Task: Search one way flight ticket for 1 adult, 6 children, 1 infant in seat and 1 infant on lap in business from Gulfport/biloxi: Gulfport-biloxi International Airport to Riverton: Central Wyoming Regional Airport (was Riverton Regional) on 5-4-2023. Choice of flights is Delta. Number of bags: 8 checked bags. Price is upto 95000. Outbound departure time preference is 23:00.
Action: Mouse moved to (325, 127)
Screenshot: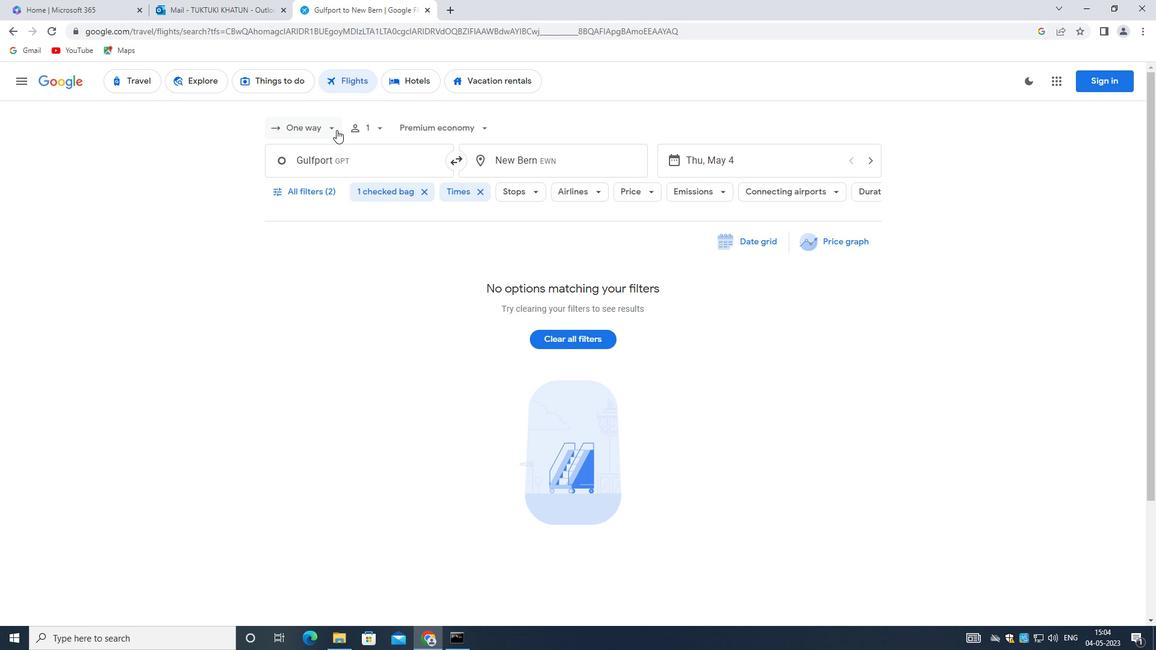 
Action: Mouse pressed left at (325, 127)
Screenshot: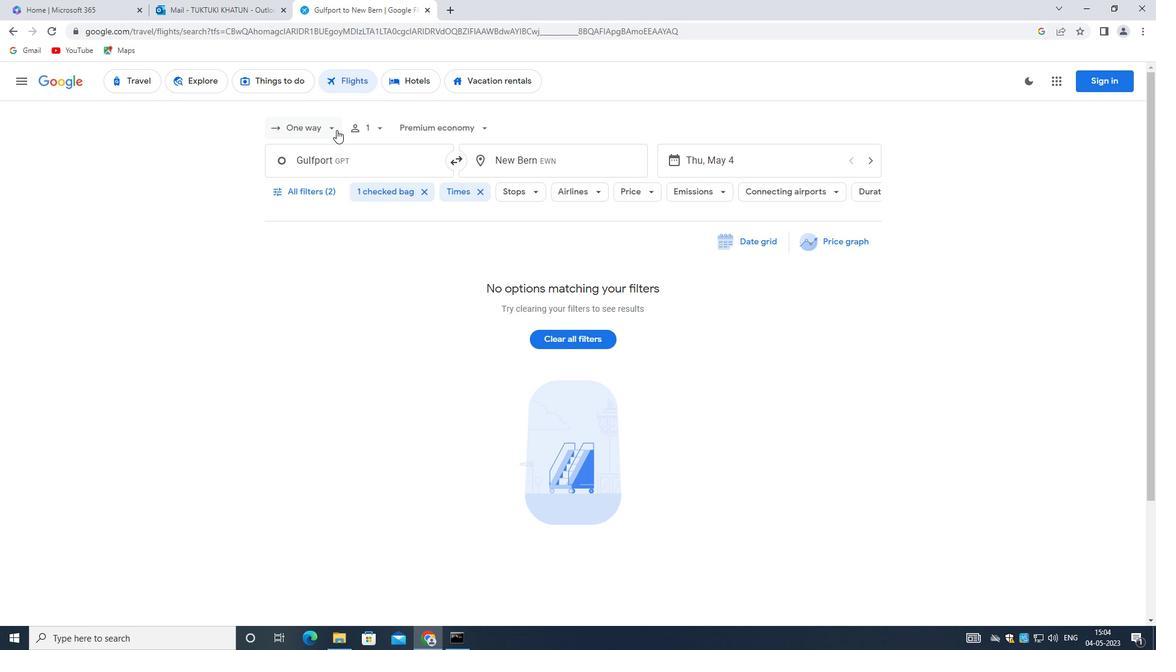 
Action: Mouse moved to (321, 184)
Screenshot: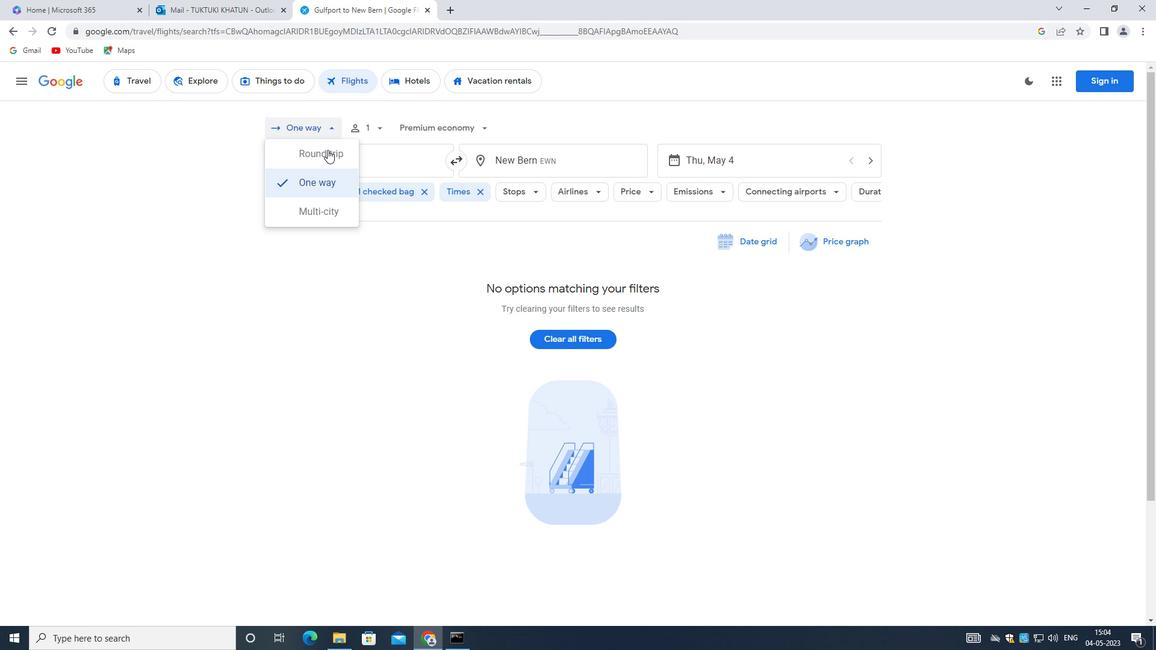 
Action: Mouse pressed left at (321, 184)
Screenshot: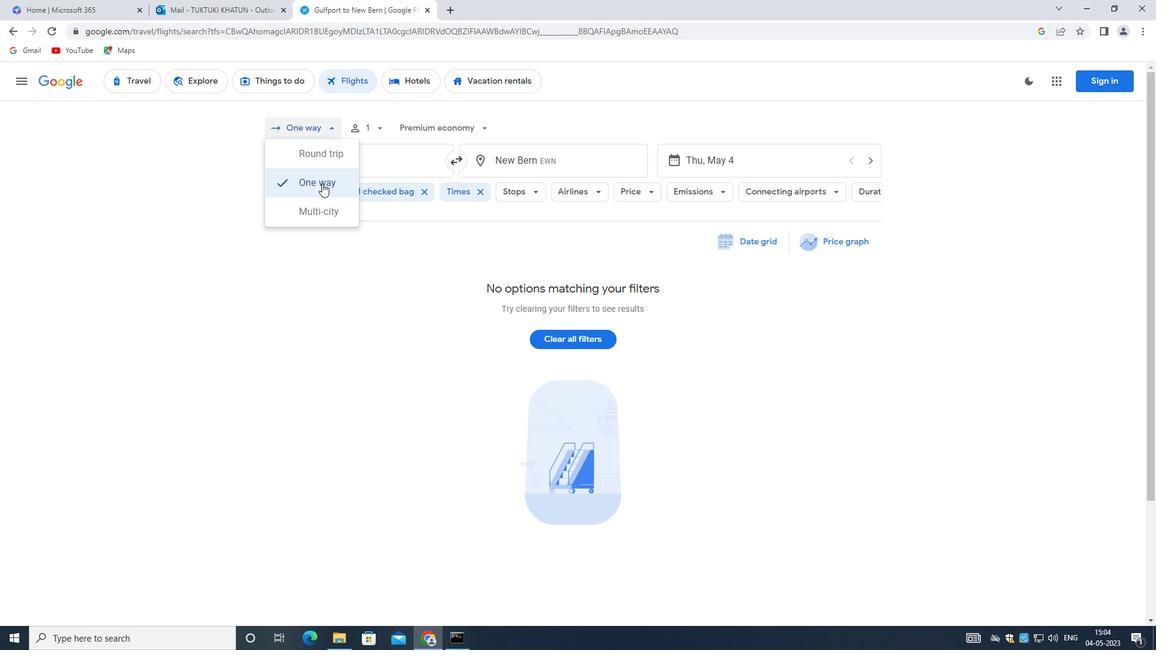 
Action: Mouse moved to (369, 127)
Screenshot: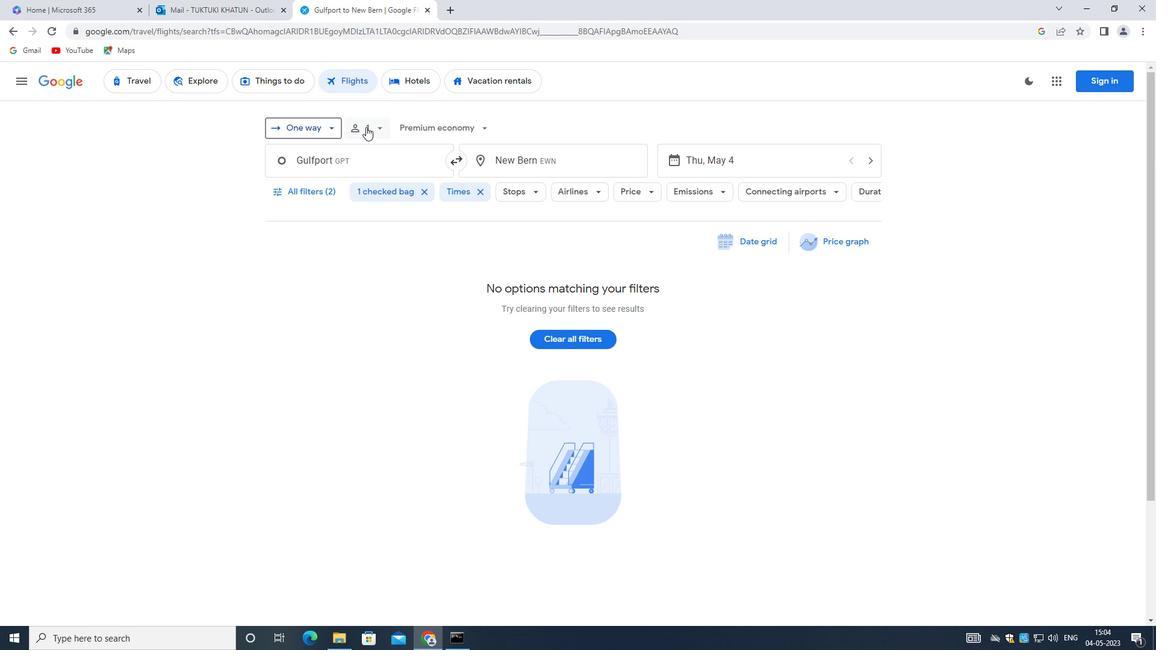 
Action: Mouse pressed left at (369, 127)
Screenshot: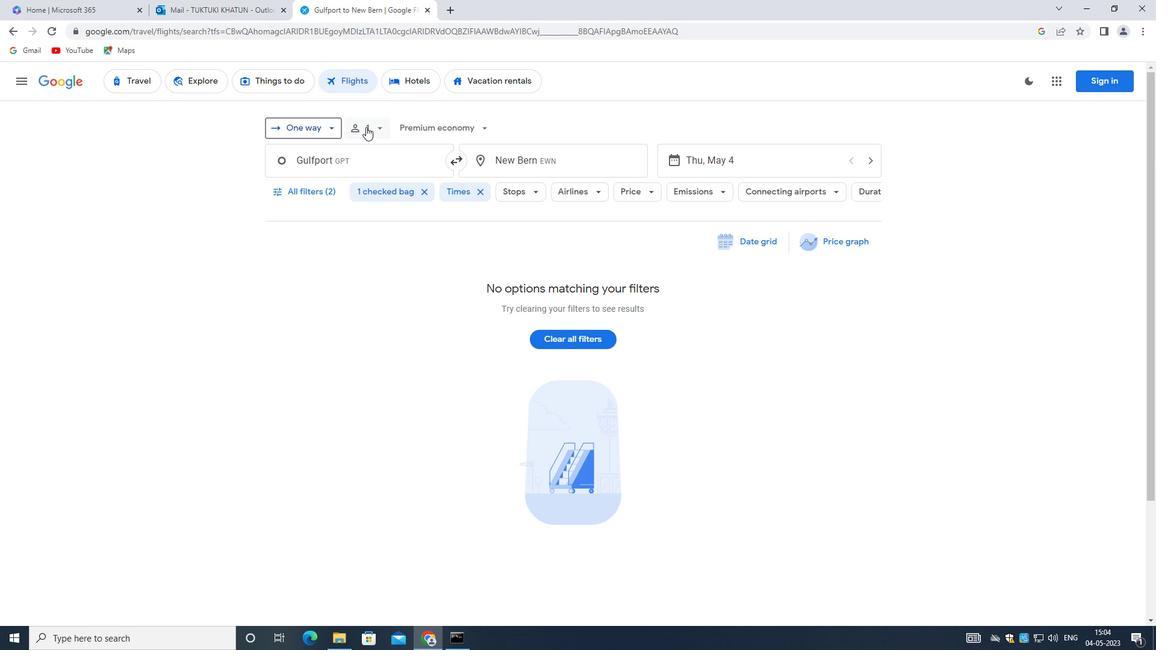 
Action: Mouse moved to (472, 187)
Screenshot: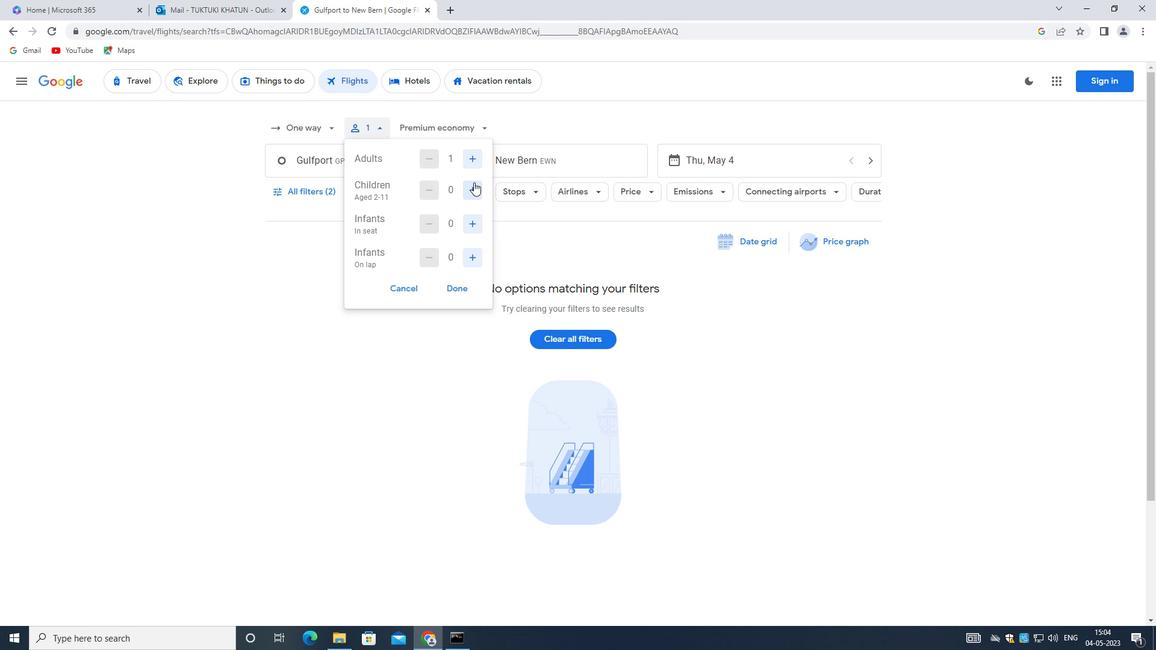 
Action: Mouse pressed left at (472, 187)
Screenshot: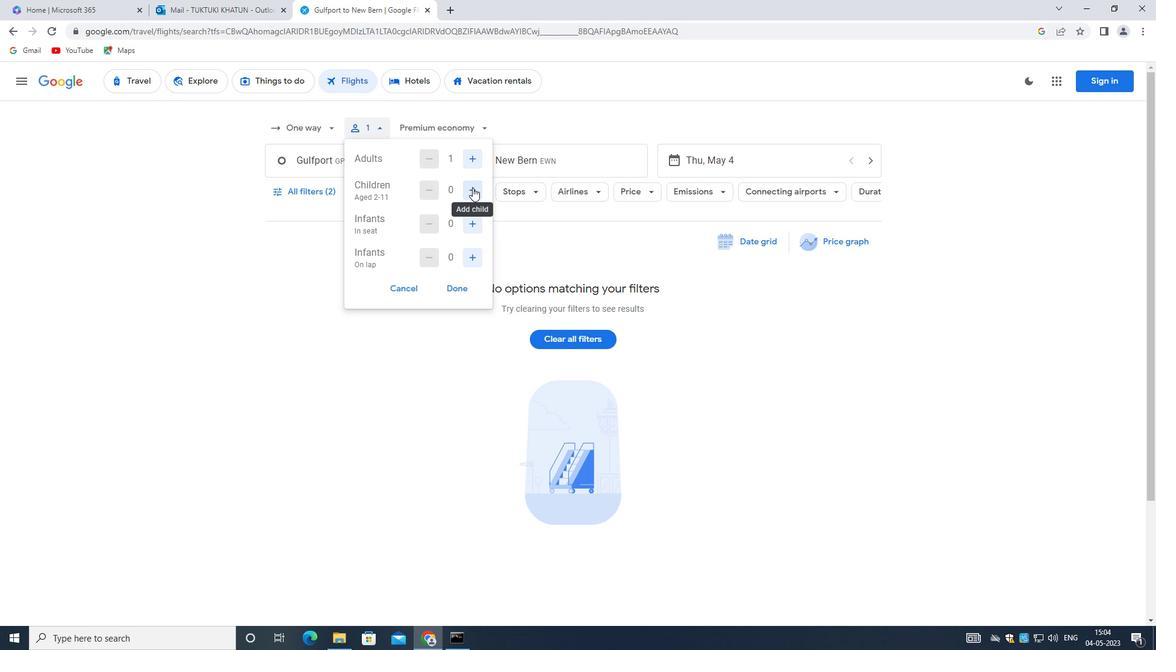 
Action: Mouse pressed left at (472, 187)
Screenshot: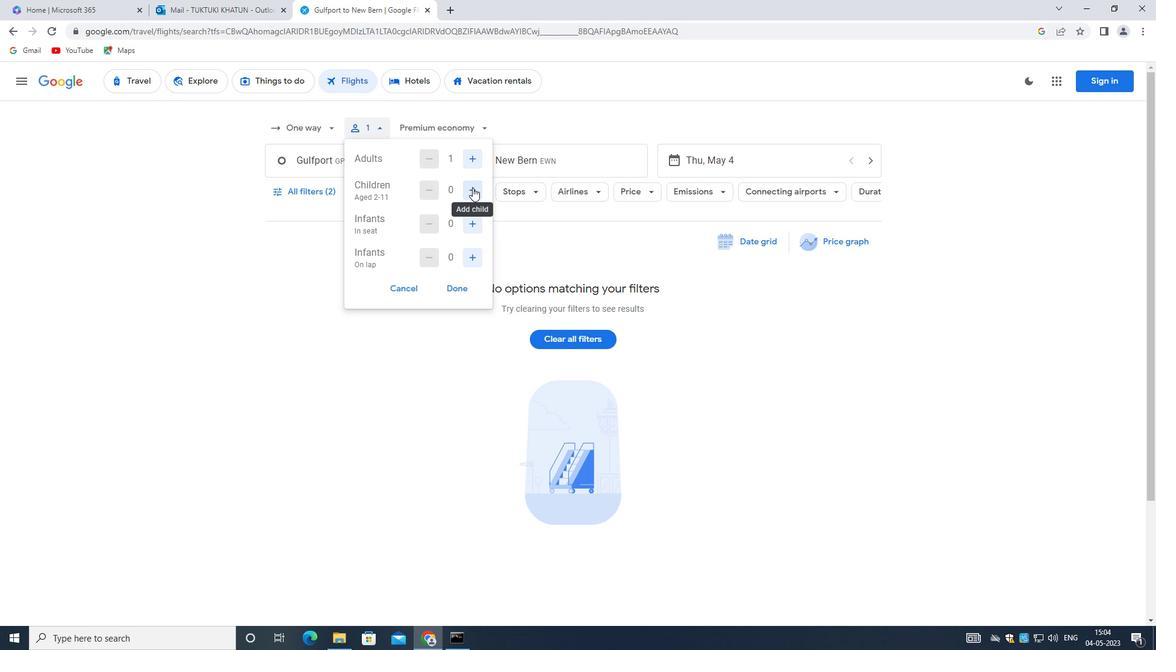 
Action: Mouse pressed left at (472, 187)
Screenshot: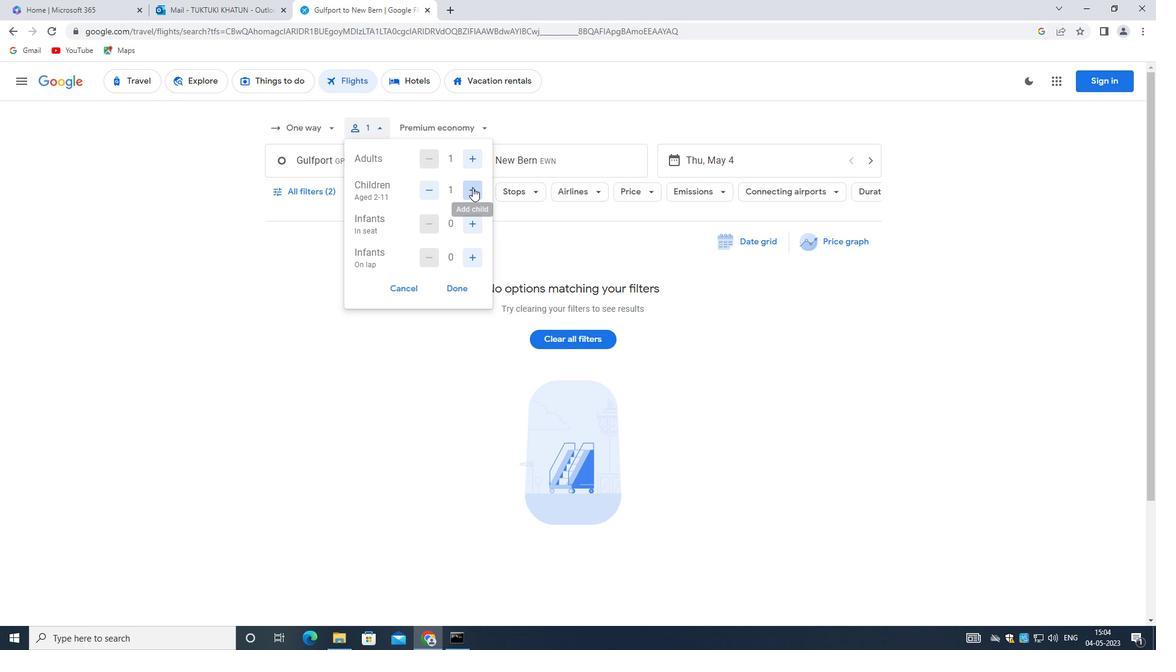 
Action: Mouse moved to (472, 188)
Screenshot: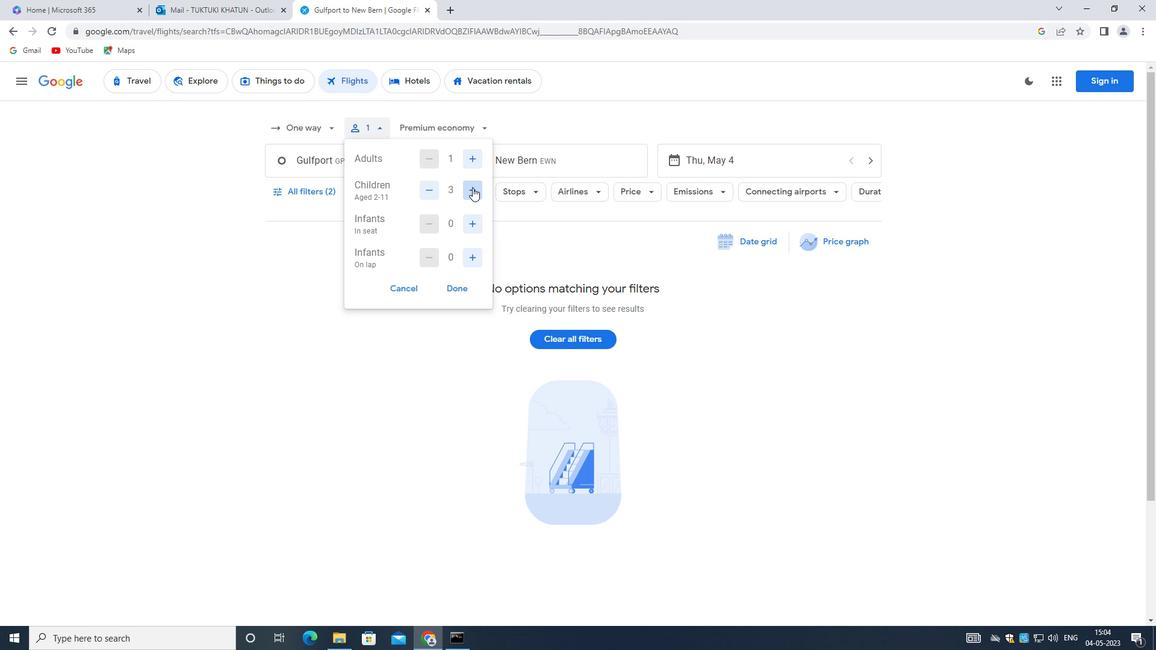 
Action: Mouse pressed left at (472, 188)
Screenshot: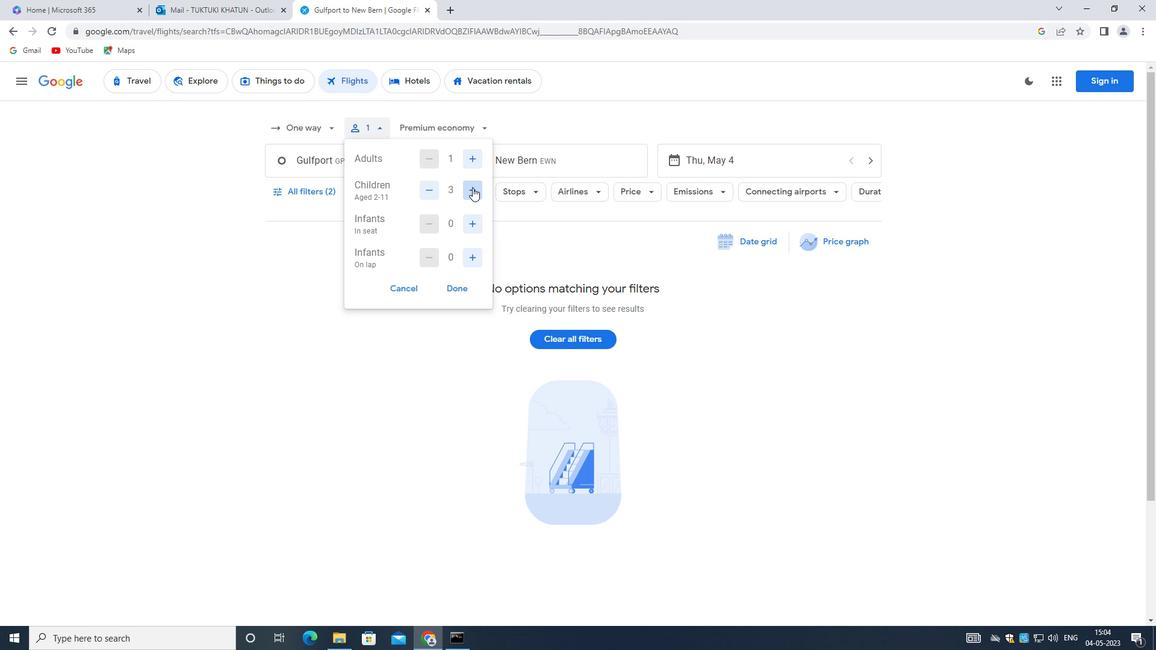 
Action: Mouse moved to (472, 189)
Screenshot: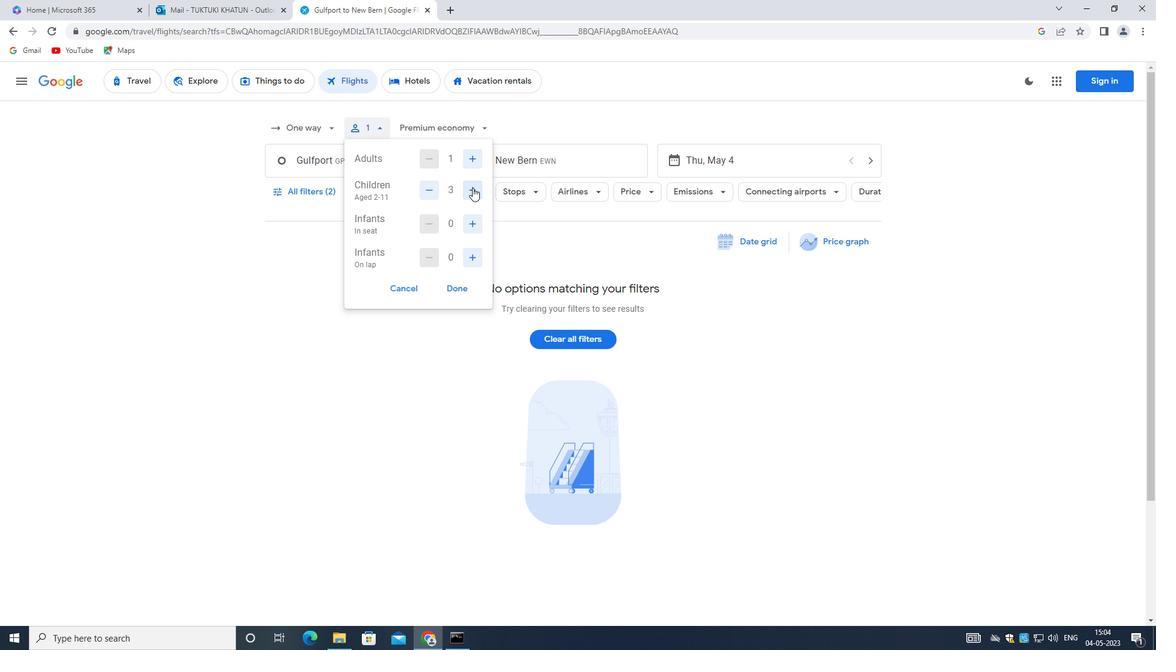 
Action: Mouse pressed left at (472, 189)
Screenshot: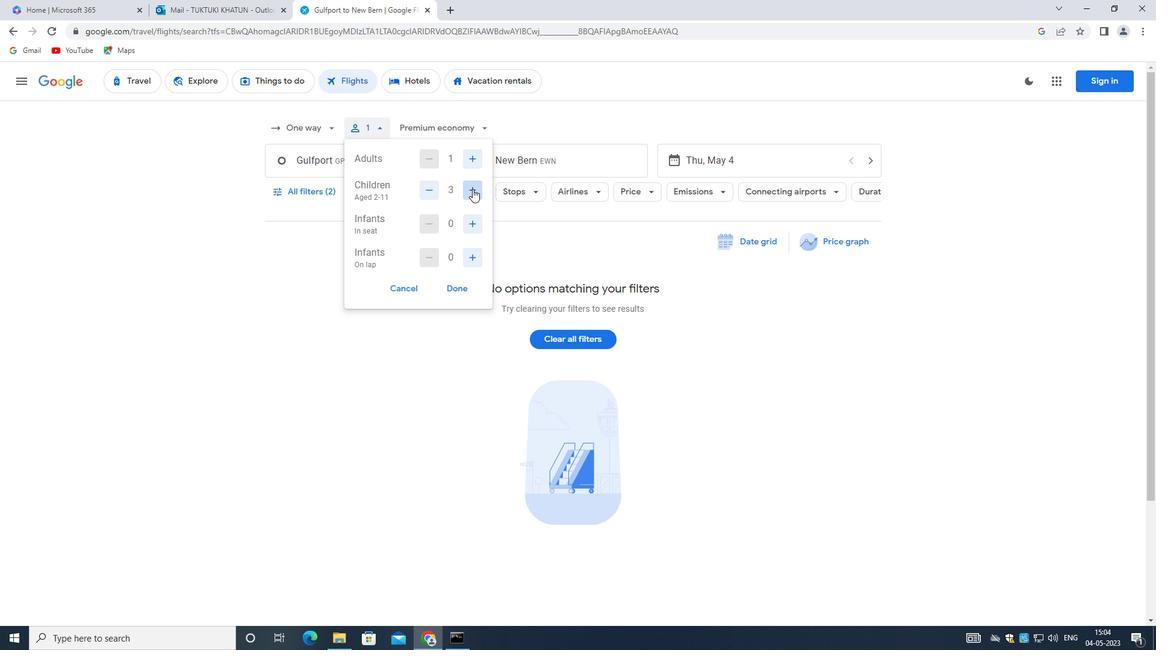 
Action: Mouse pressed left at (472, 189)
Screenshot: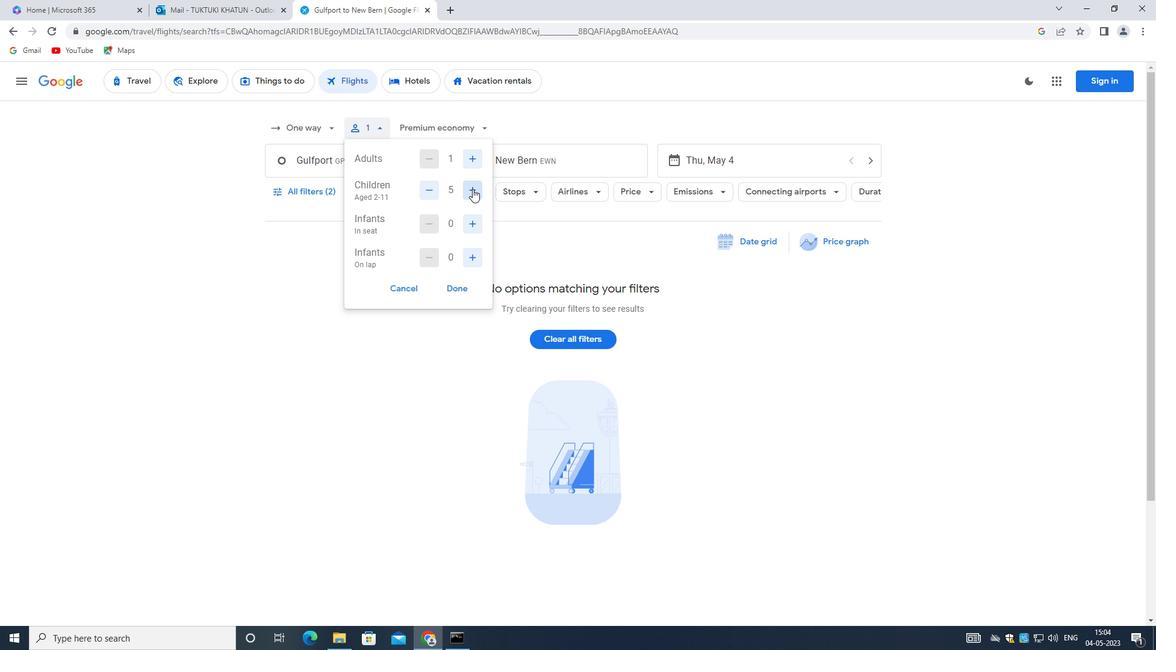 
Action: Mouse moved to (469, 225)
Screenshot: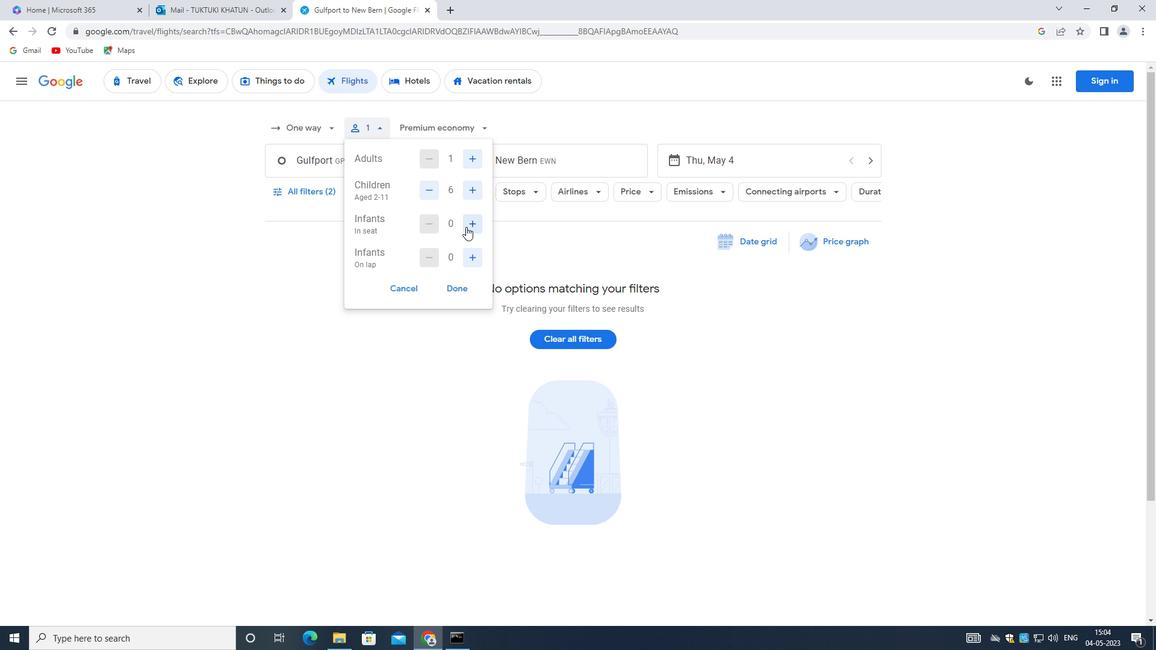 
Action: Mouse pressed left at (469, 225)
Screenshot: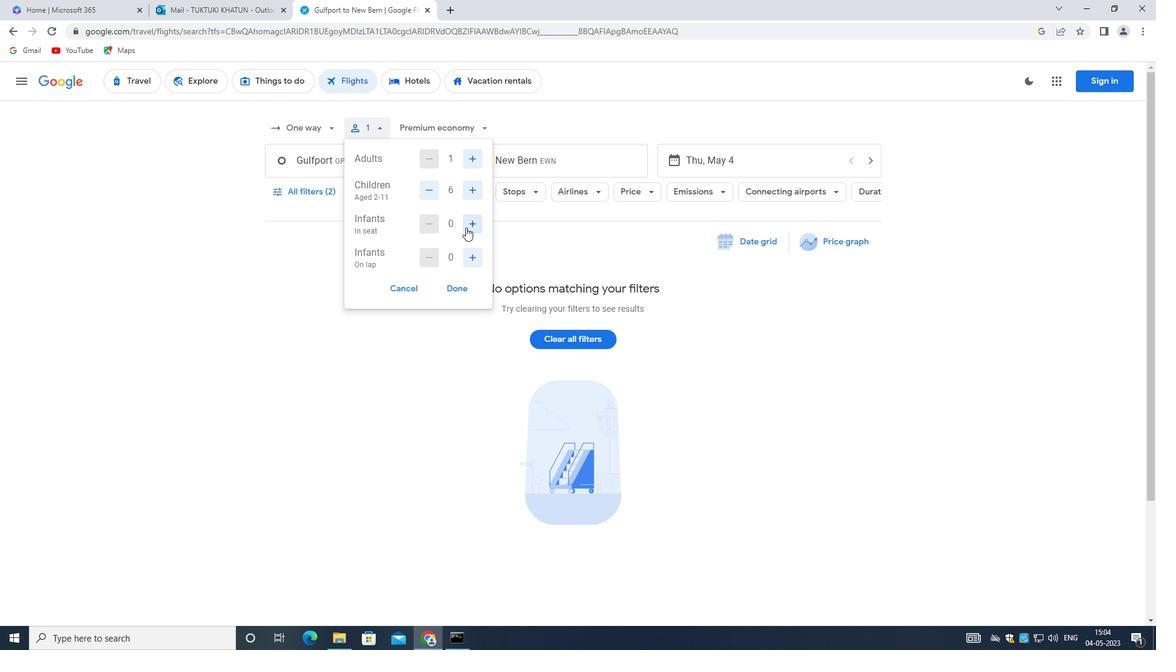 
Action: Mouse moved to (469, 262)
Screenshot: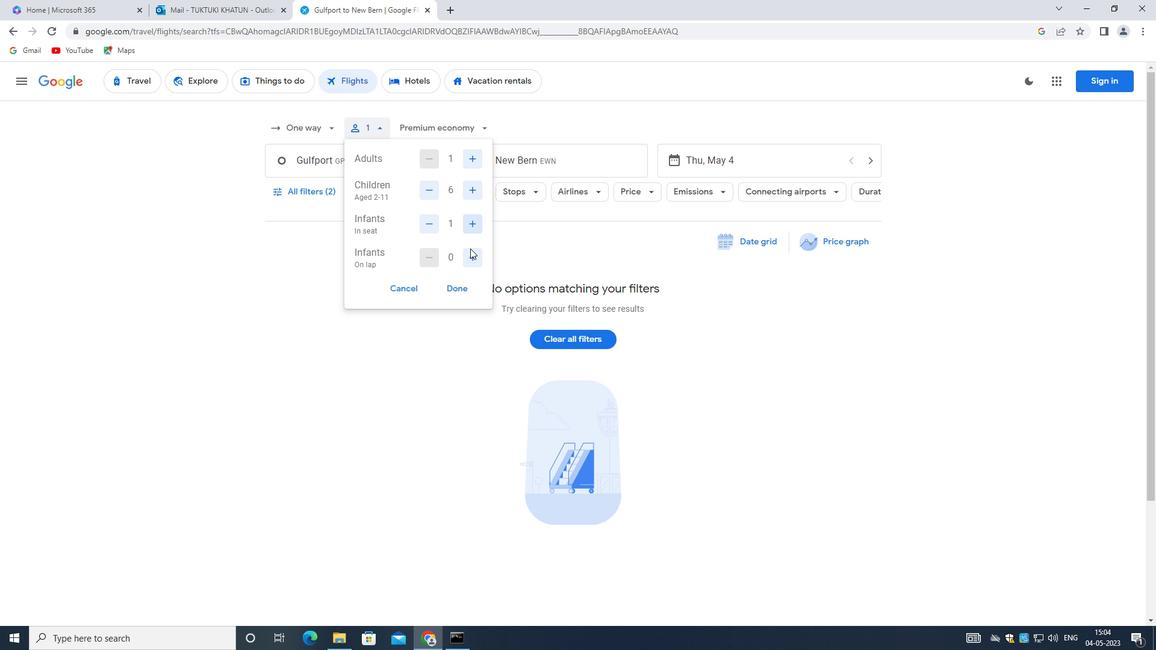 
Action: Mouse pressed left at (469, 262)
Screenshot: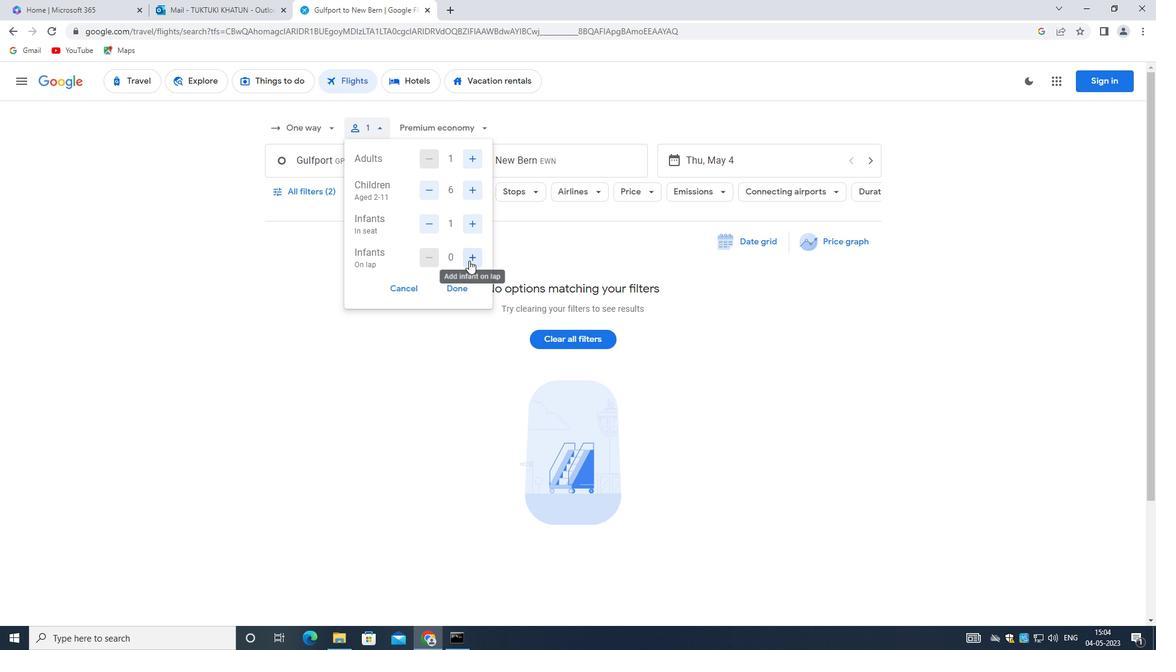
Action: Mouse moved to (460, 289)
Screenshot: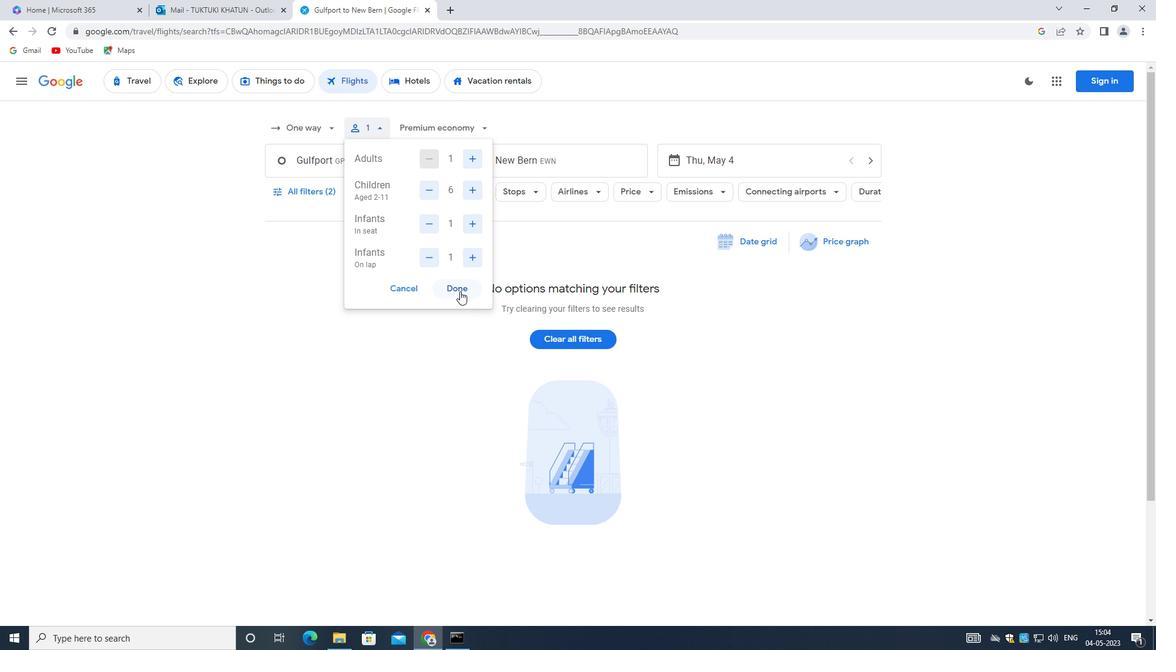 
Action: Mouse pressed left at (460, 289)
Screenshot: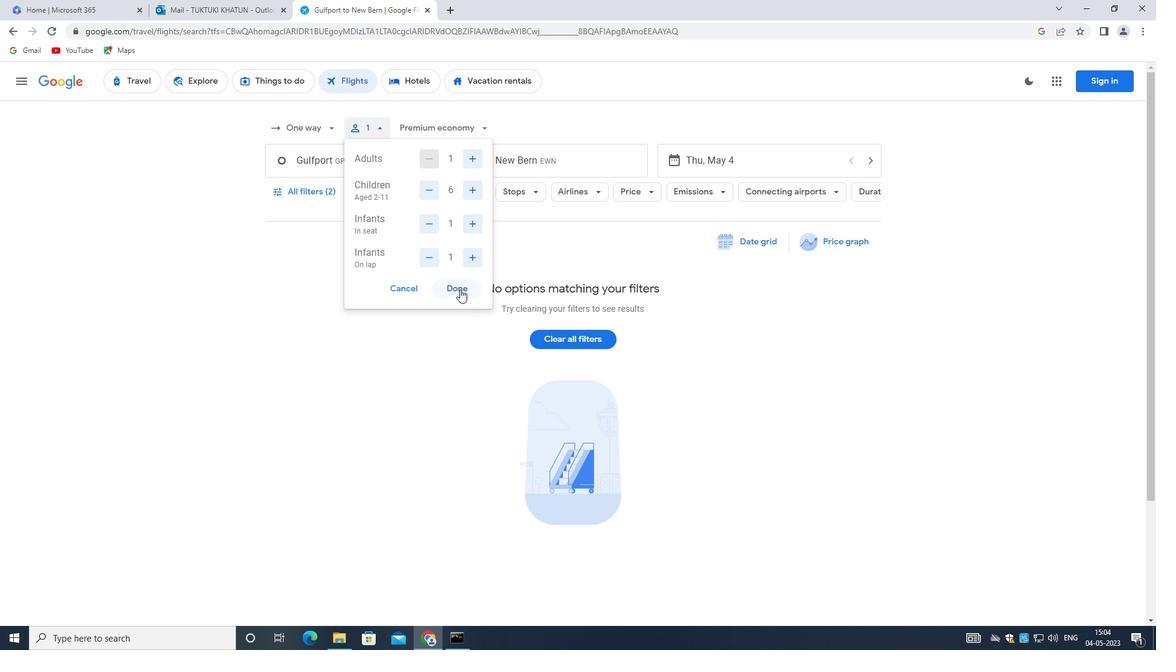 
Action: Mouse moved to (446, 128)
Screenshot: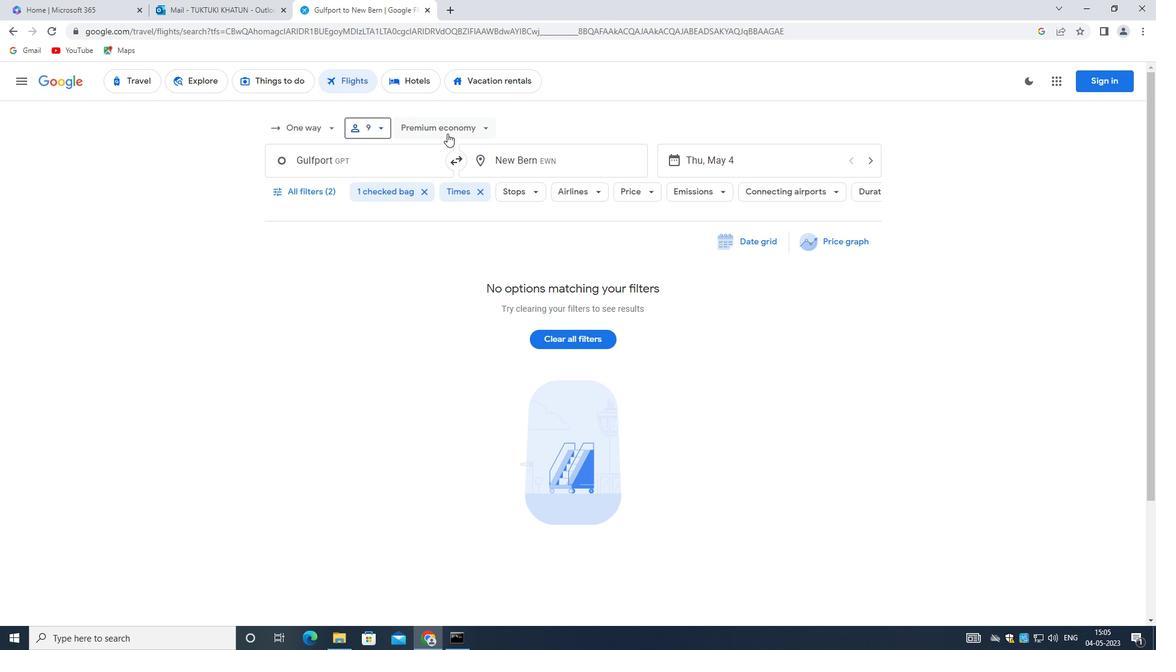
Action: Mouse pressed left at (446, 128)
Screenshot: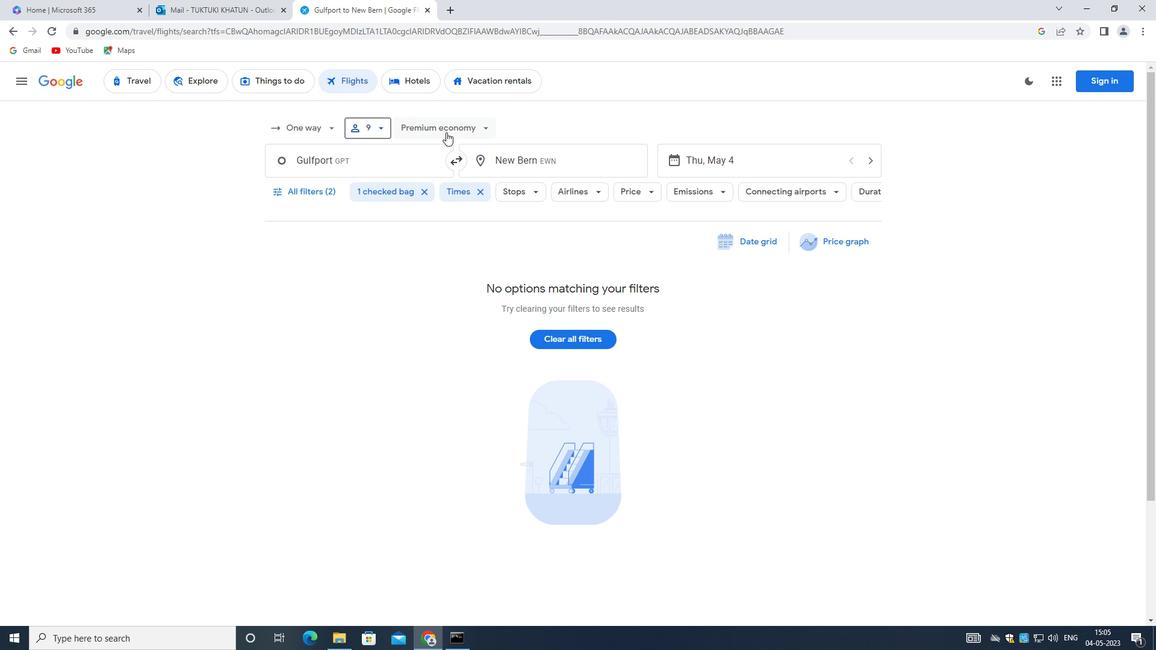 
Action: Mouse moved to (454, 207)
Screenshot: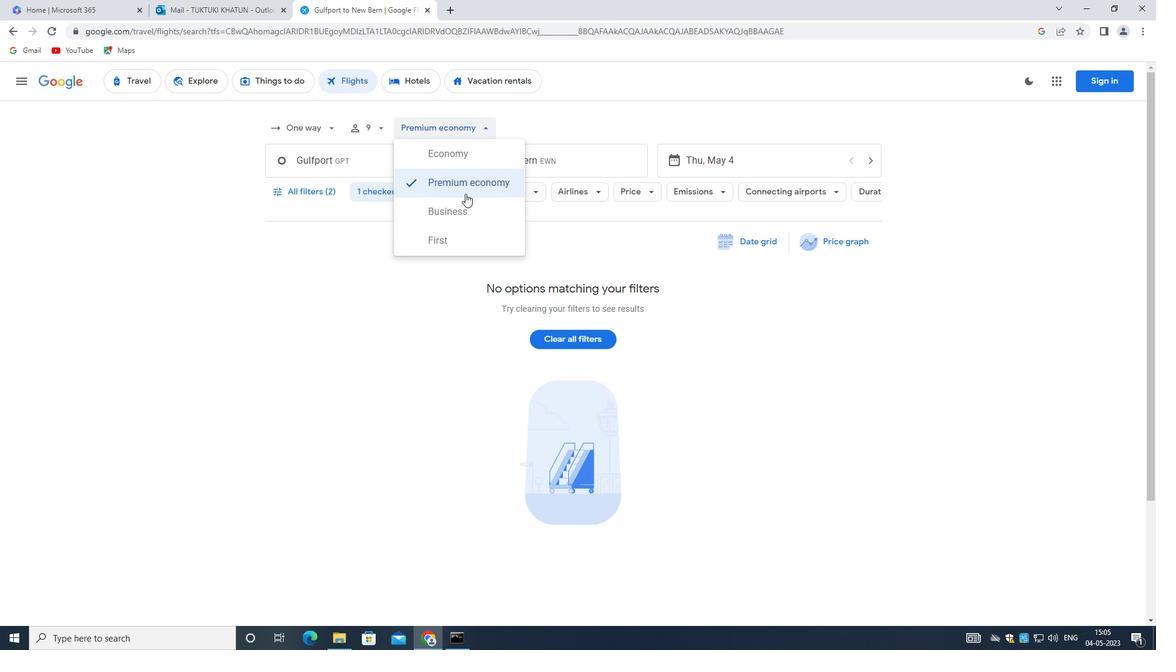 
Action: Mouse pressed left at (454, 207)
Screenshot: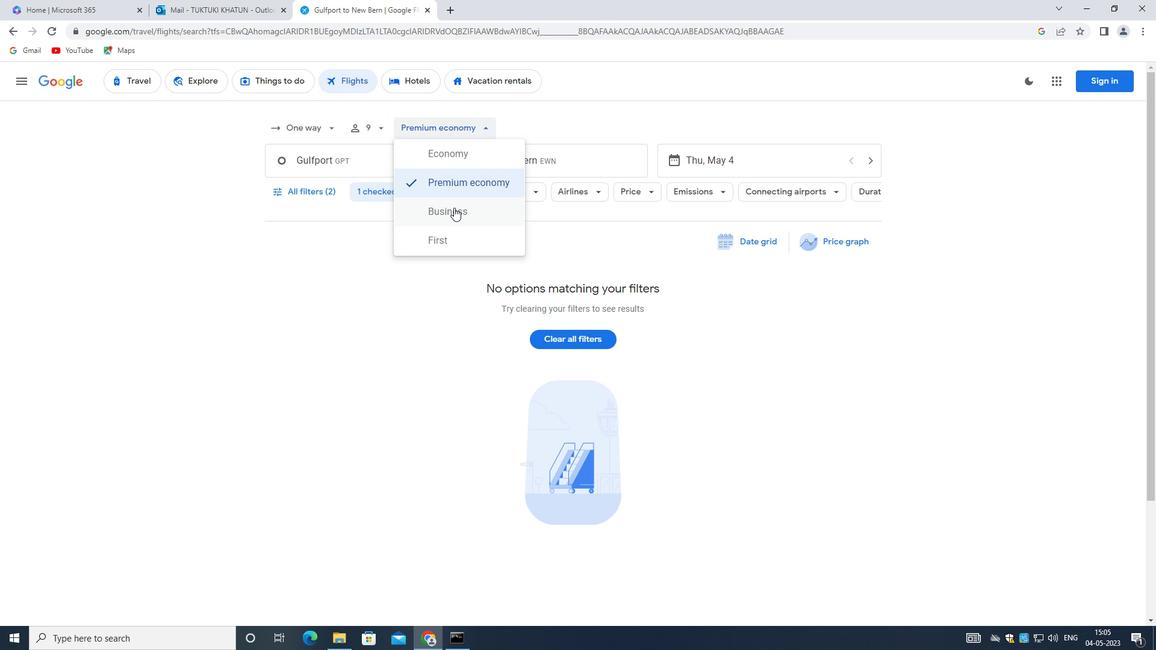 
Action: Mouse moved to (337, 165)
Screenshot: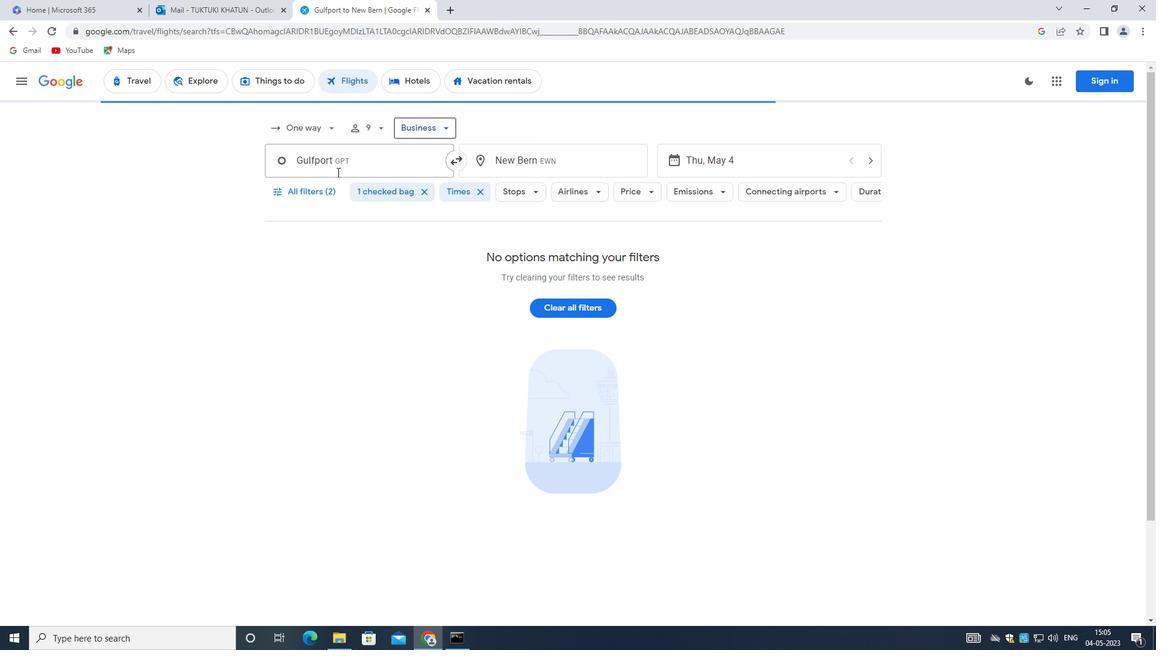 
Action: Mouse pressed left at (337, 165)
Screenshot: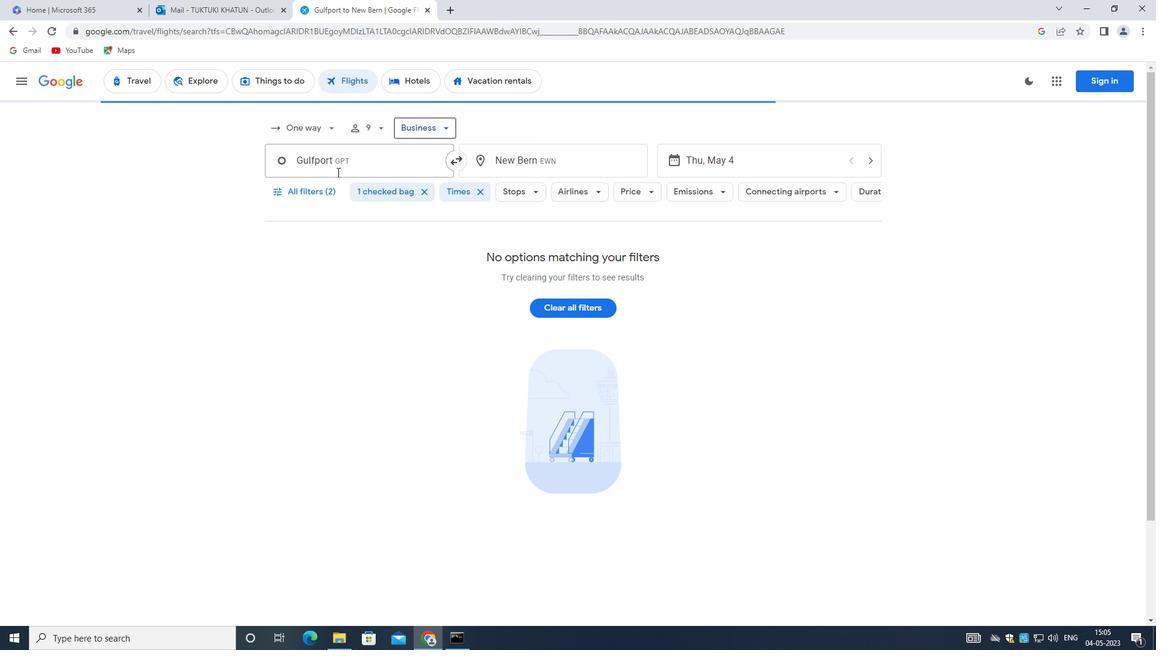 
Action: Key pressed <Key.backspace><Key.shift>
Screenshot: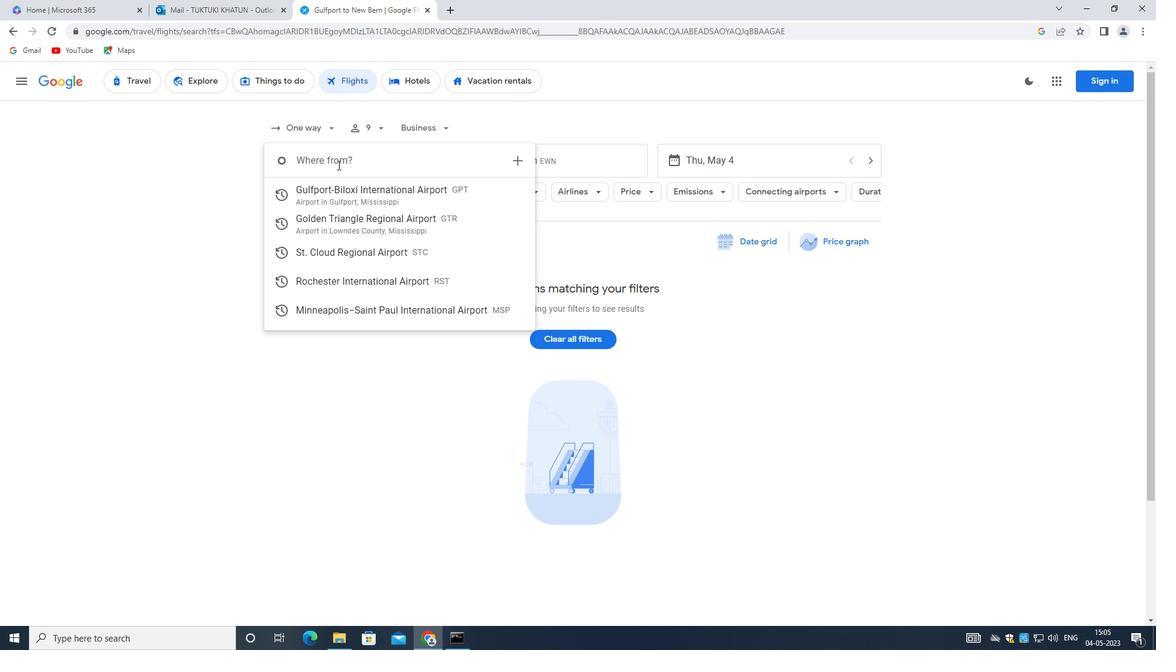 
Action: Mouse moved to (364, 190)
Screenshot: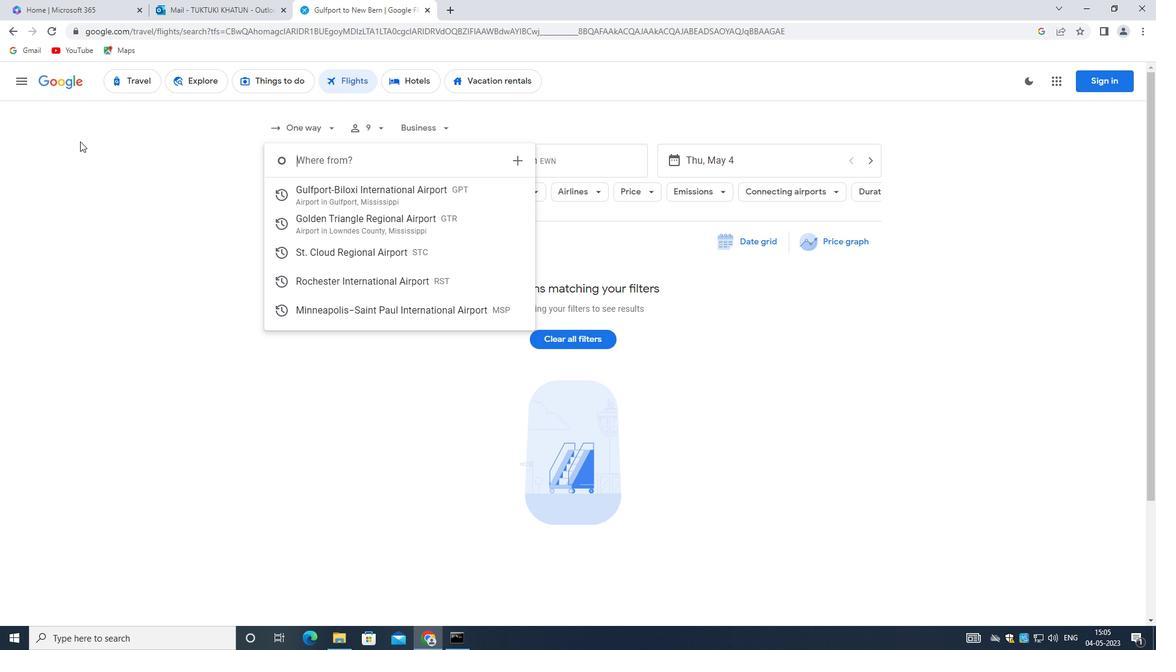 
Action: Mouse pressed left at (364, 190)
Screenshot: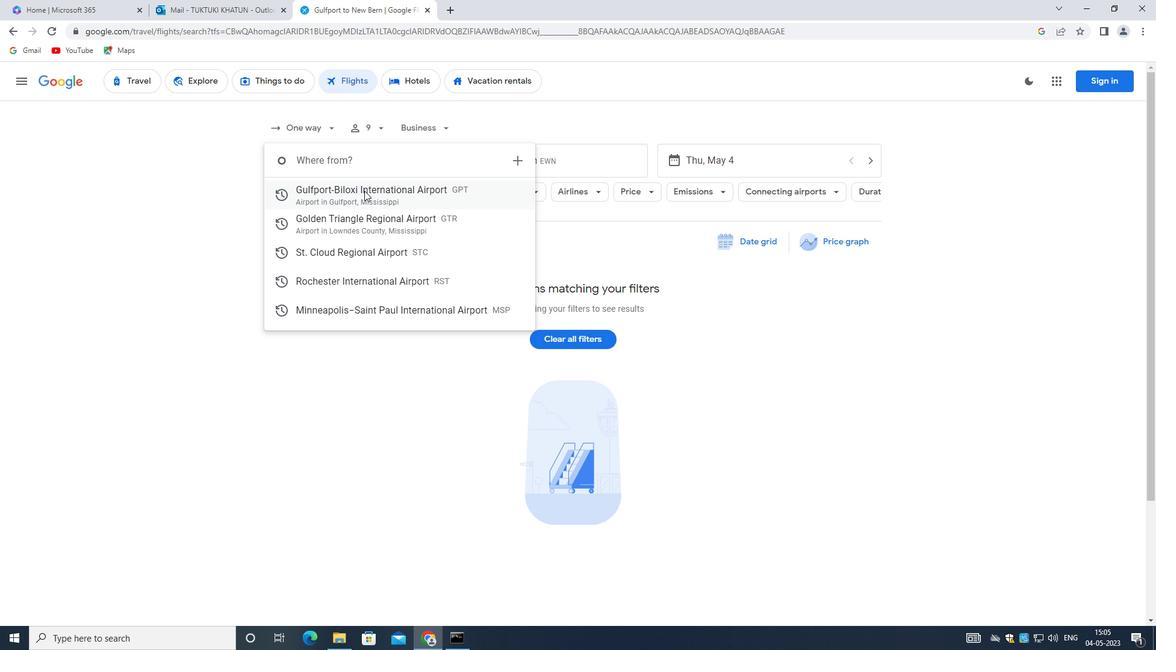 
Action: Mouse moved to (564, 166)
Screenshot: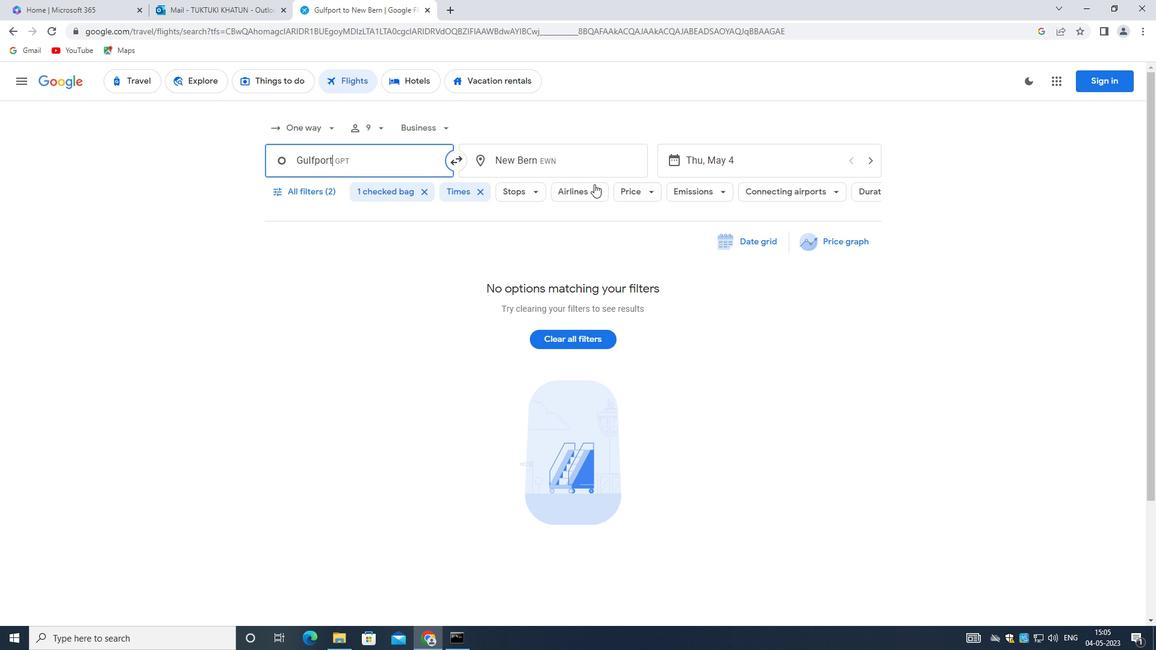 
Action: Mouse pressed left at (564, 166)
Screenshot: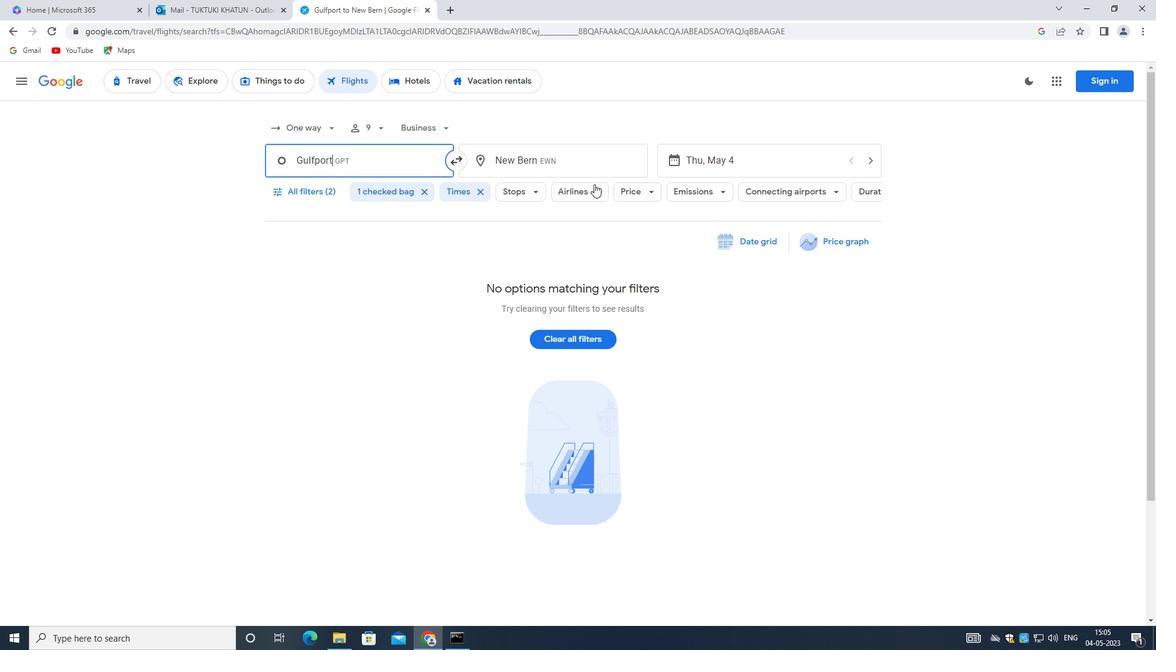 
Action: Key pressed <Key.backspace><Key.shift>CENTRAL<Key.space><Key.shift>WYO
Screenshot: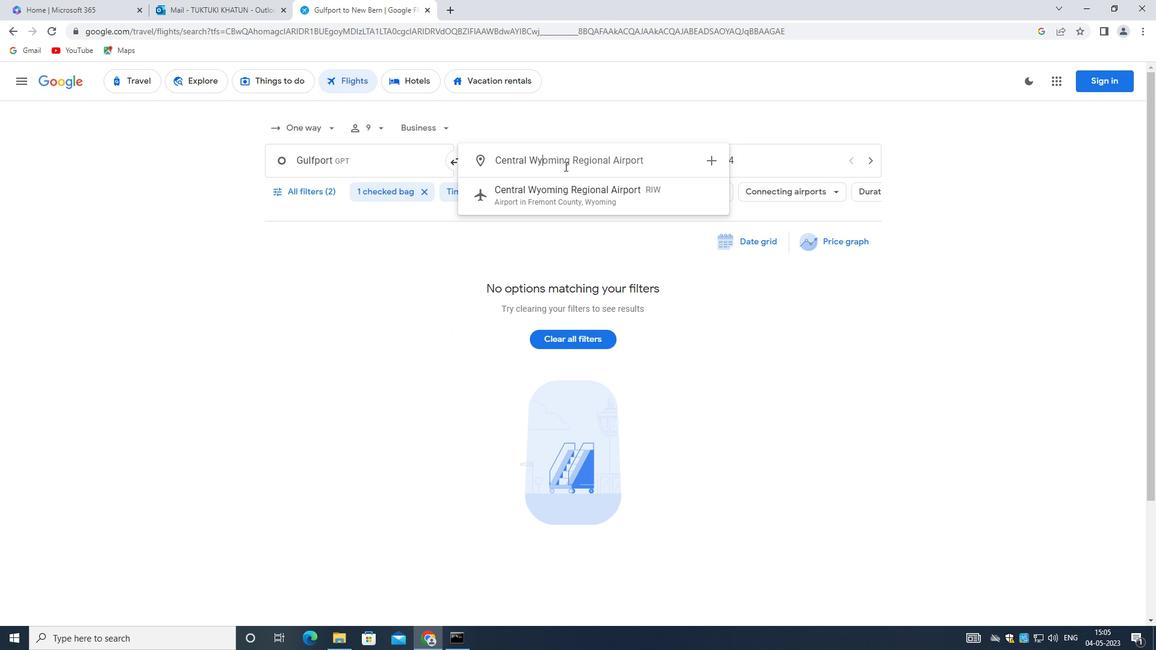 
Action: Mouse moved to (575, 191)
Screenshot: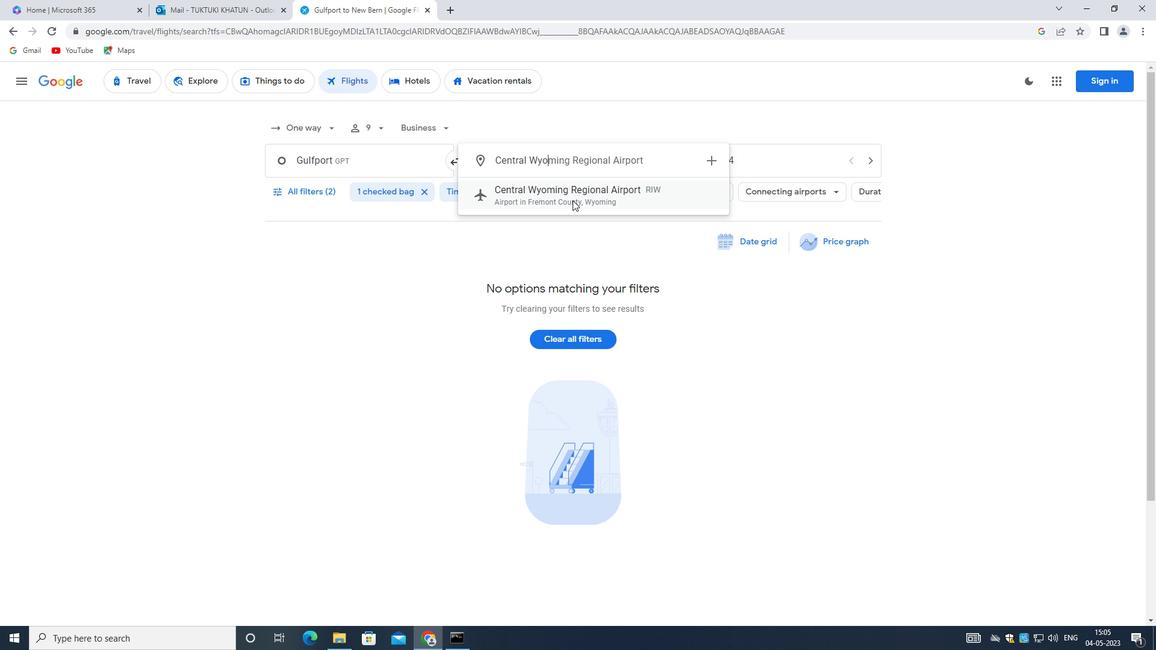 
Action: Mouse pressed left at (575, 191)
Screenshot: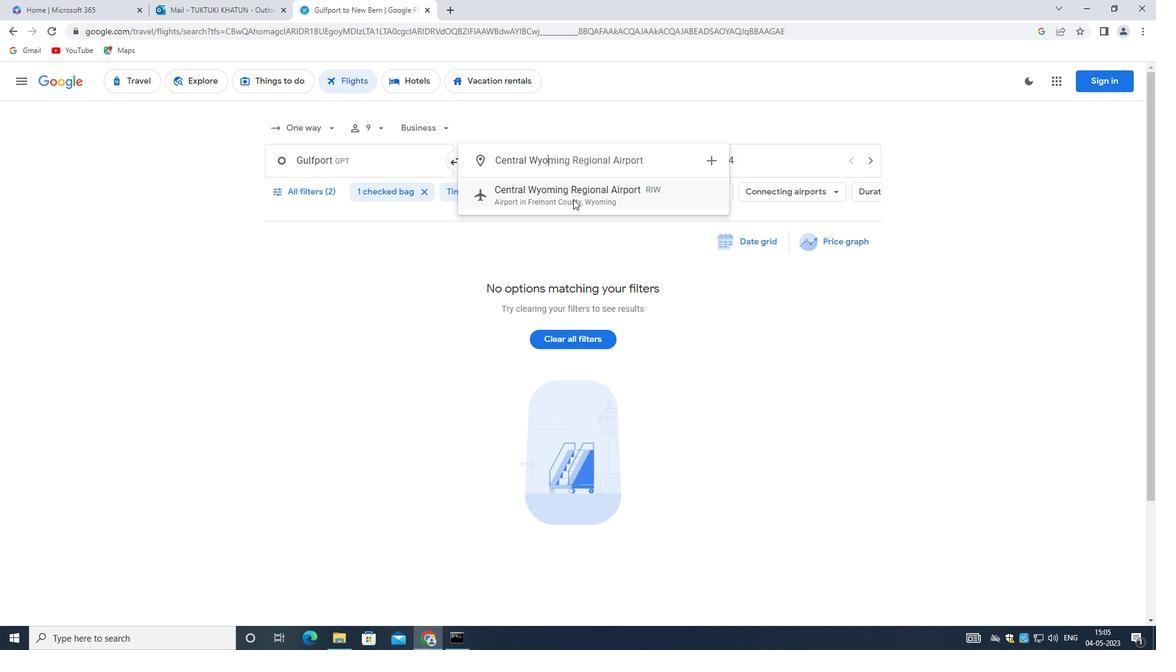 
Action: Mouse moved to (748, 171)
Screenshot: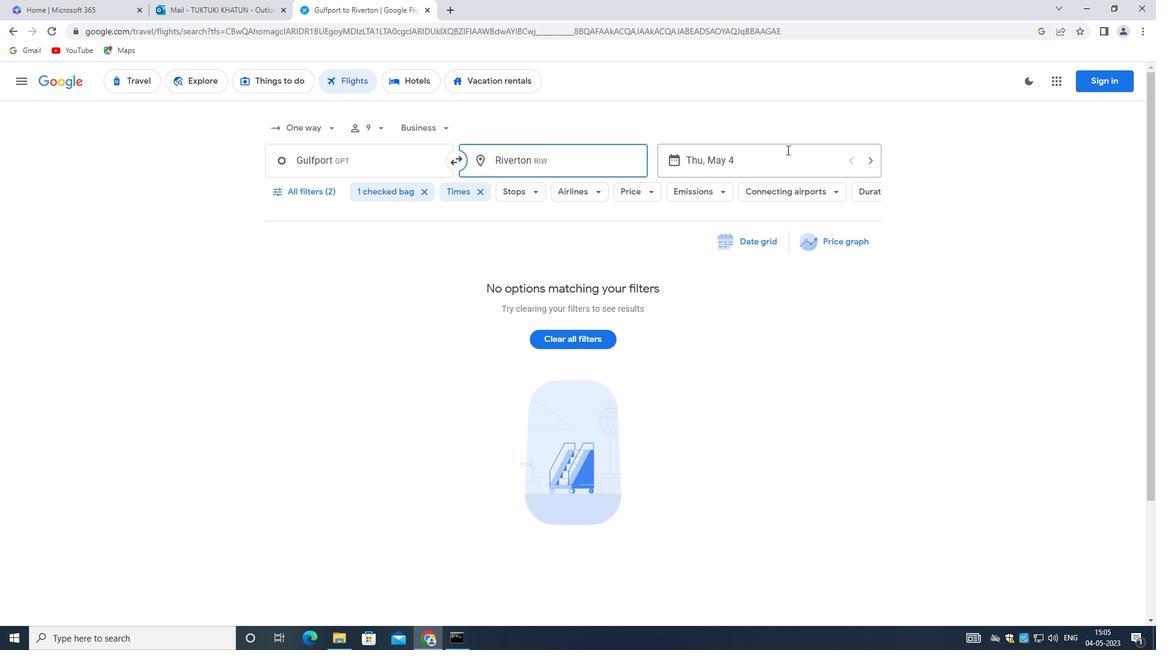 
Action: Mouse pressed left at (748, 171)
Screenshot: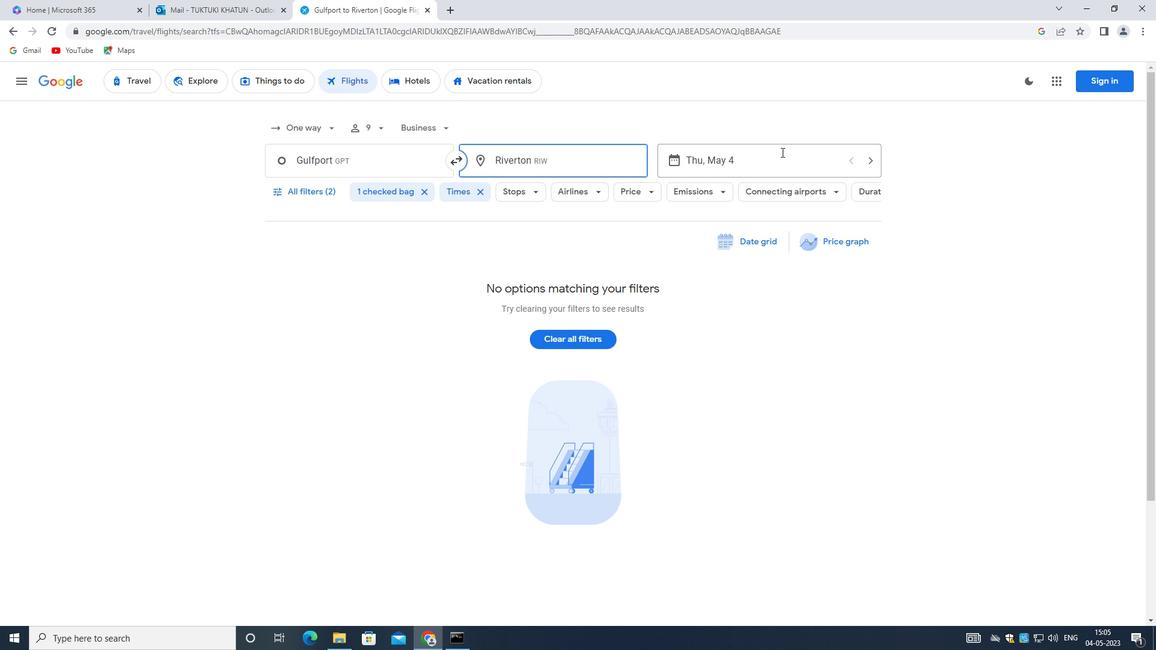 
Action: Mouse moved to (563, 259)
Screenshot: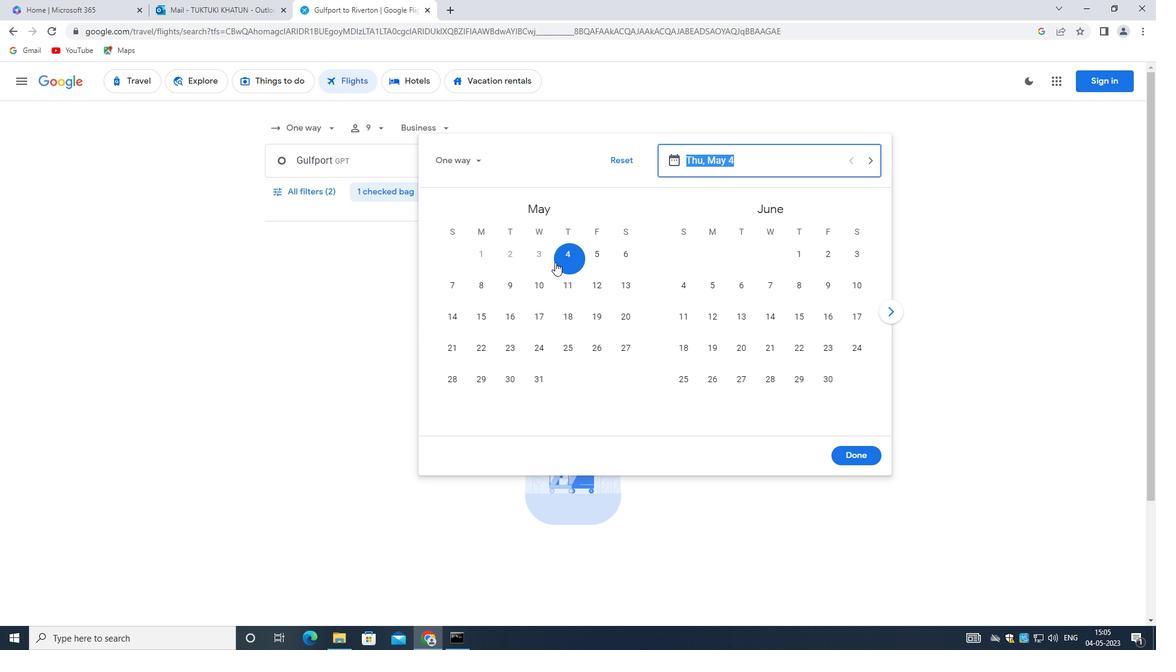
Action: Mouse pressed left at (563, 259)
Screenshot: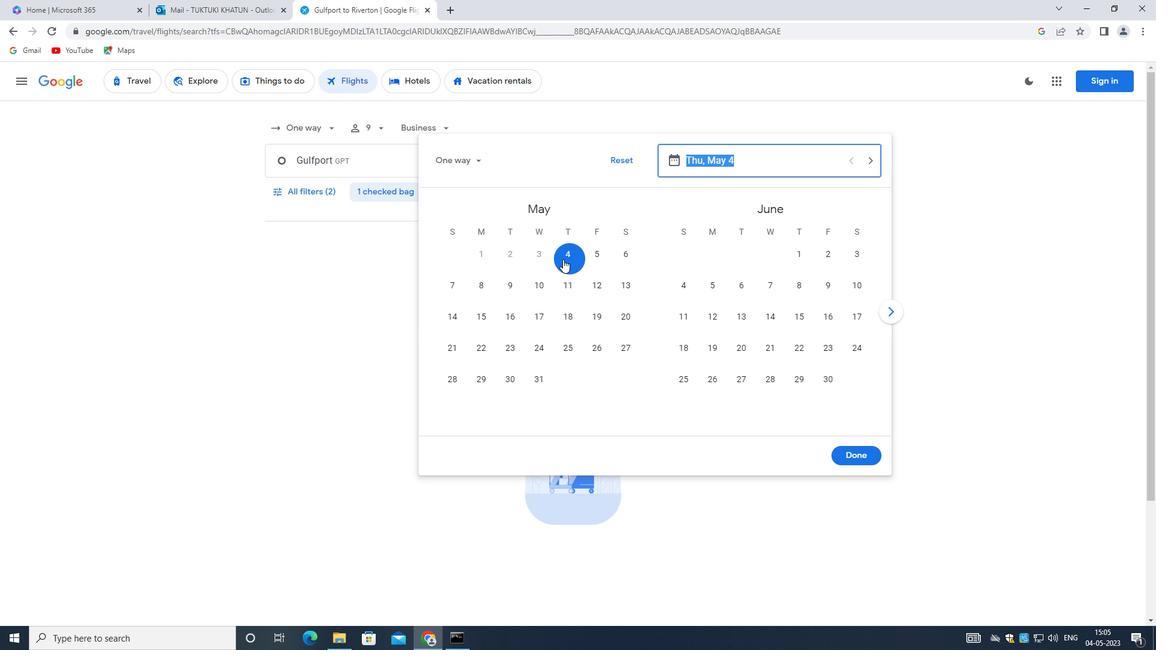 
Action: Mouse moved to (855, 448)
Screenshot: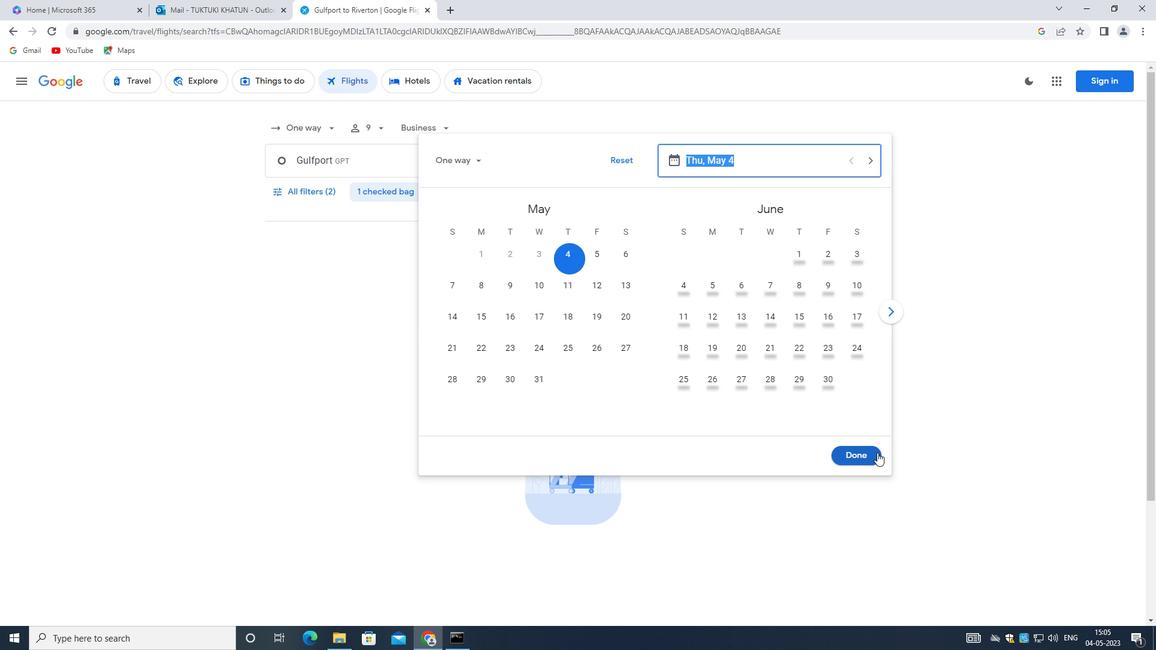 
Action: Mouse pressed left at (855, 448)
Screenshot: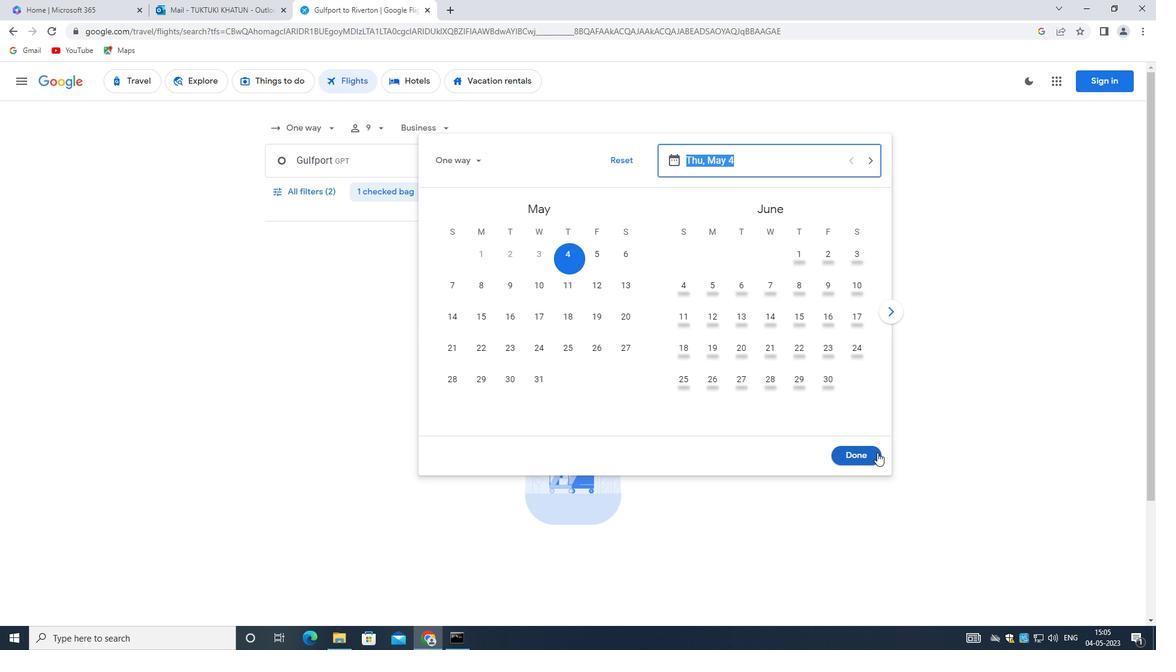 
Action: Mouse moved to (309, 194)
Screenshot: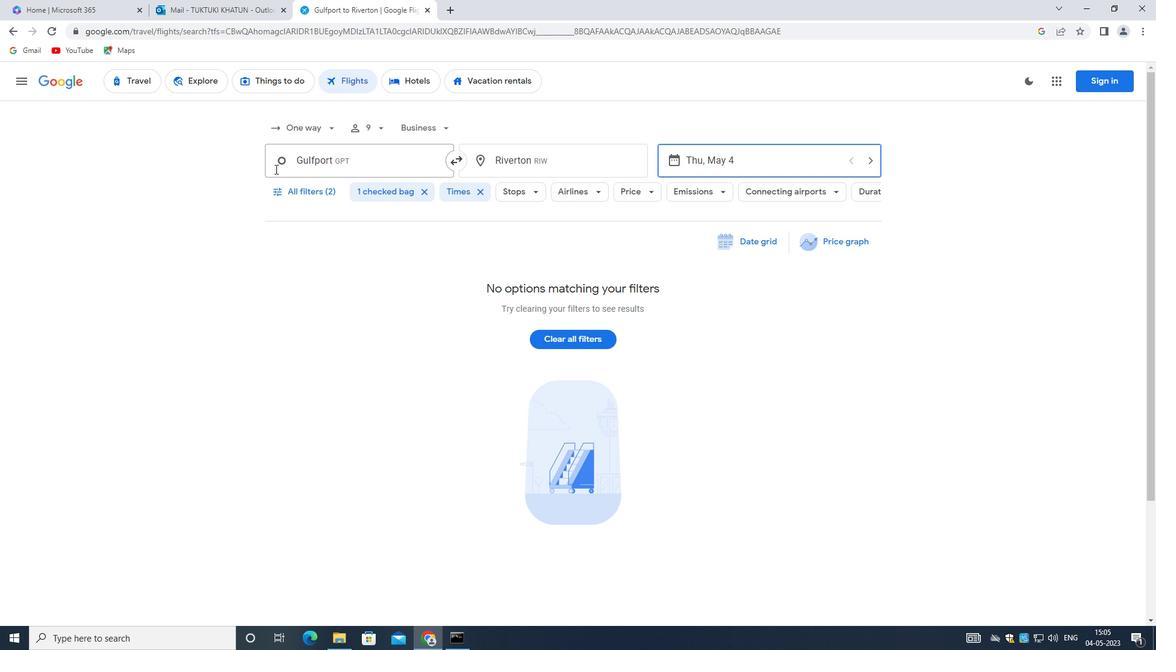 
Action: Mouse pressed left at (309, 194)
Screenshot: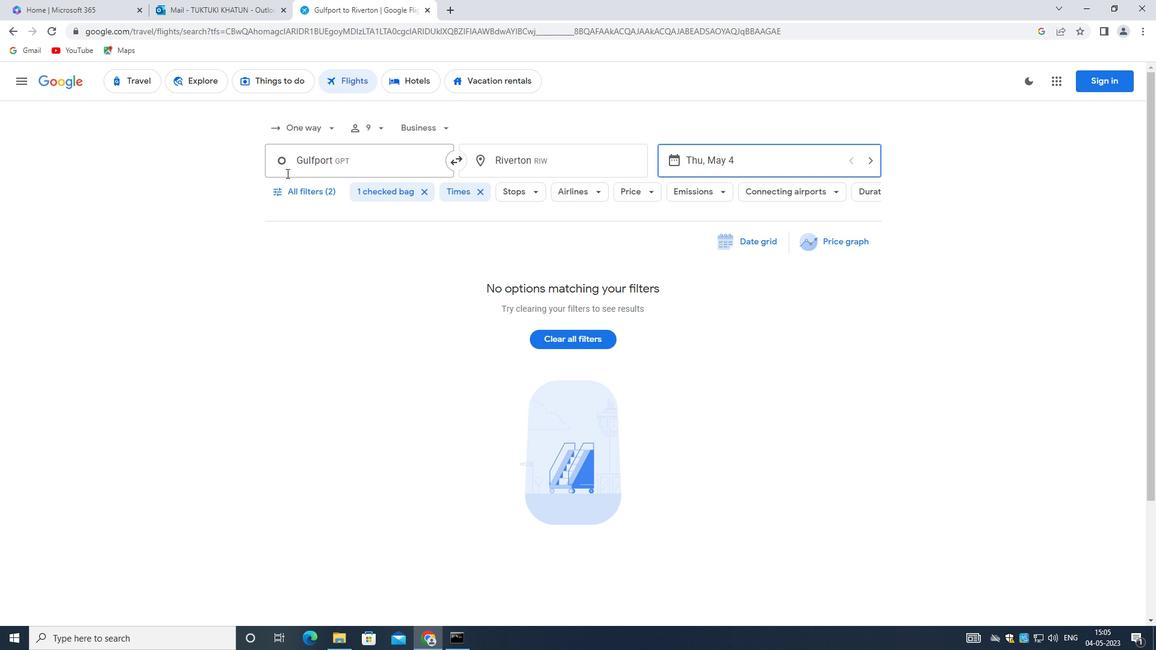 
Action: Mouse moved to (411, 470)
Screenshot: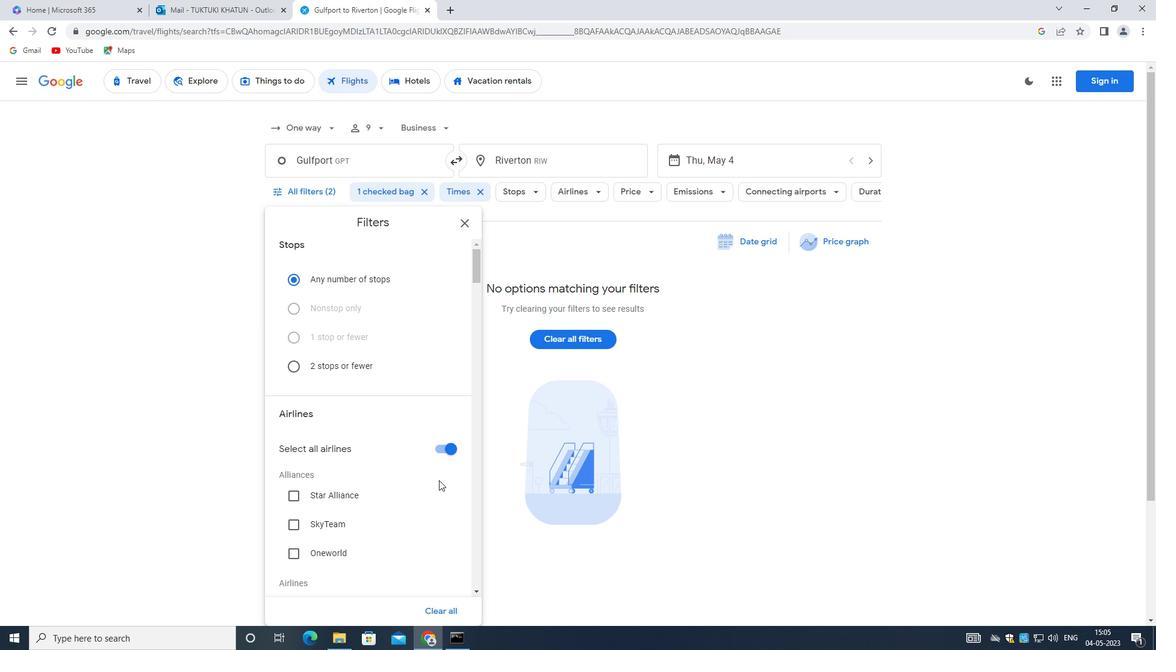 
Action: Mouse scrolled (411, 470) with delta (0, 0)
Screenshot: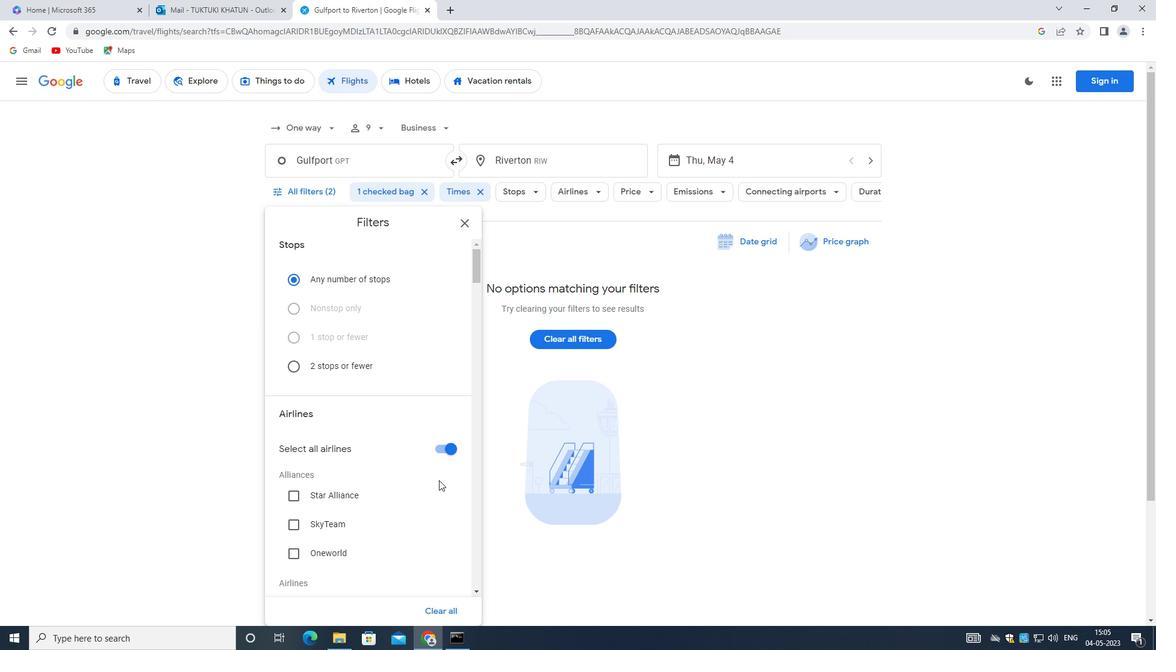 
Action: Mouse moved to (411, 470)
Screenshot: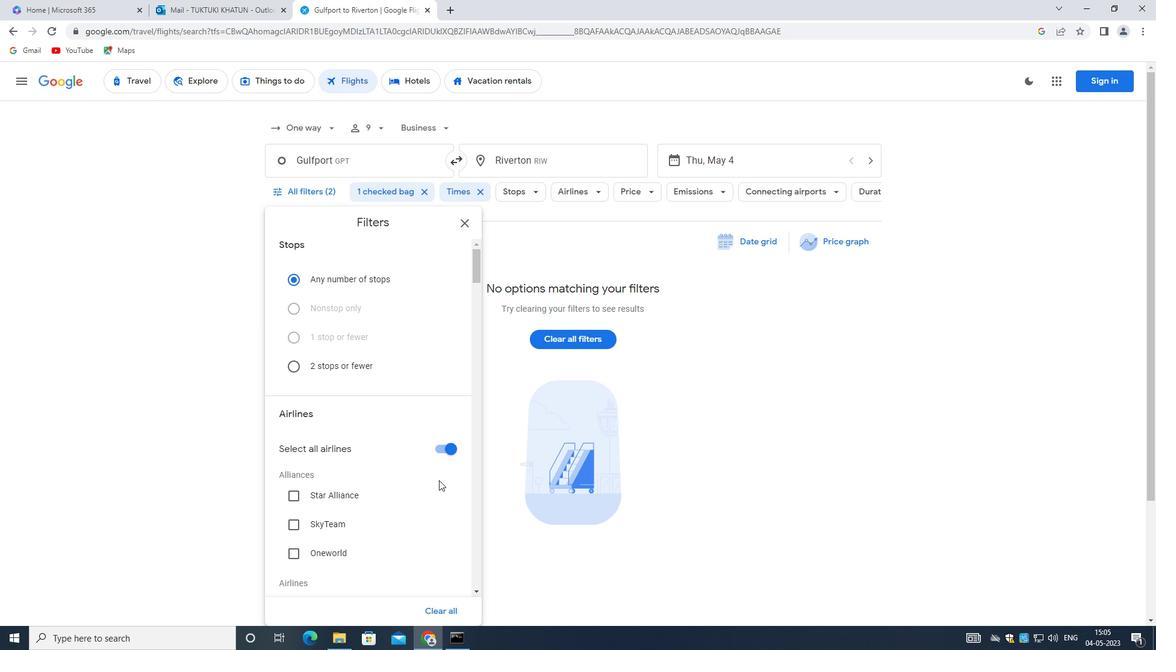 
Action: Mouse scrolled (411, 470) with delta (0, 0)
Screenshot: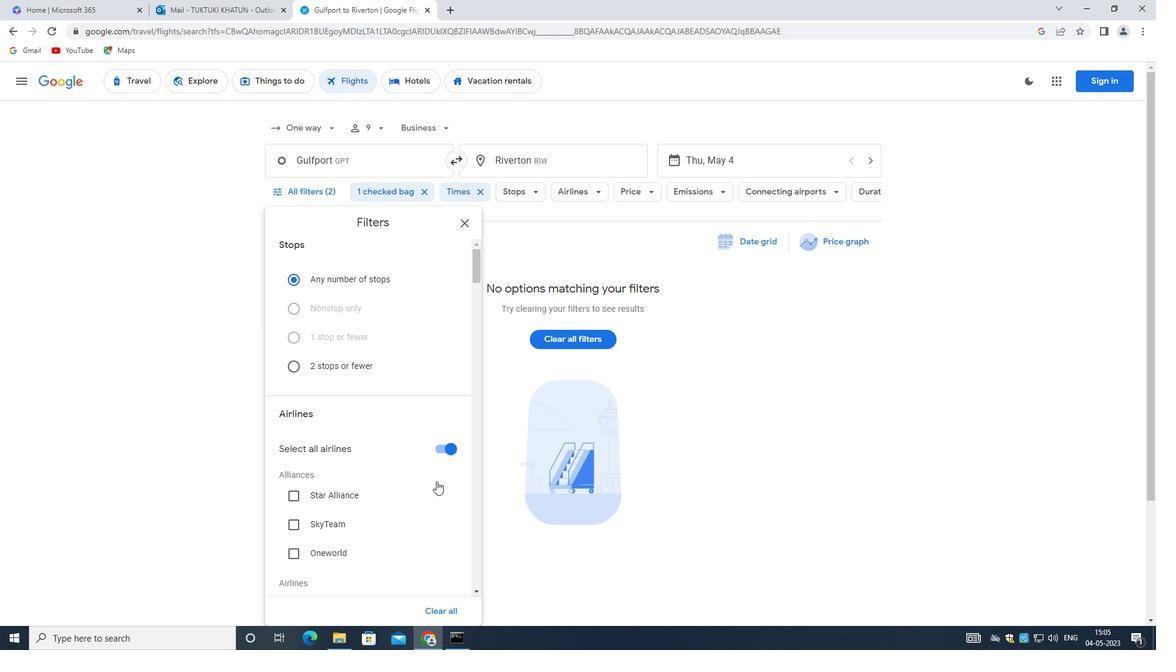 
Action: Mouse moved to (429, 539)
Screenshot: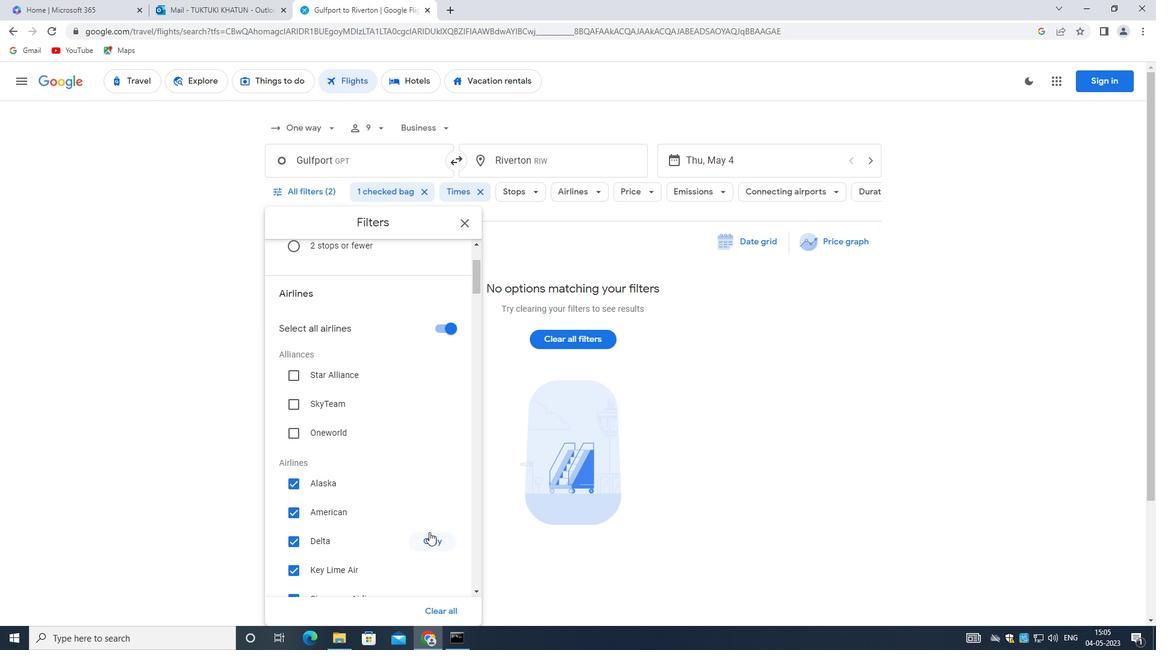 
Action: Mouse pressed left at (429, 539)
Screenshot: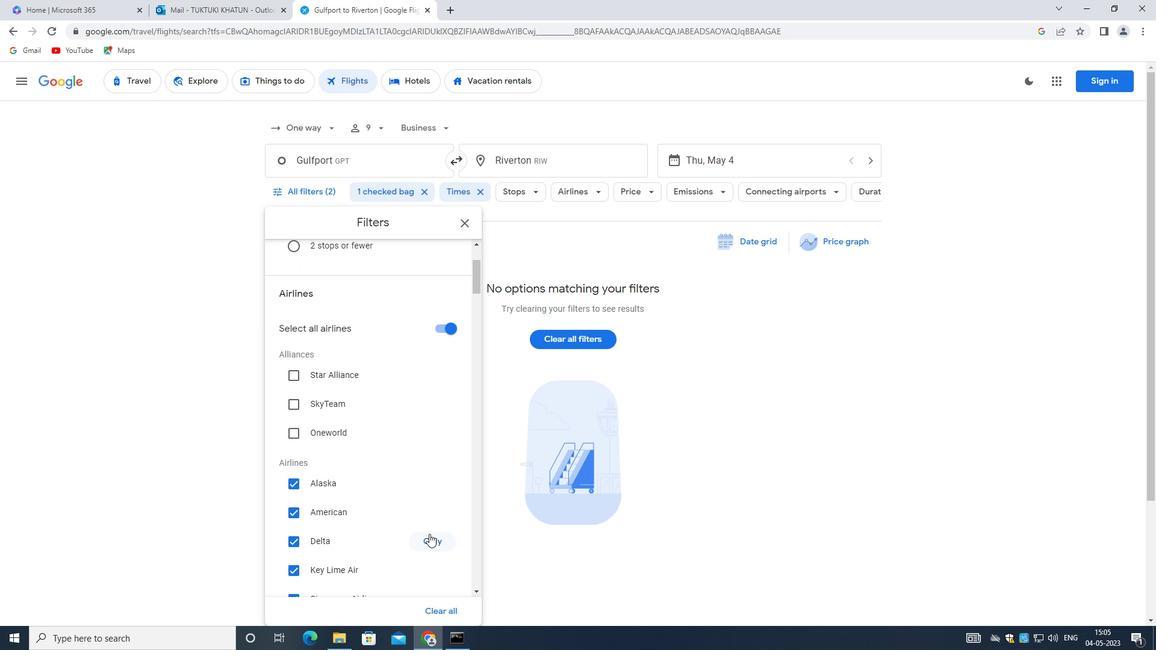 
Action: Mouse moved to (345, 451)
Screenshot: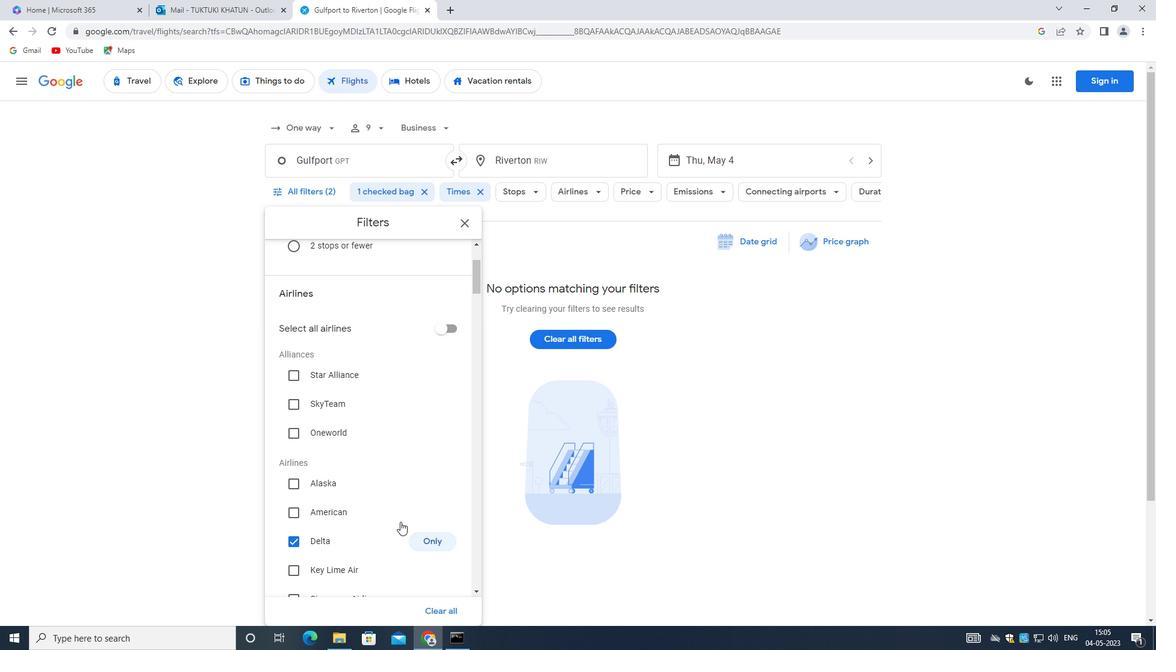 
Action: Mouse scrolled (345, 450) with delta (0, 0)
Screenshot: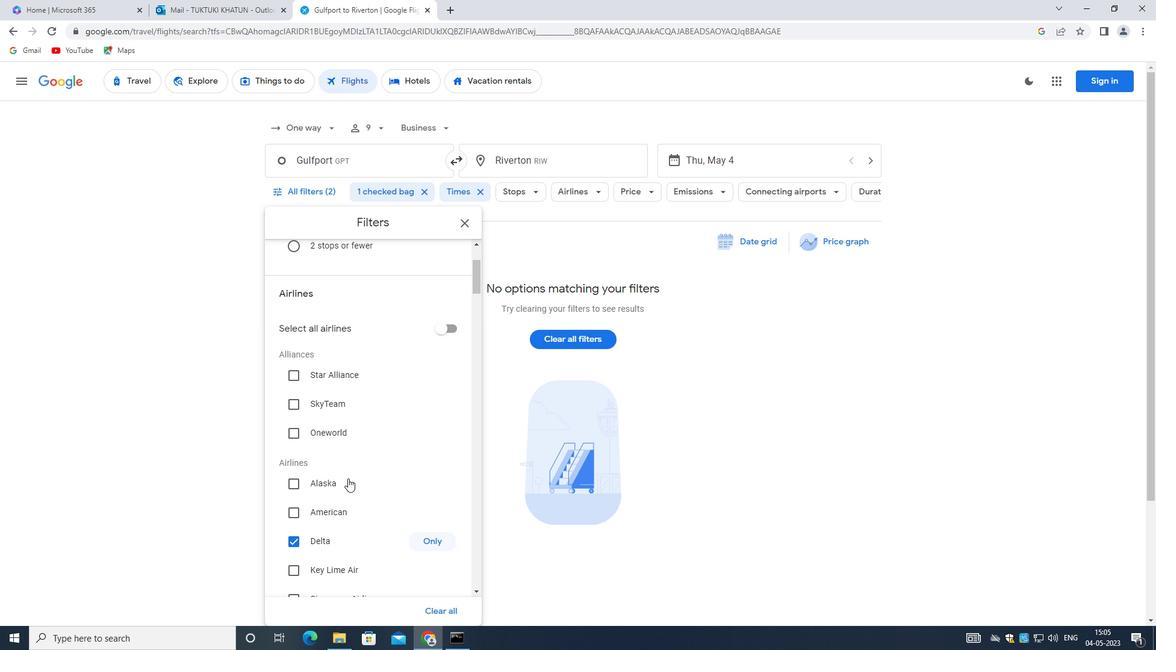 
Action: Mouse moved to (345, 451)
Screenshot: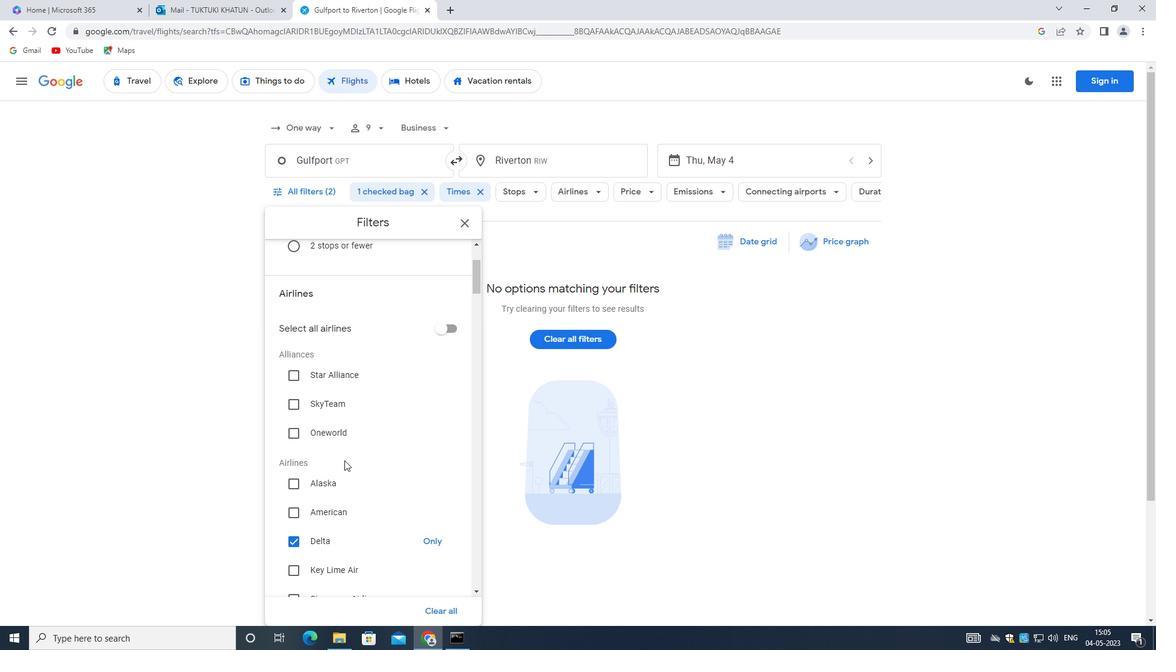 
Action: Mouse scrolled (345, 450) with delta (0, 0)
Screenshot: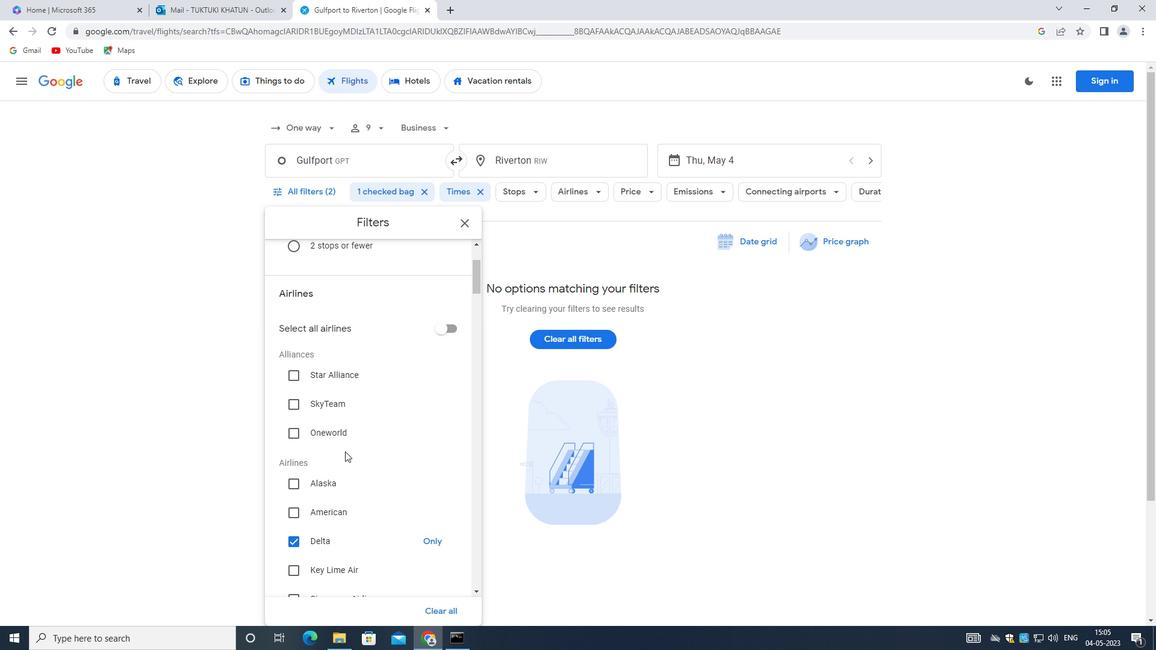 
Action: Mouse moved to (345, 451)
Screenshot: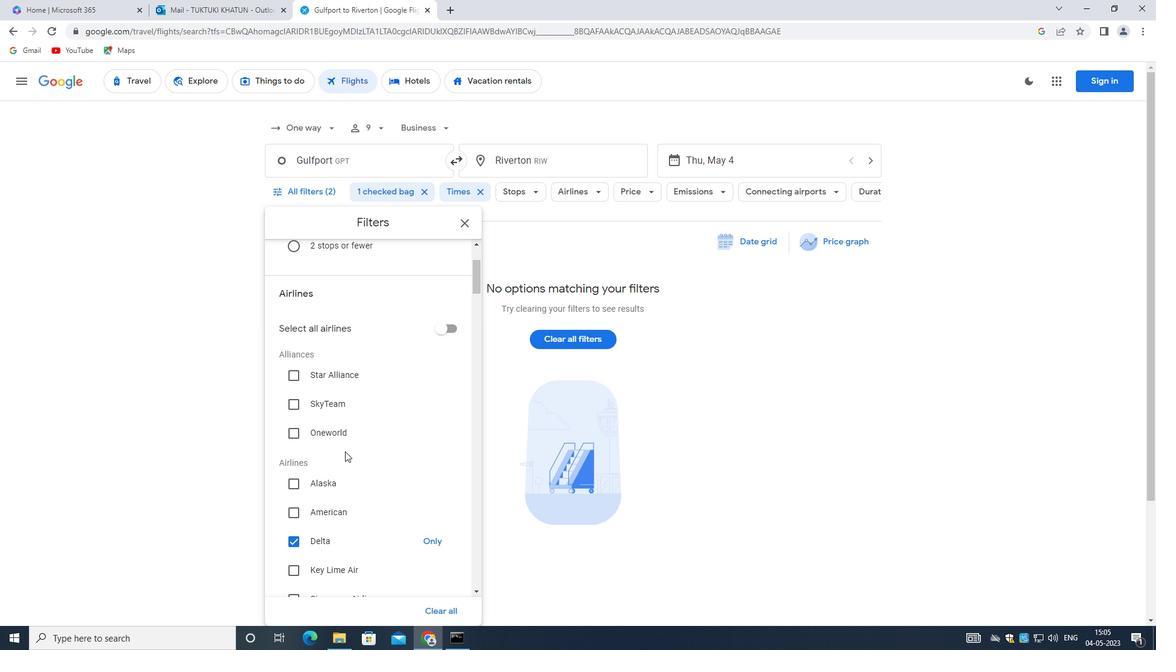 
Action: Mouse scrolled (345, 451) with delta (0, 0)
Screenshot: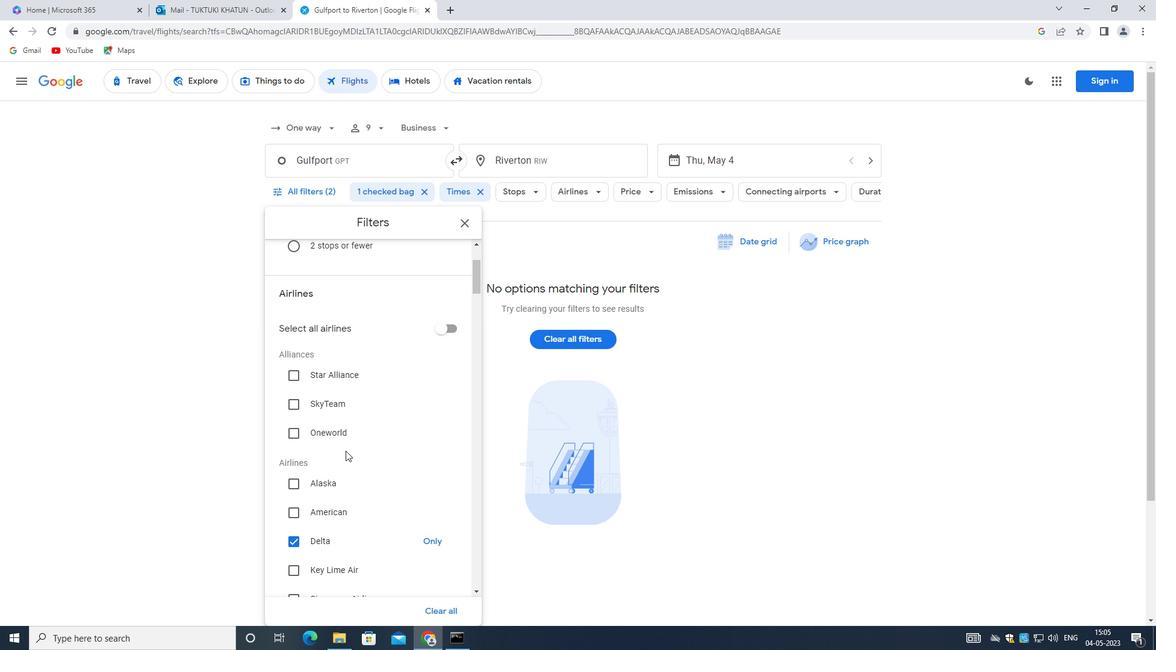 
Action: Mouse scrolled (345, 451) with delta (0, 0)
Screenshot: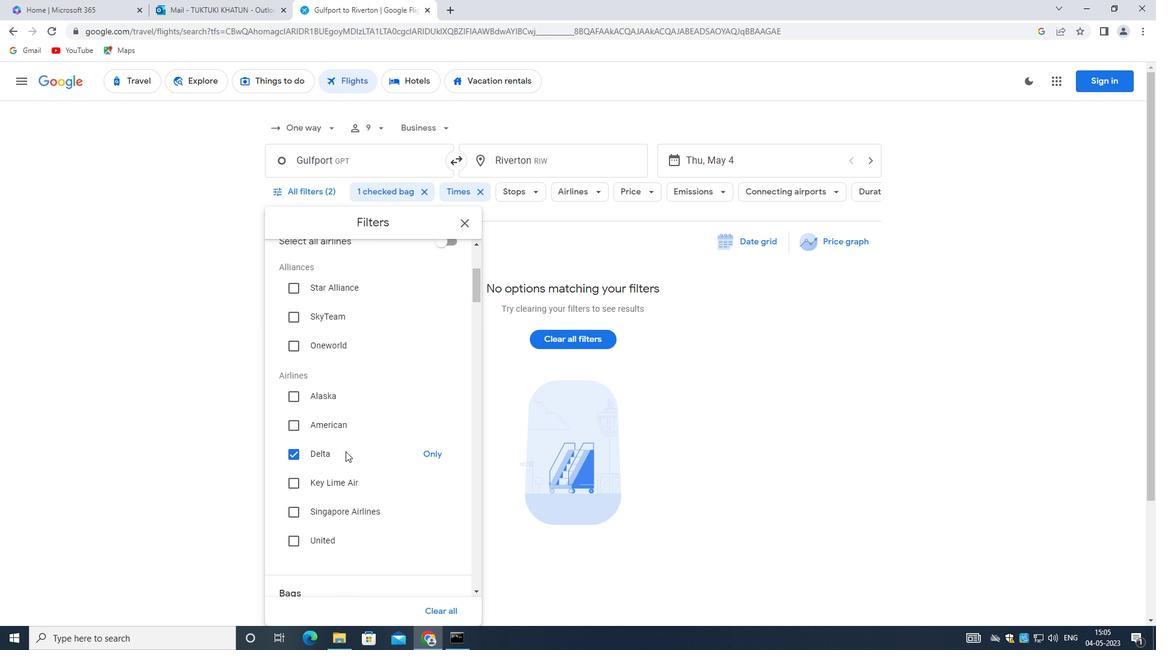 
Action: Mouse moved to (443, 498)
Screenshot: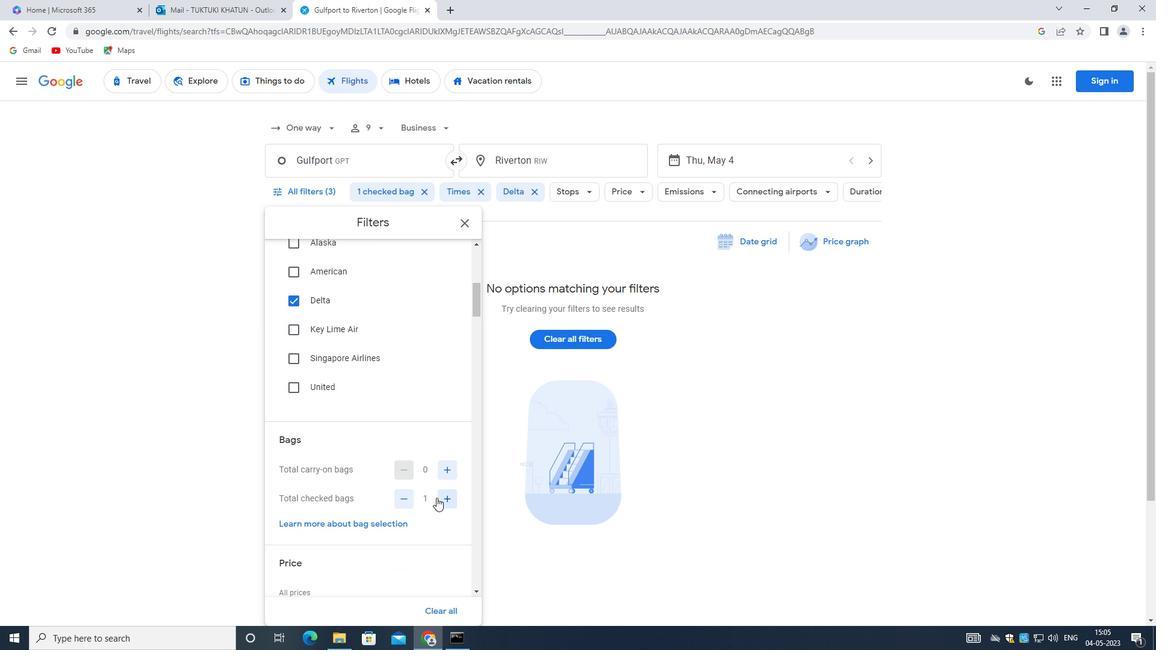 
Action: Mouse pressed left at (443, 498)
Screenshot: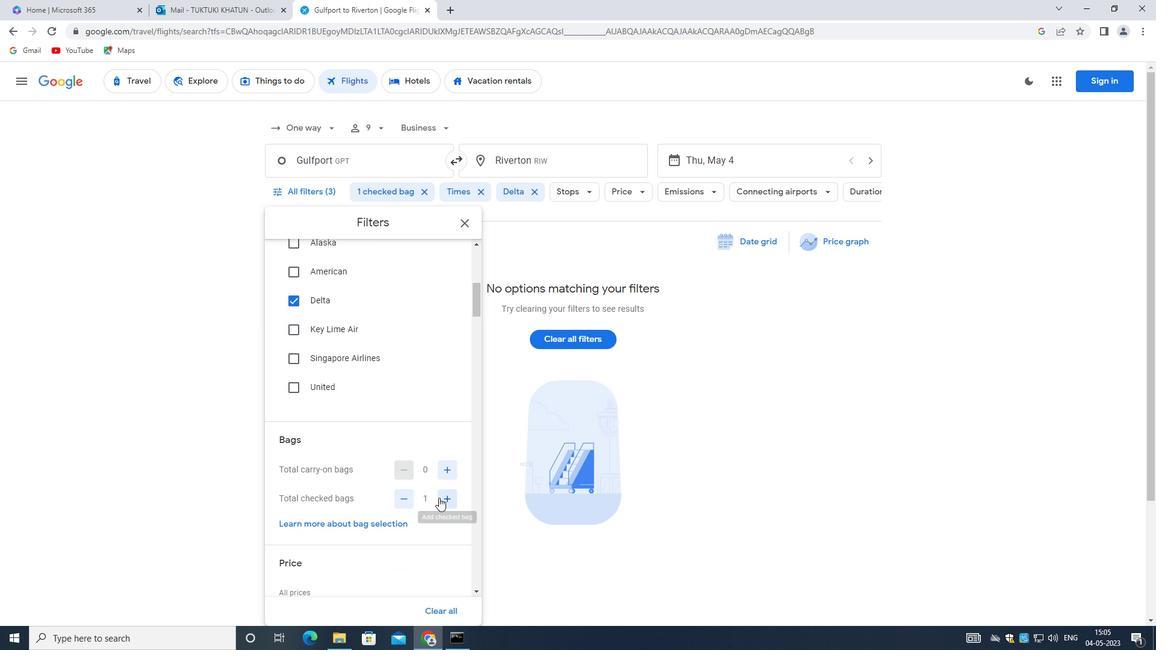 
Action: Mouse moved to (444, 498)
Screenshot: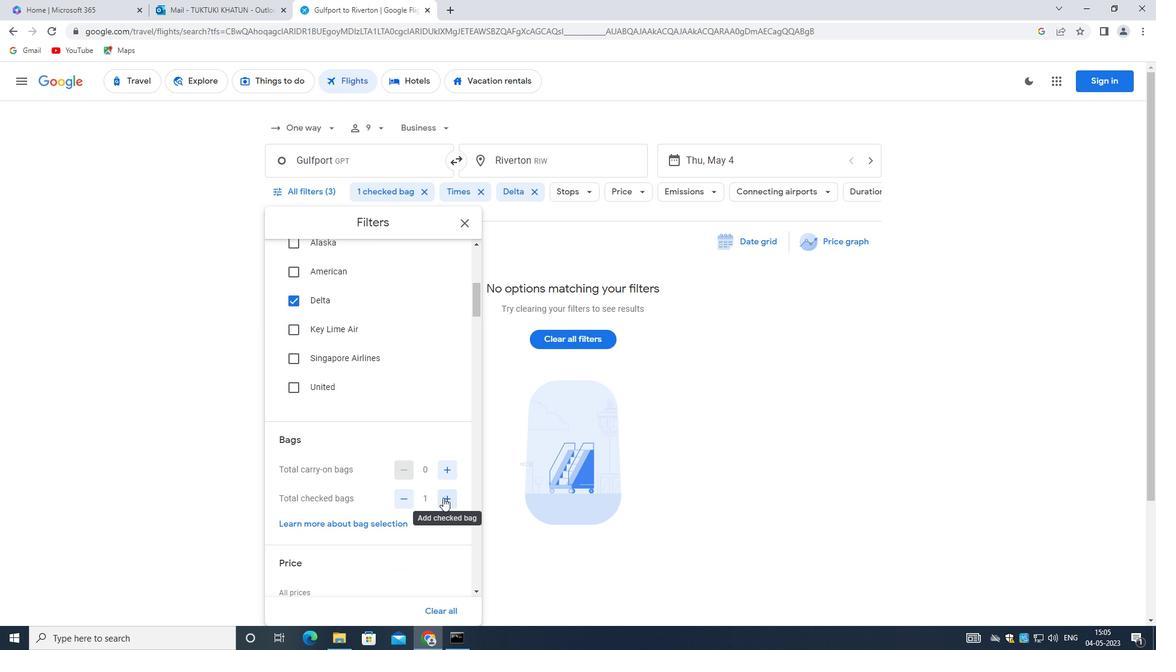 
Action: Mouse pressed left at (444, 498)
Screenshot: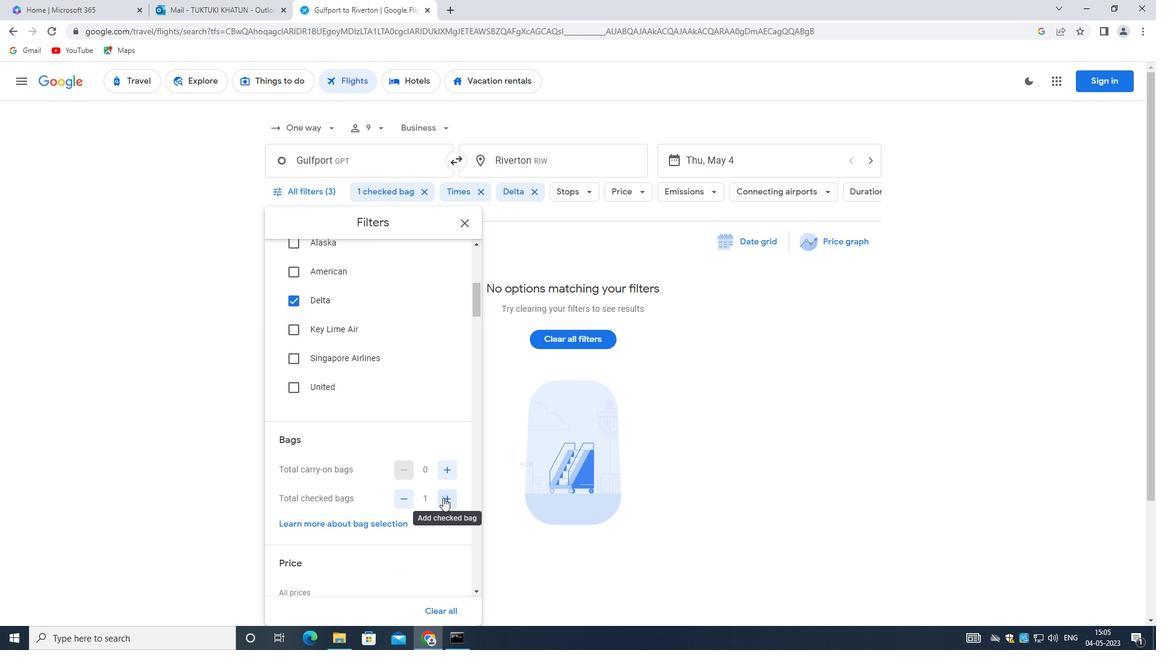 
Action: Mouse pressed left at (444, 498)
Screenshot: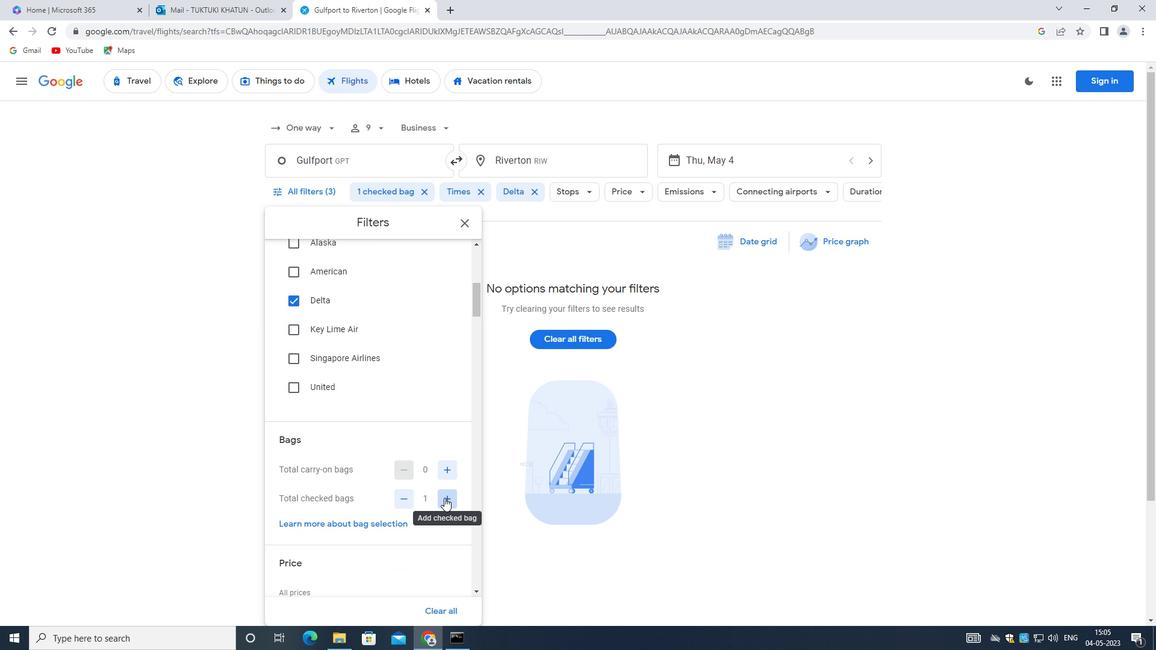 
Action: Mouse moved to (445, 497)
Screenshot: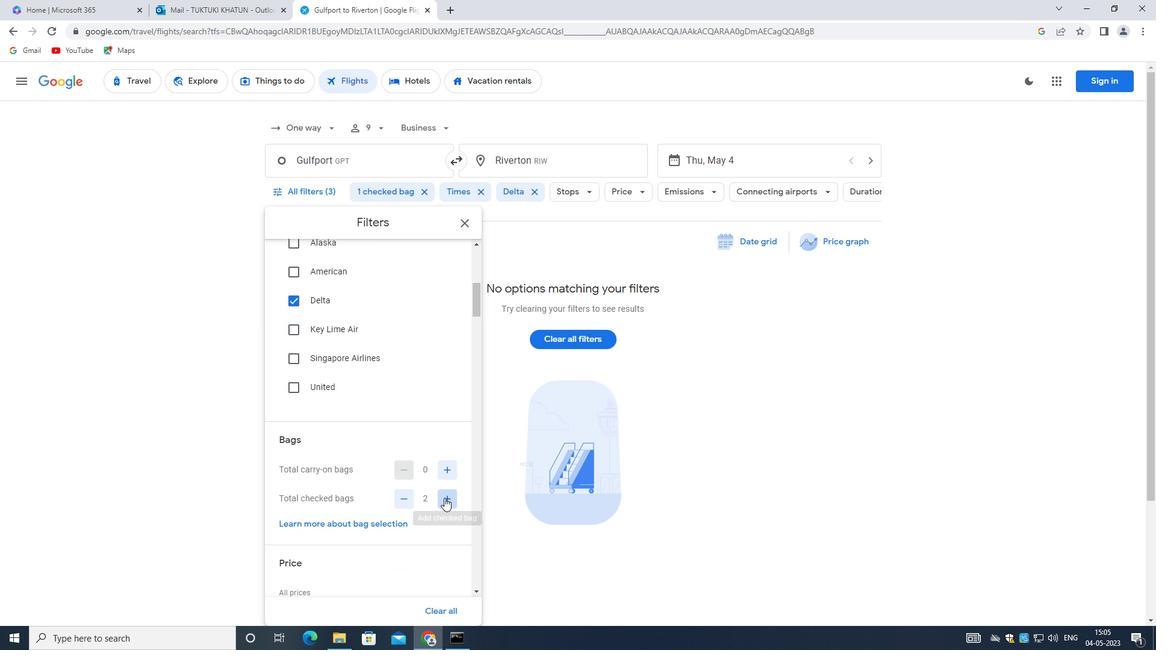 
Action: Mouse pressed left at (445, 497)
Screenshot: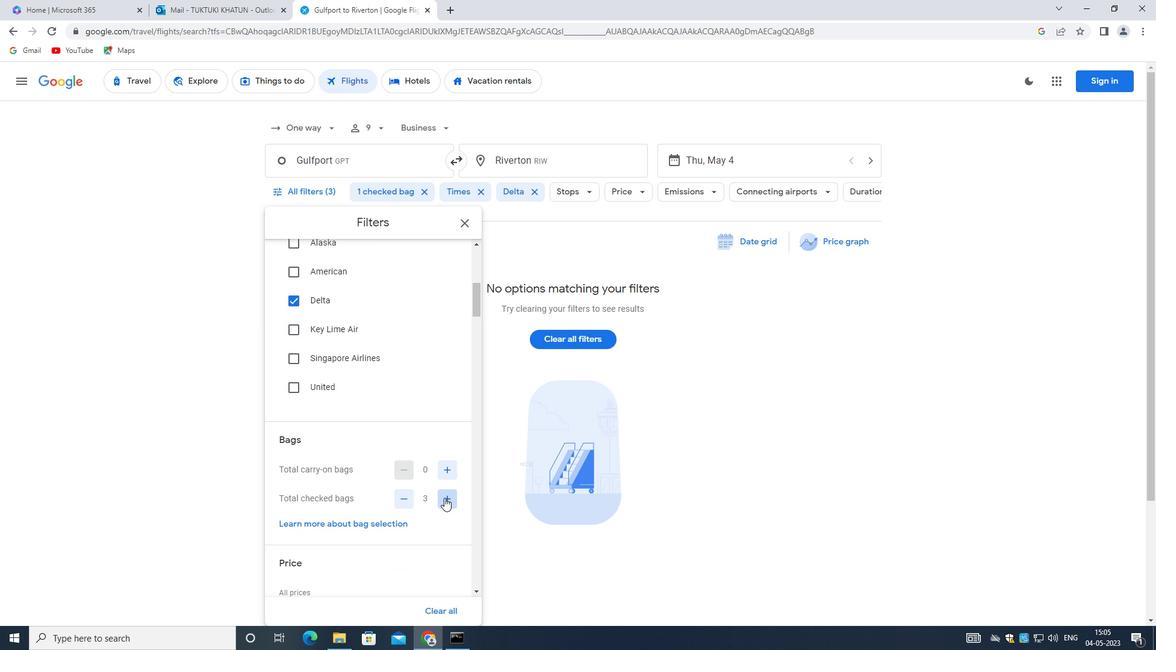 
Action: Mouse moved to (446, 495)
Screenshot: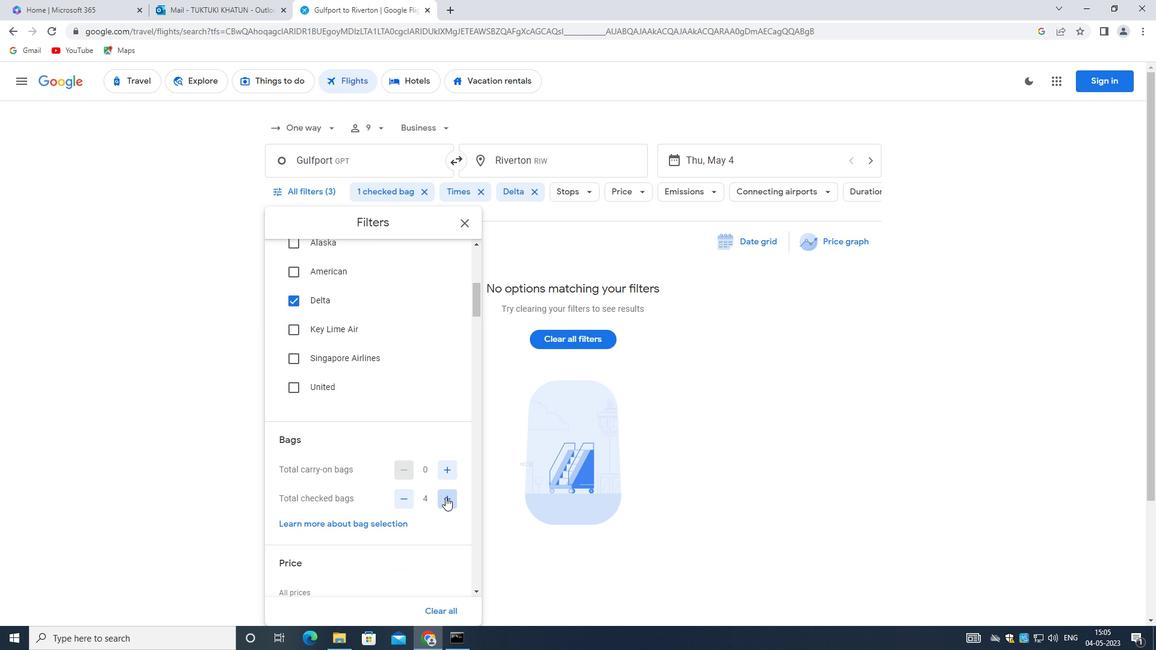 
Action: Mouse pressed left at (446, 495)
Screenshot: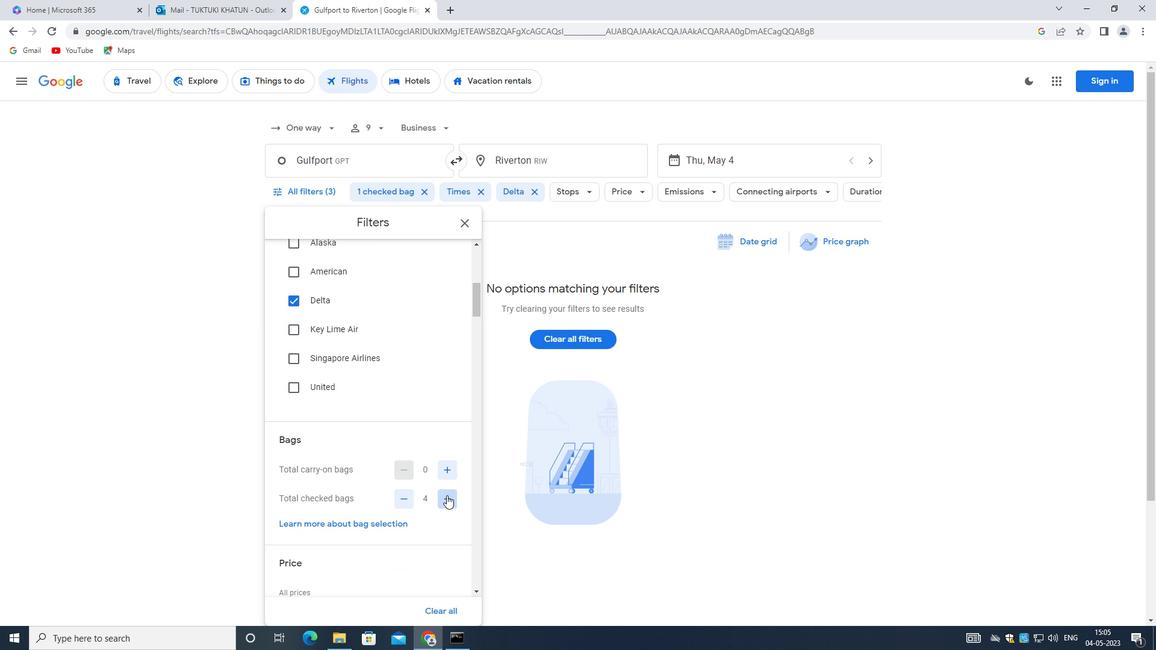 
Action: Mouse pressed left at (446, 495)
Screenshot: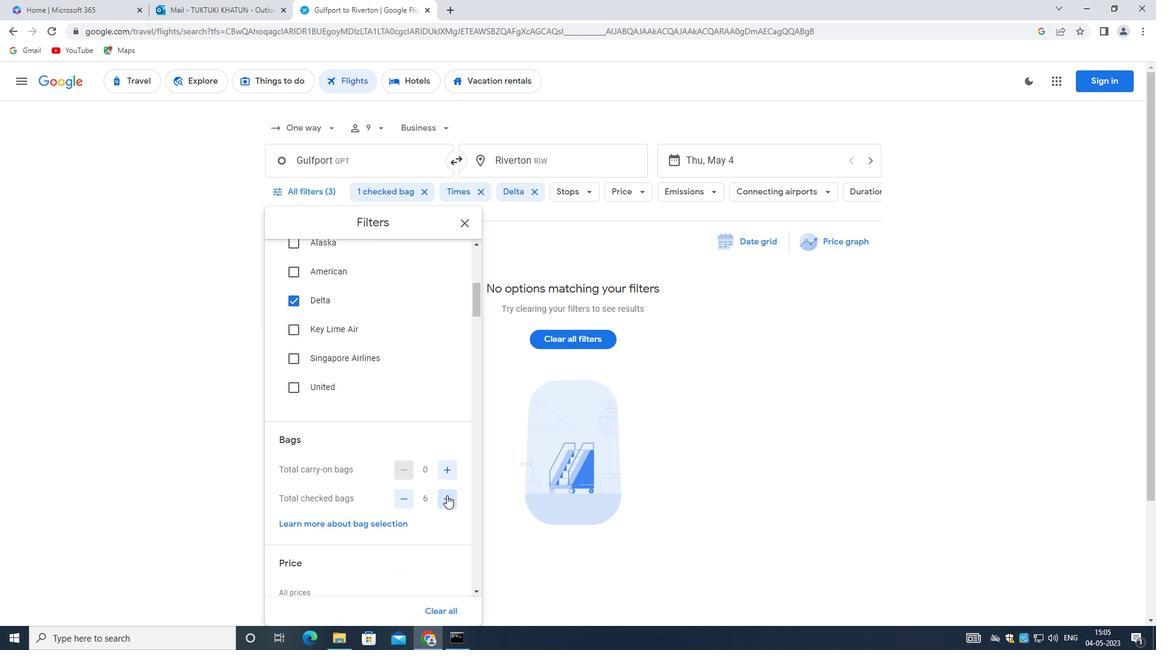 
Action: Mouse moved to (446, 495)
Screenshot: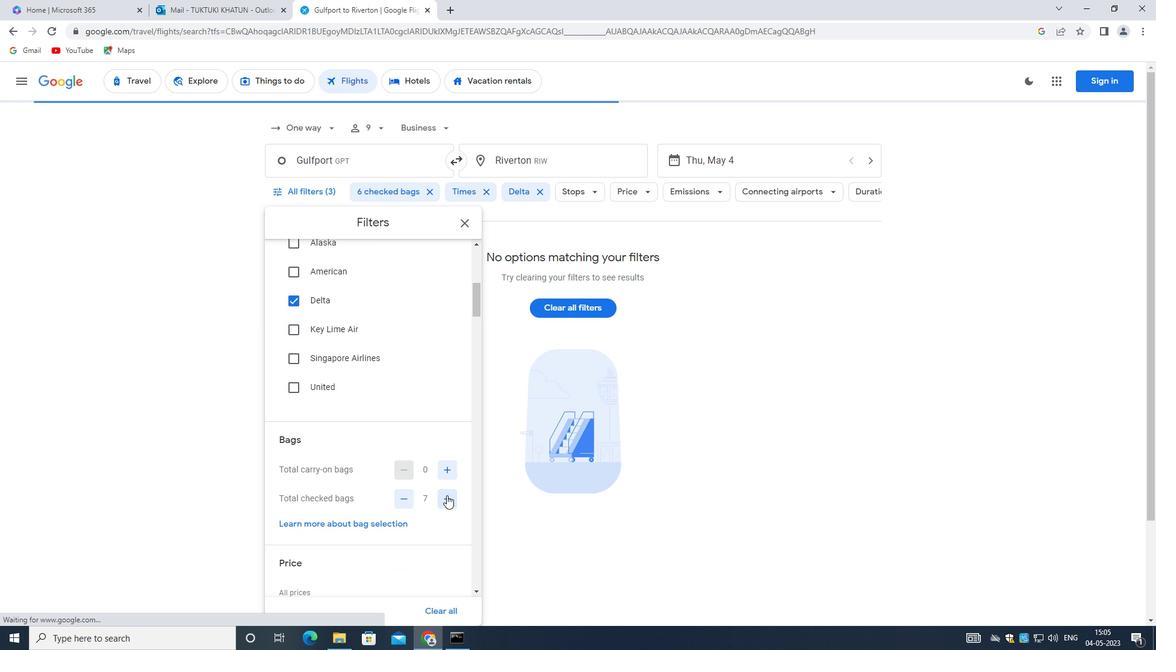 
Action: Mouse pressed left at (446, 495)
Screenshot: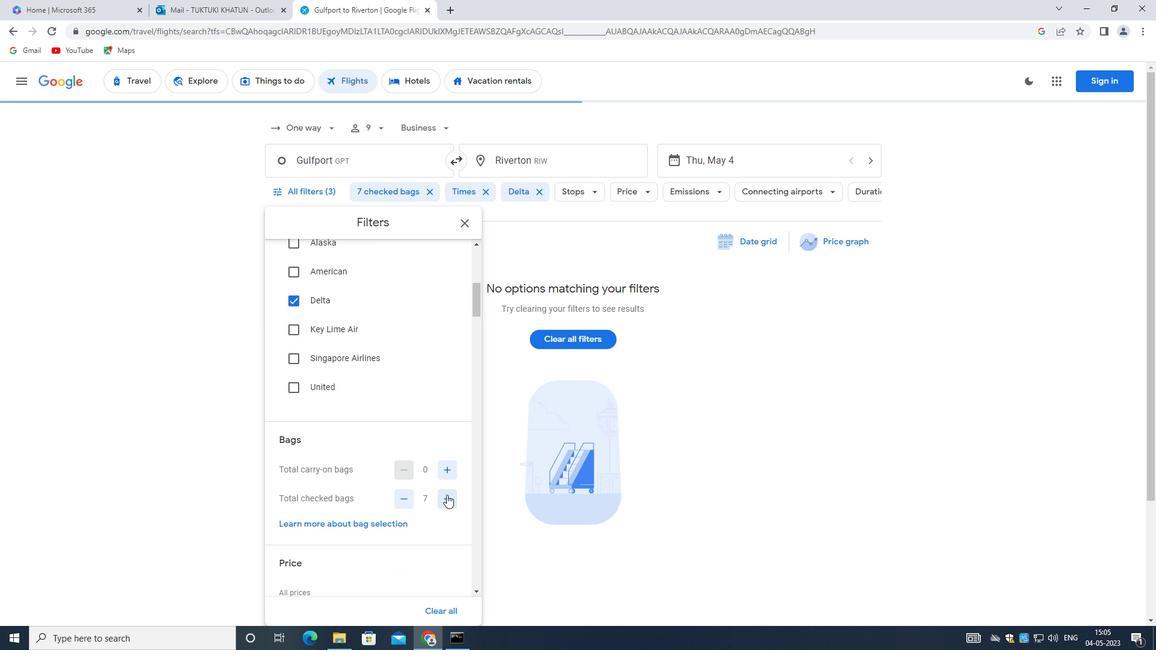 
Action: Mouse moved to (423, 446)
Screenshot: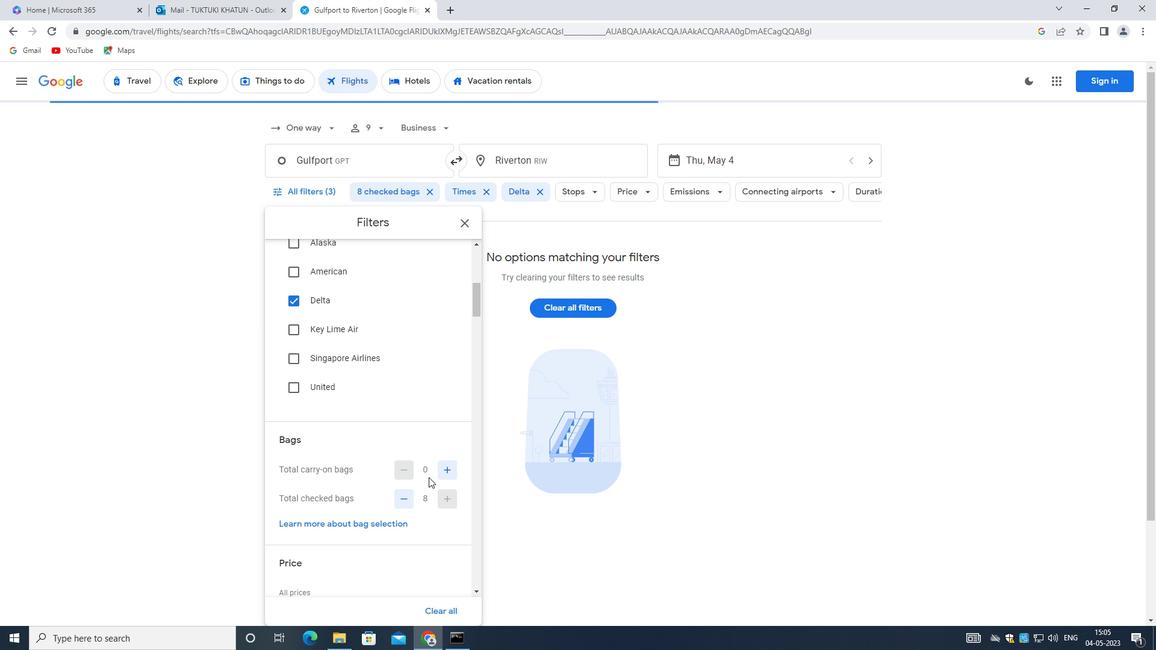 
Action: Mouse scrolled (423, 445) with delta (0, 0)
Screenshot: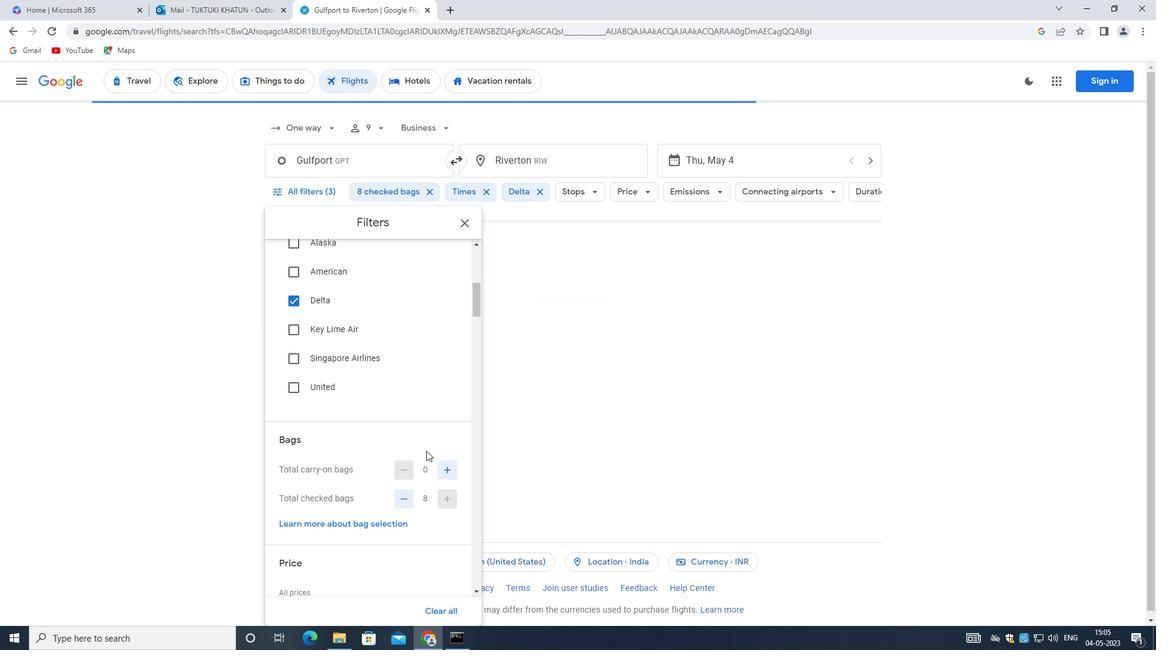 
Action: Mouse moved to (423, 445)
Screenshot: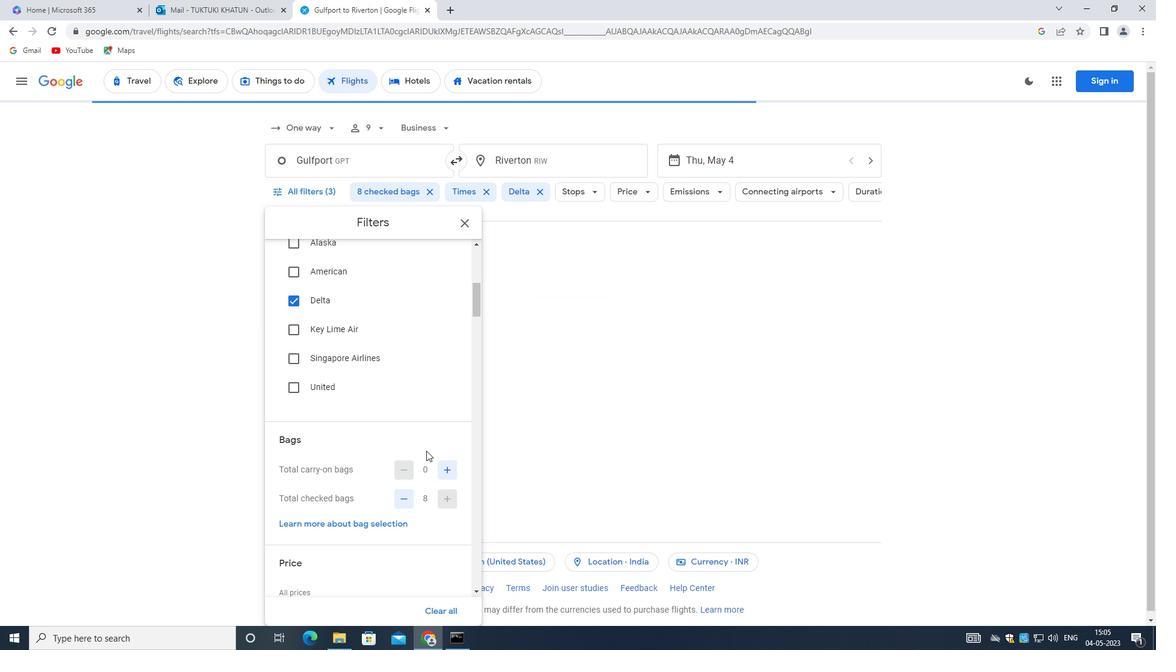 
Action: Mouse scrolled (423, 445) with delta (0, 0)
Screenshot: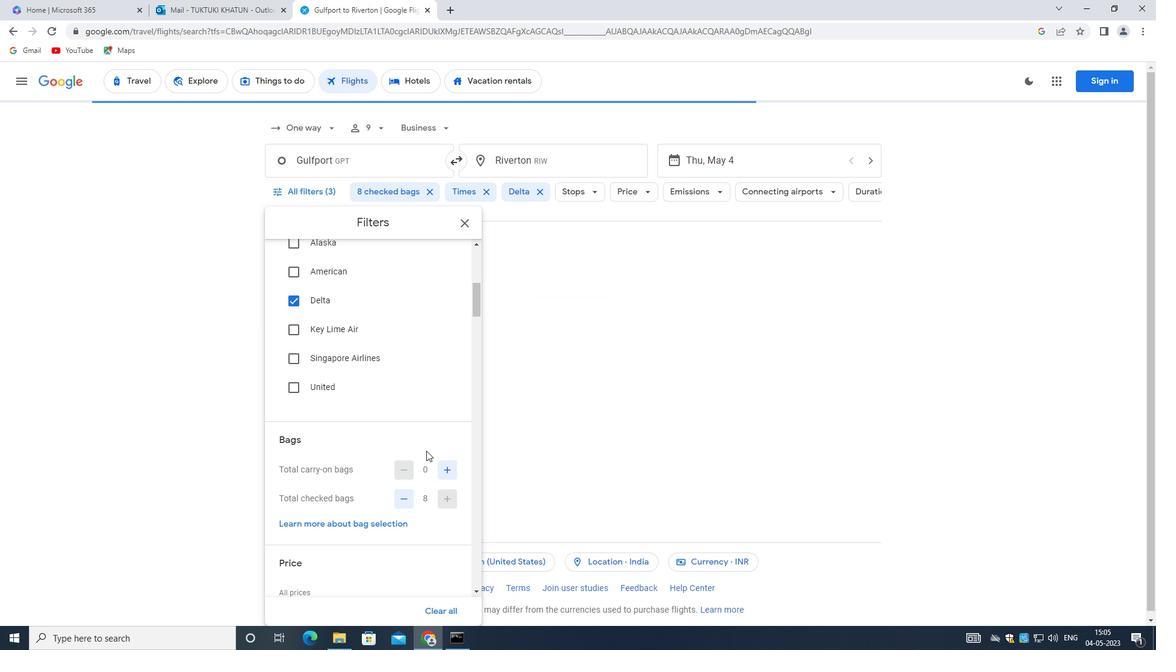 
Action: Mouse moved to (454, 498)
Screenshot: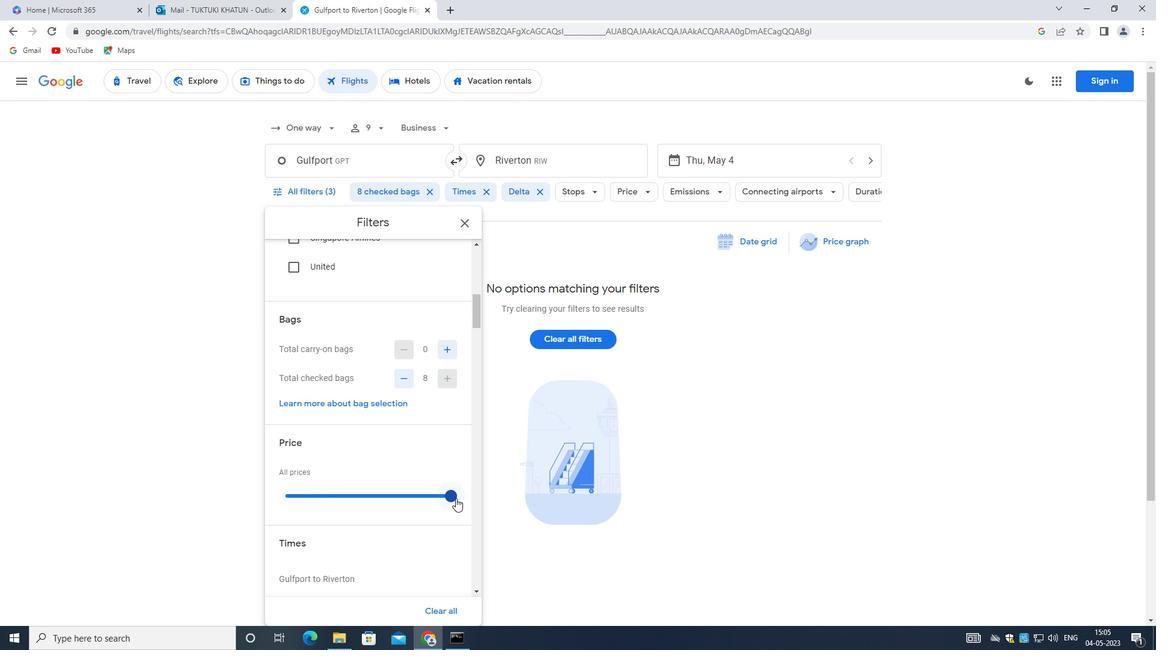 
Action: Mouse pressed left at (454, 498)
Screenshot: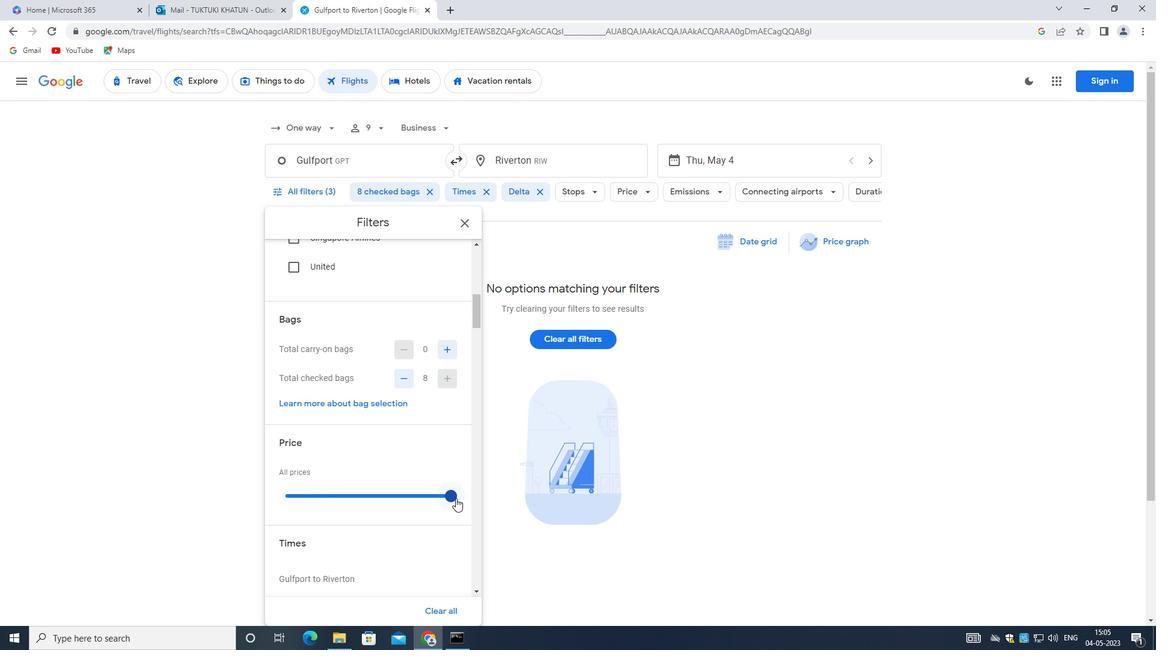 
Action: Mouse moved to (454, 498)
Screenshot: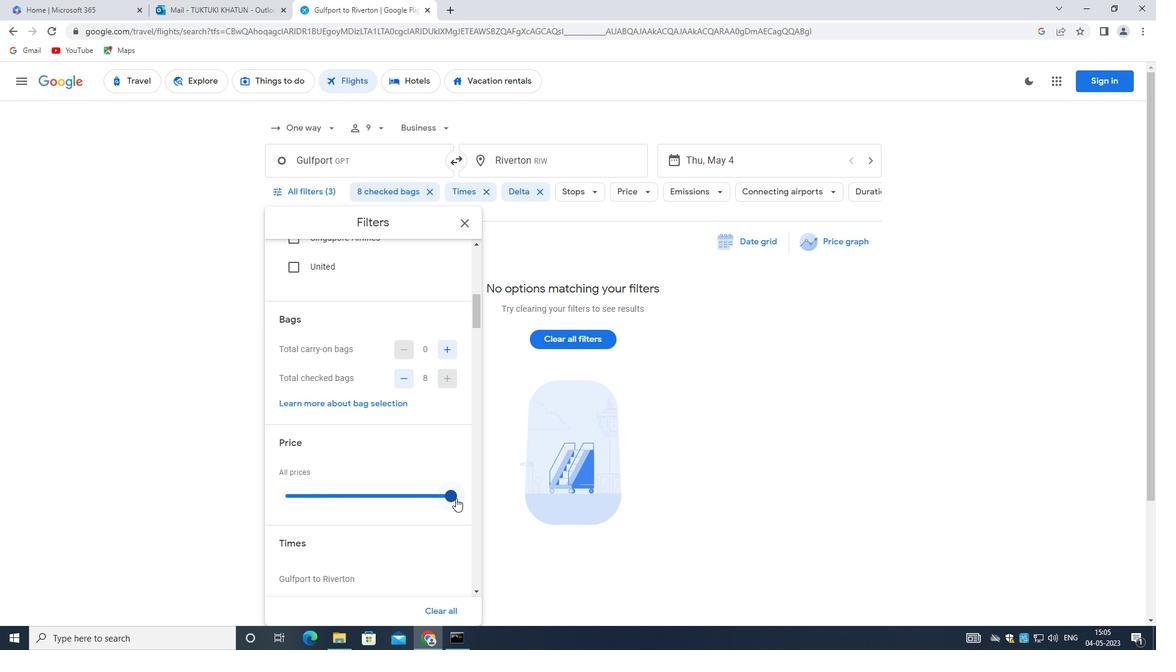 
Action: Mouse pressed left at (454, 498)
Screenshot: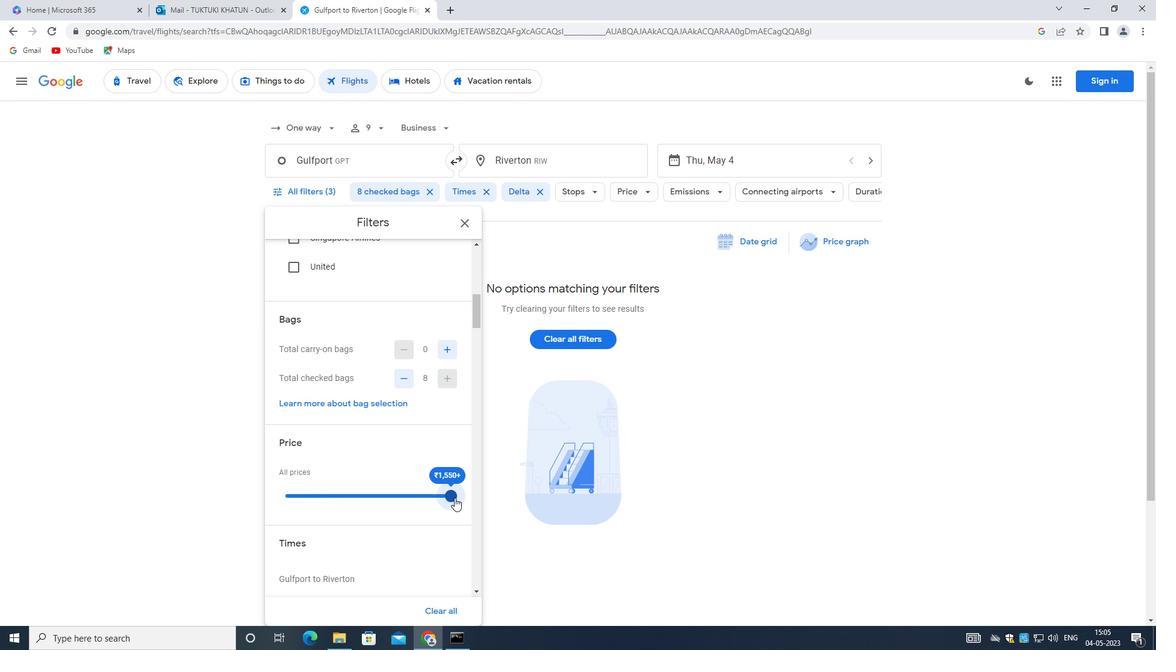 
Action: Mouse moved to (393, 478)
Screenshot: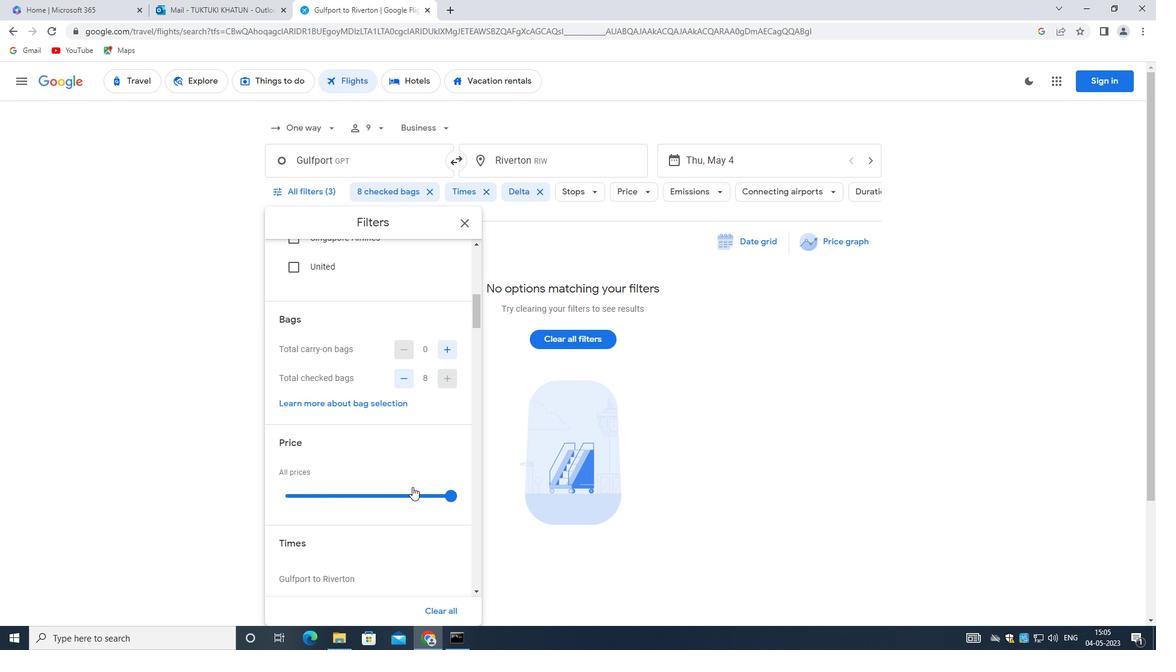
Action: Mouse scrolled (393, 478) with delta (0, 0)
Screenshot: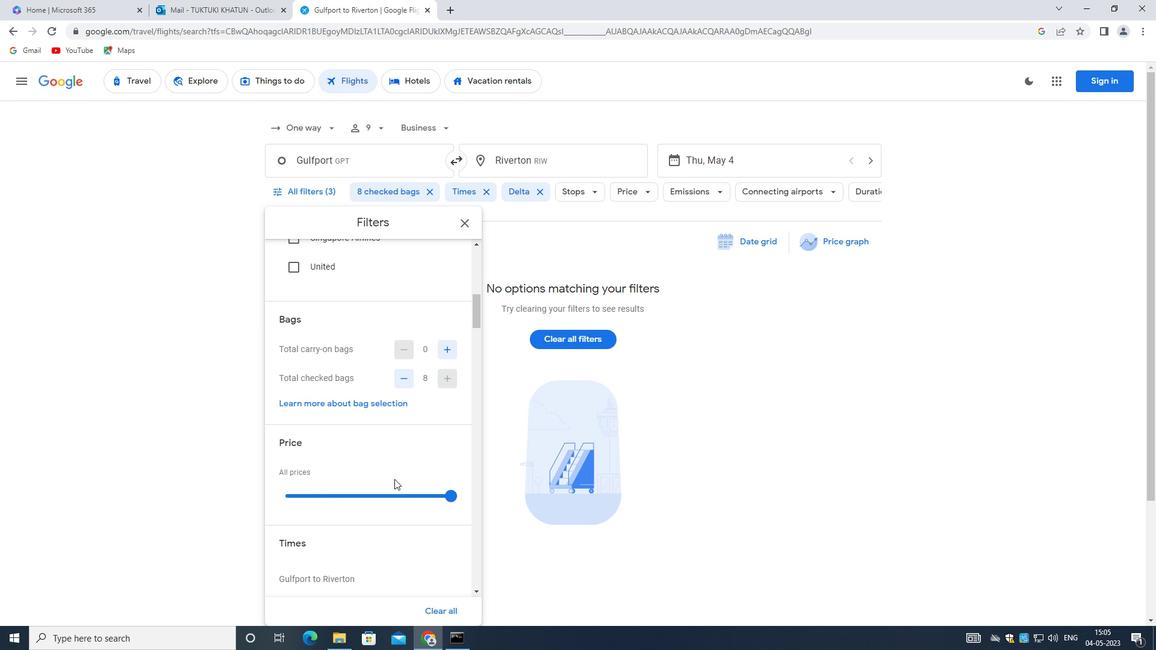 
Action: Mouse scrolled (393, 478) with delta (0, 0)
Screenshot: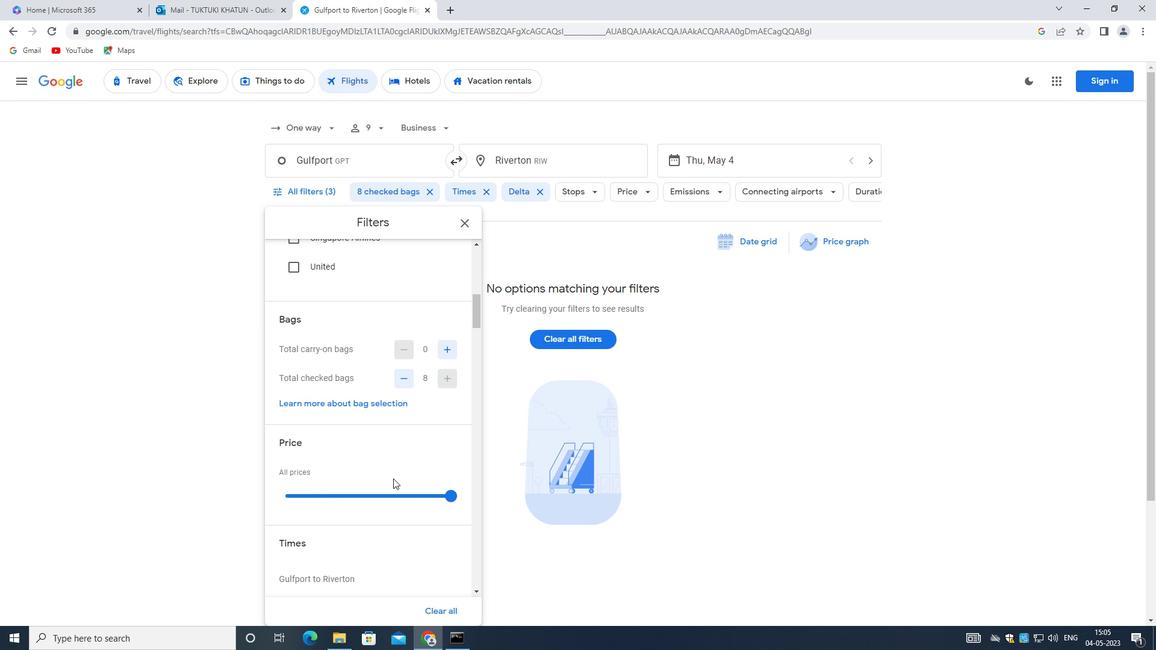 
Action: Mouse moved to (393, 478)
Screenshot: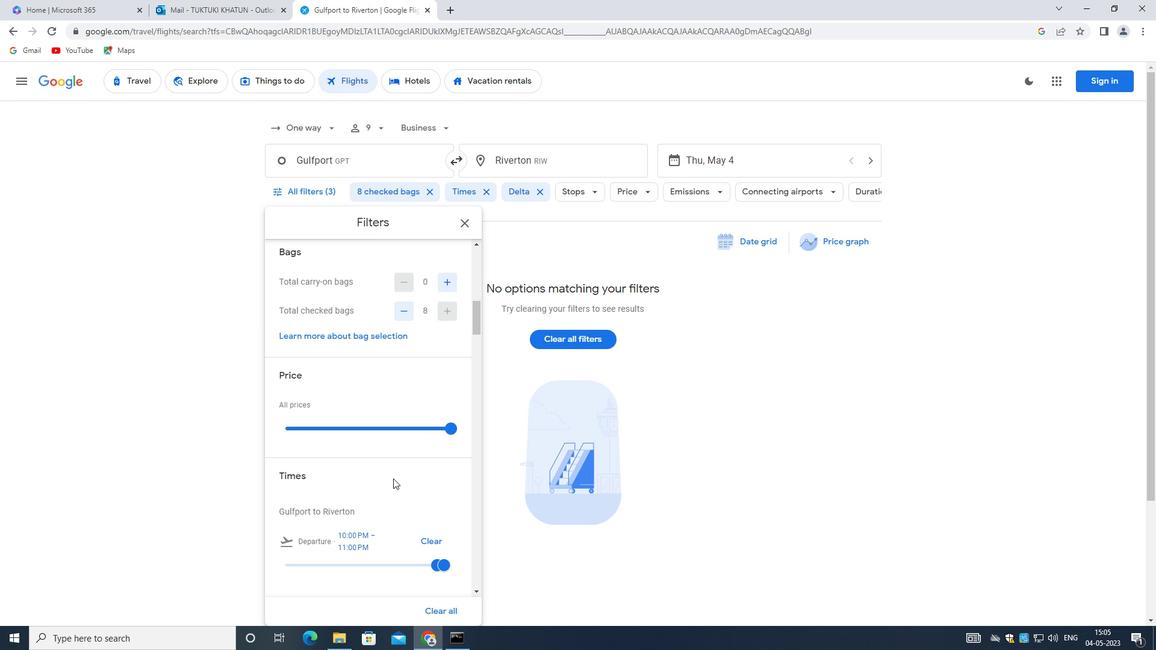 
Action: Mouse scrolled (393, 478) with delta (0, 0)
Screenshot: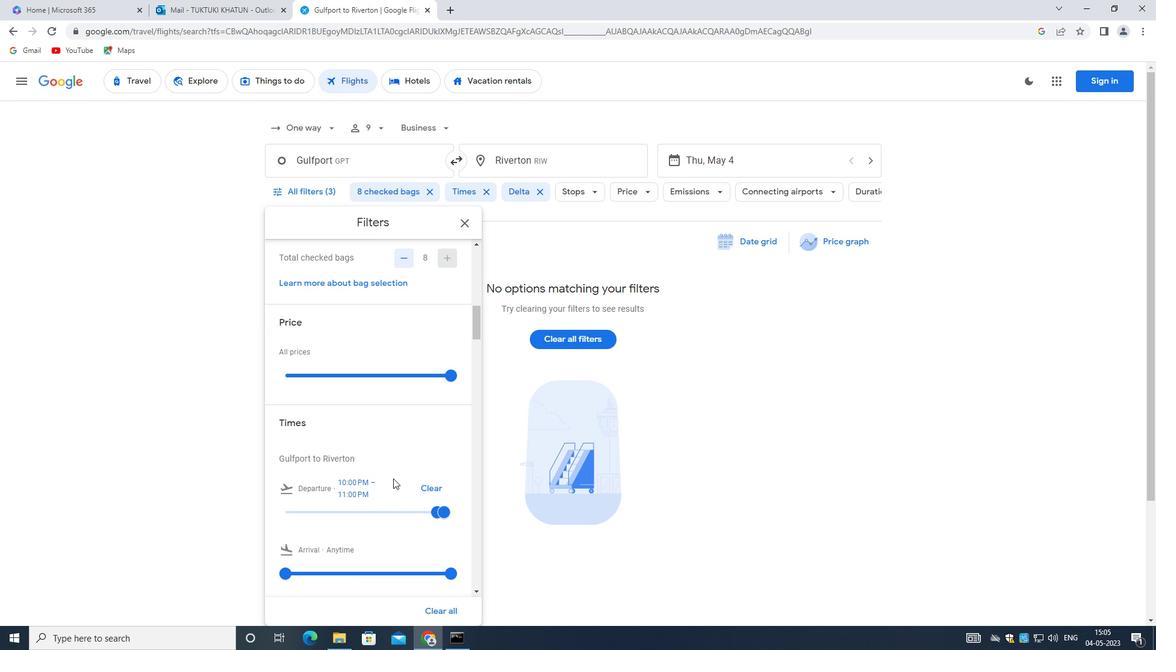 
Action: Mouse scrolled (393, 478) with delta (0, 0)
Screenshot: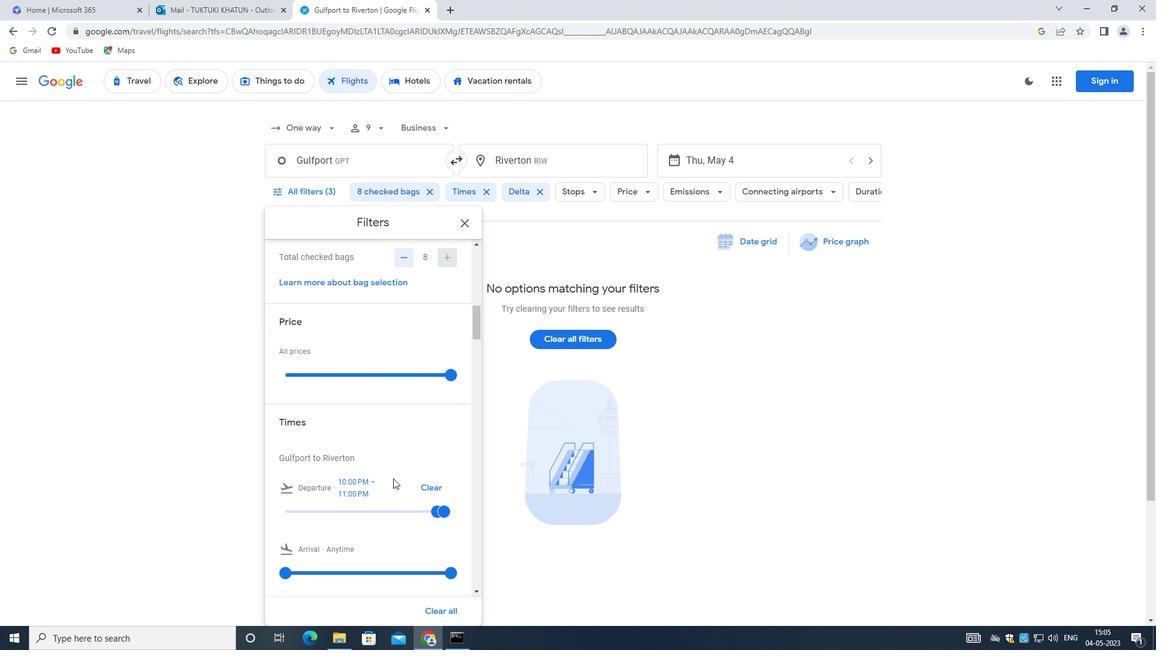 
Action: Mouse moved to (365, 406)
Screenshot: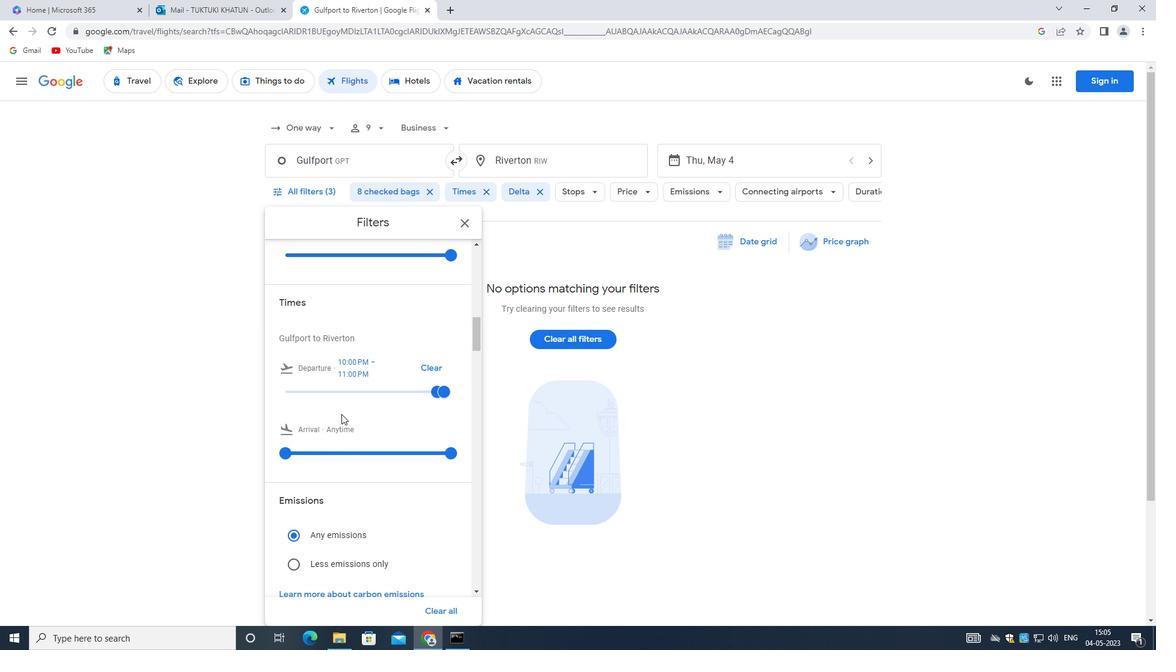 
Action: Mouse scrolled (365, 405) with delta (0, 0)
Screenshot: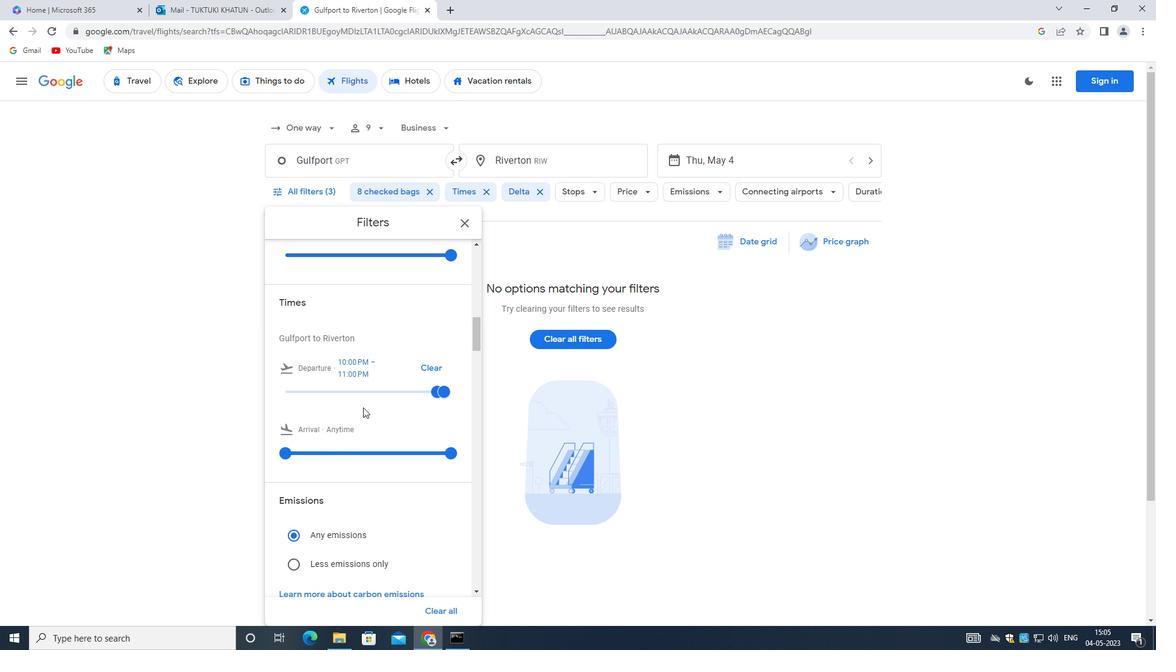 
Action: Mouse scrolled (365, 405) with delta (0, 0)
Screenshot: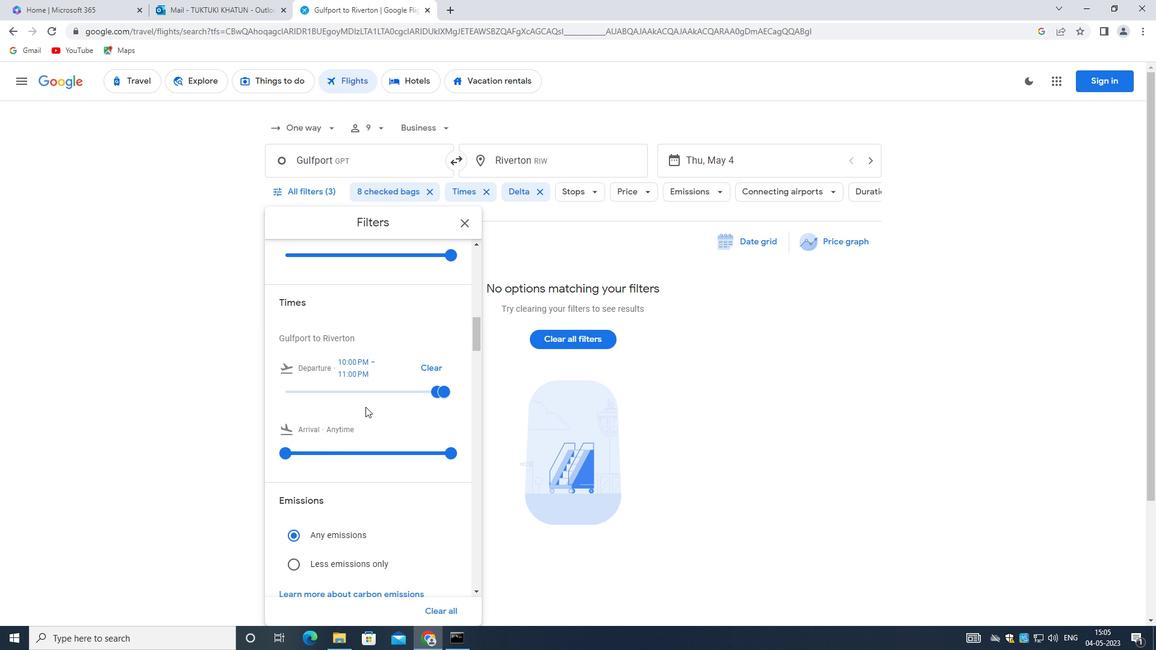 
Action: Mouse scrolled (365, 405) with delta (0, 0)
Screenshot: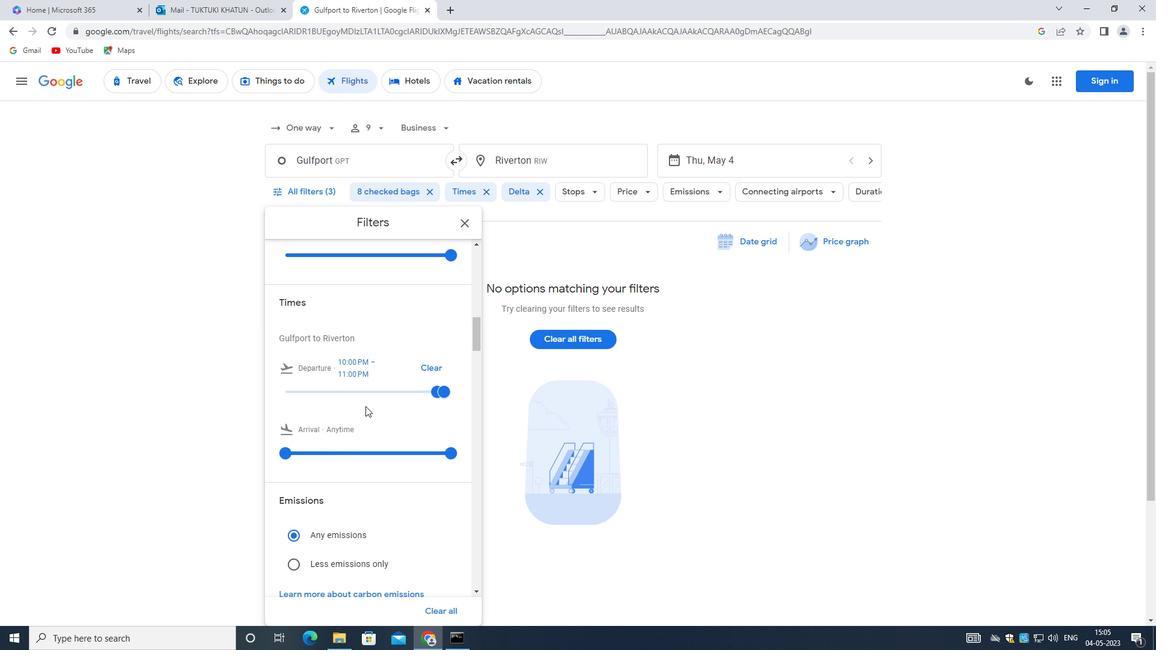 
Action: Mouse moved to (361, 405)
Screenshot: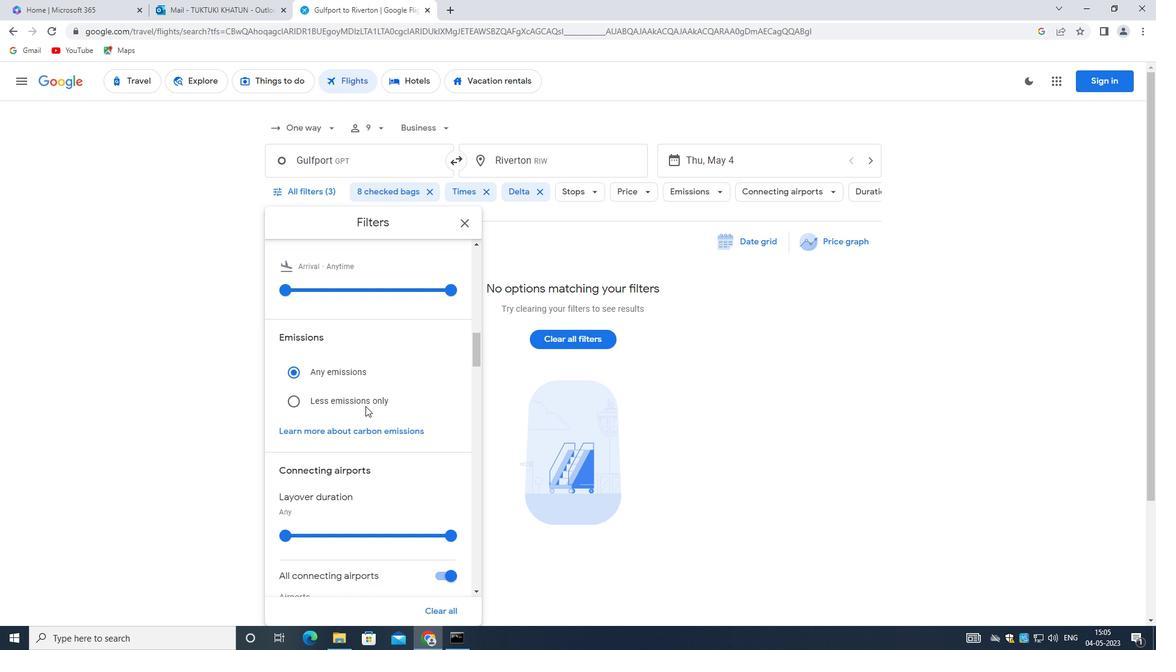 
Action: Mouse scrolled (361, 405) with delta (0, 0)
Screenshot: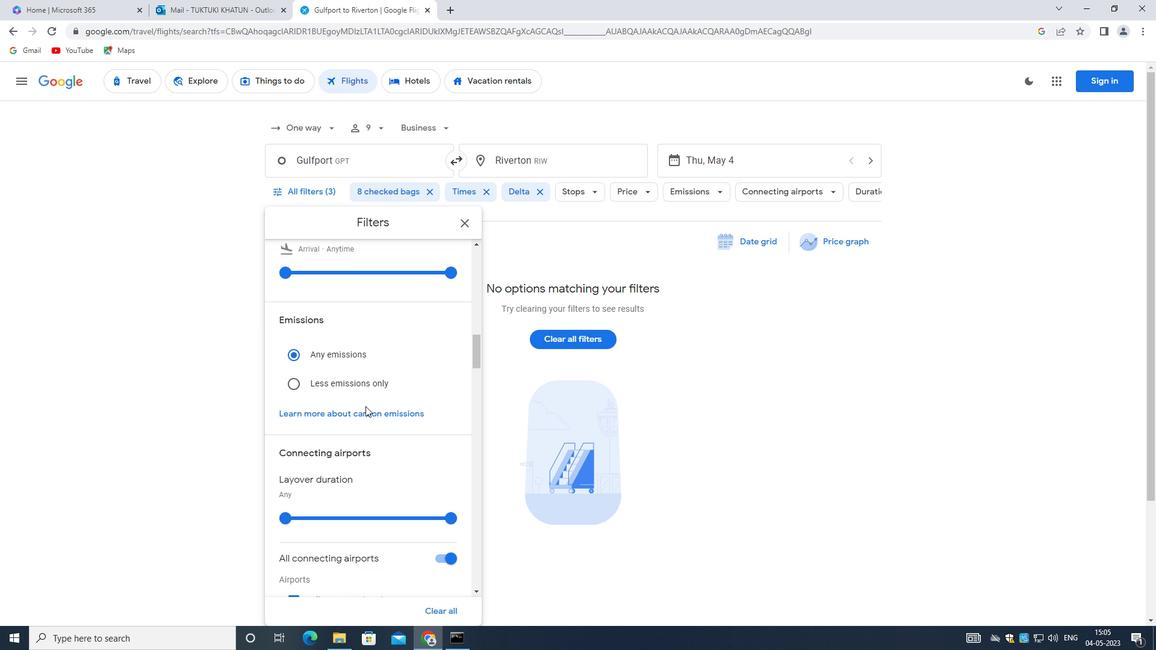 
Action: Mouse scrolled (361, 405) with delta (0, 0)
Screenshot: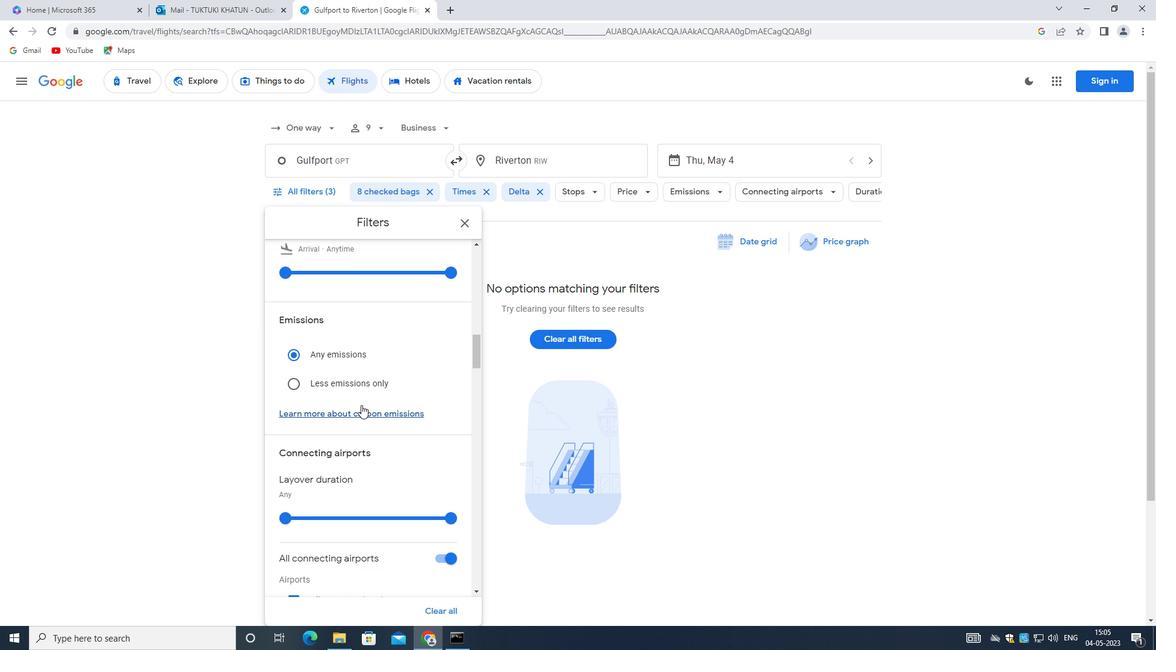 
Action: Mouse moved to (434, 333)
Screenshot: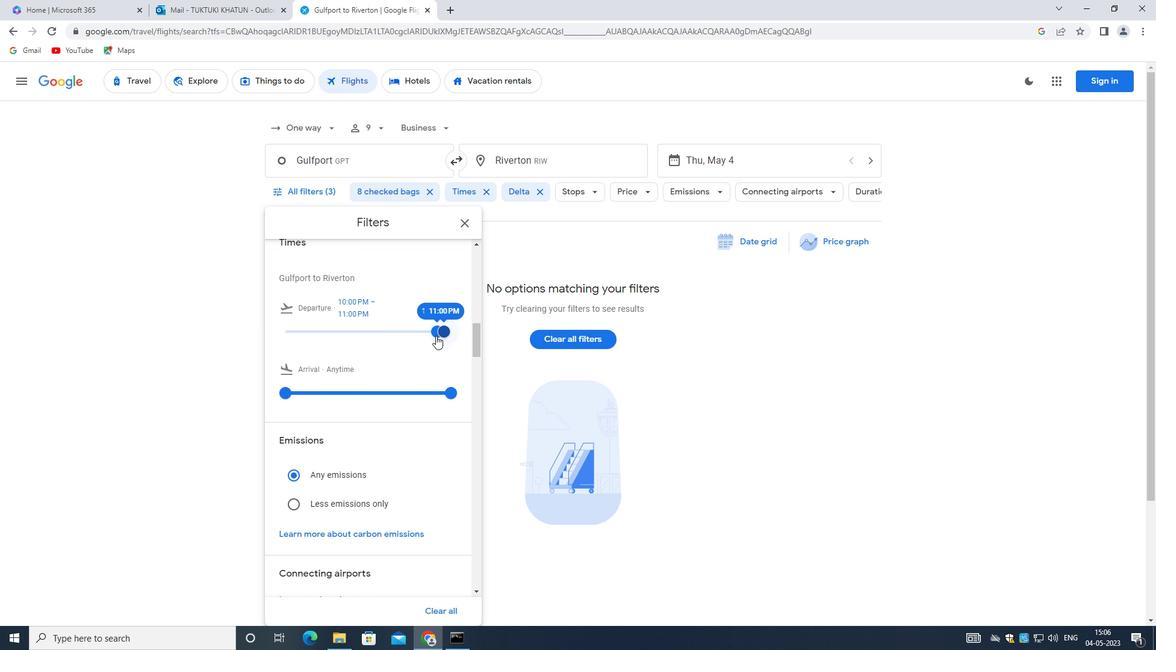 
Action: Mouse pressed left at (434, 333)
Screenshot: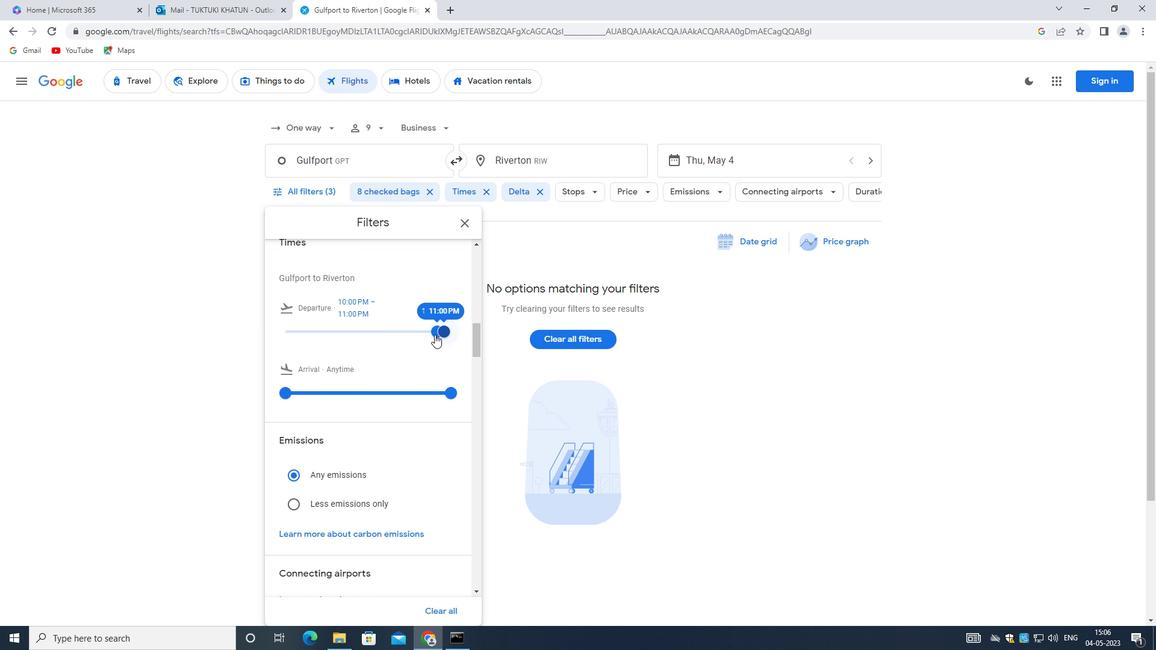 
Action: Mouse moved to (441, 330)
Screenshot: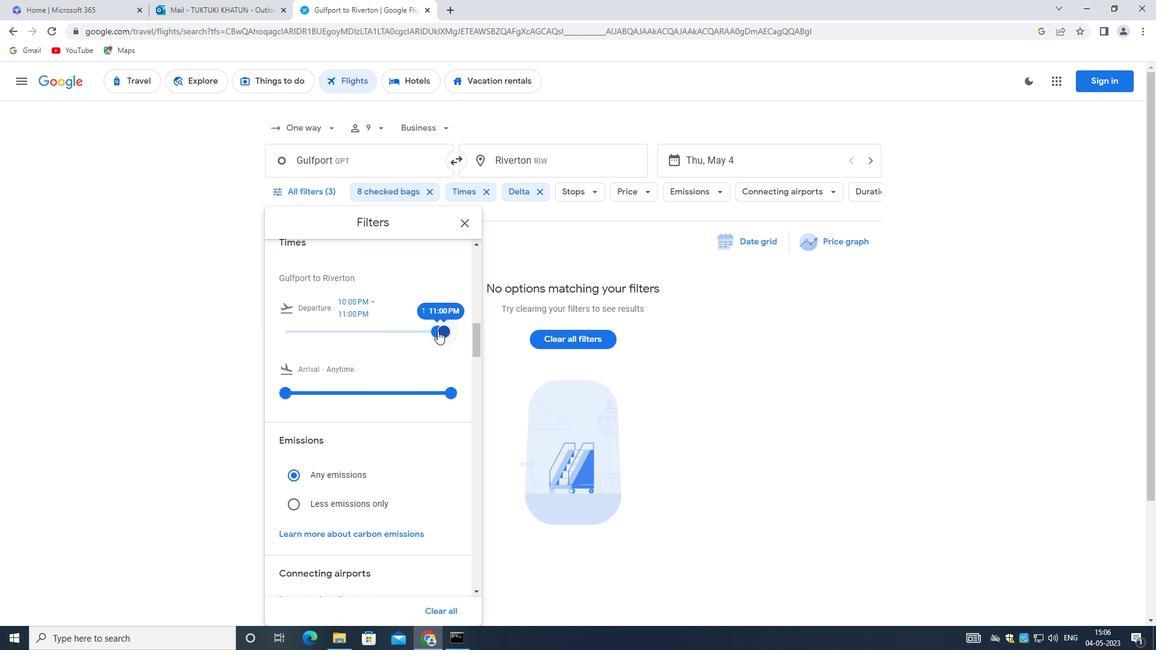 
Action: Mouse pressed left at (441, 330)
Screenshot: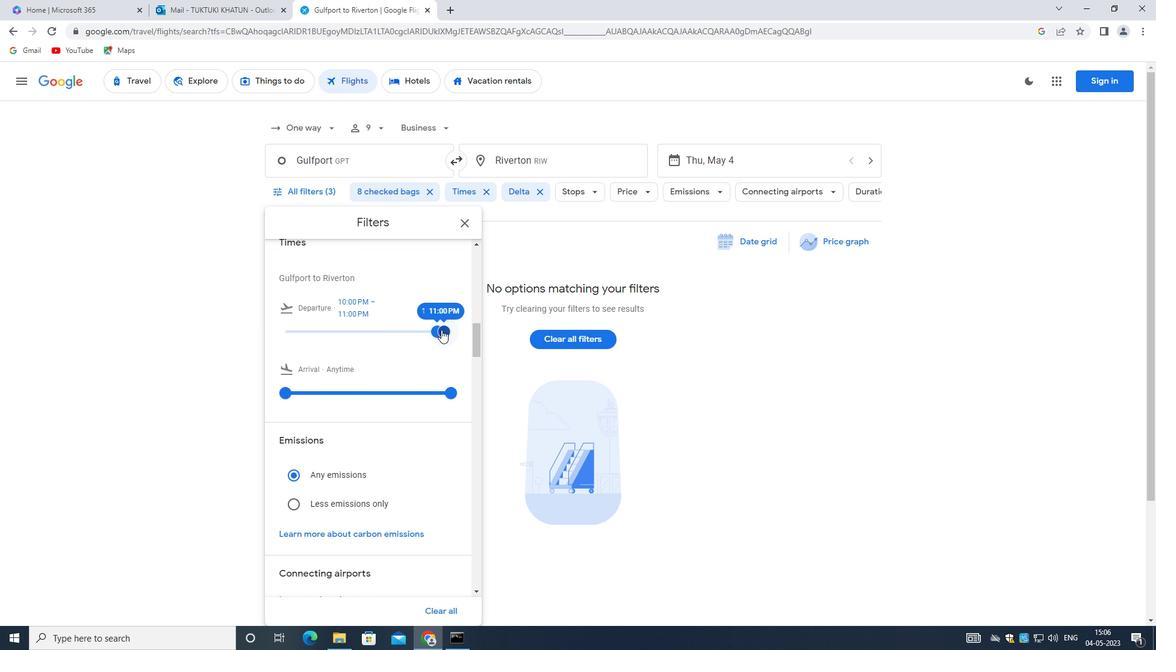 
Action: Mouse moved to (437, 331)
Screenshot: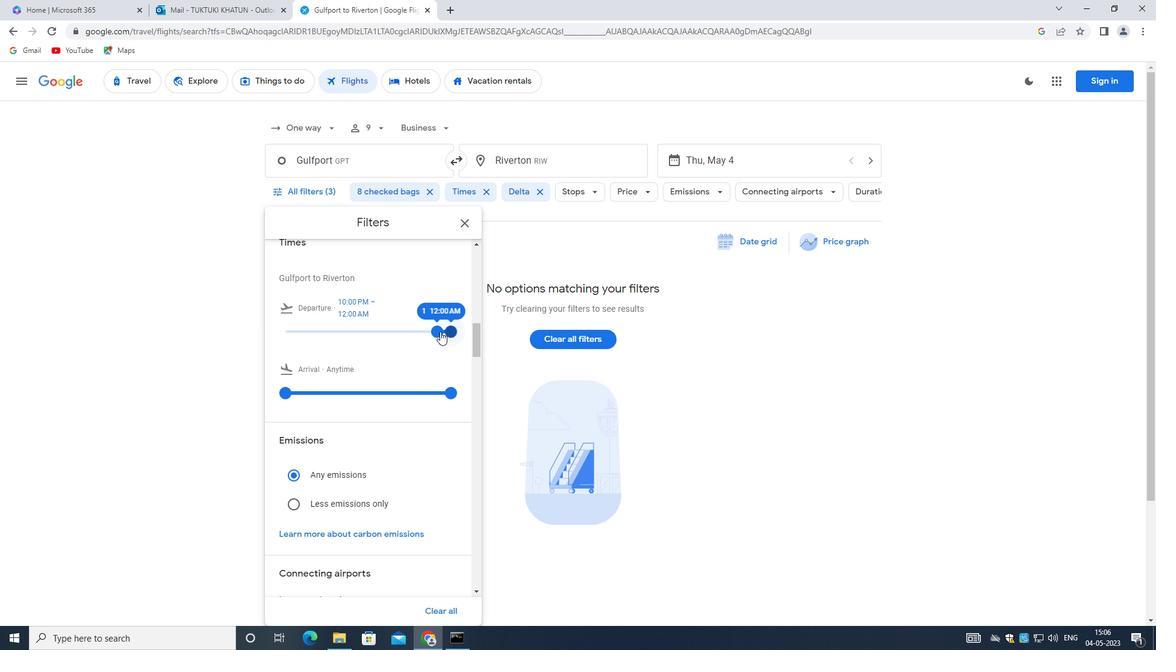 
Action: Mouse pressed left at (437, 331)
Screenshot: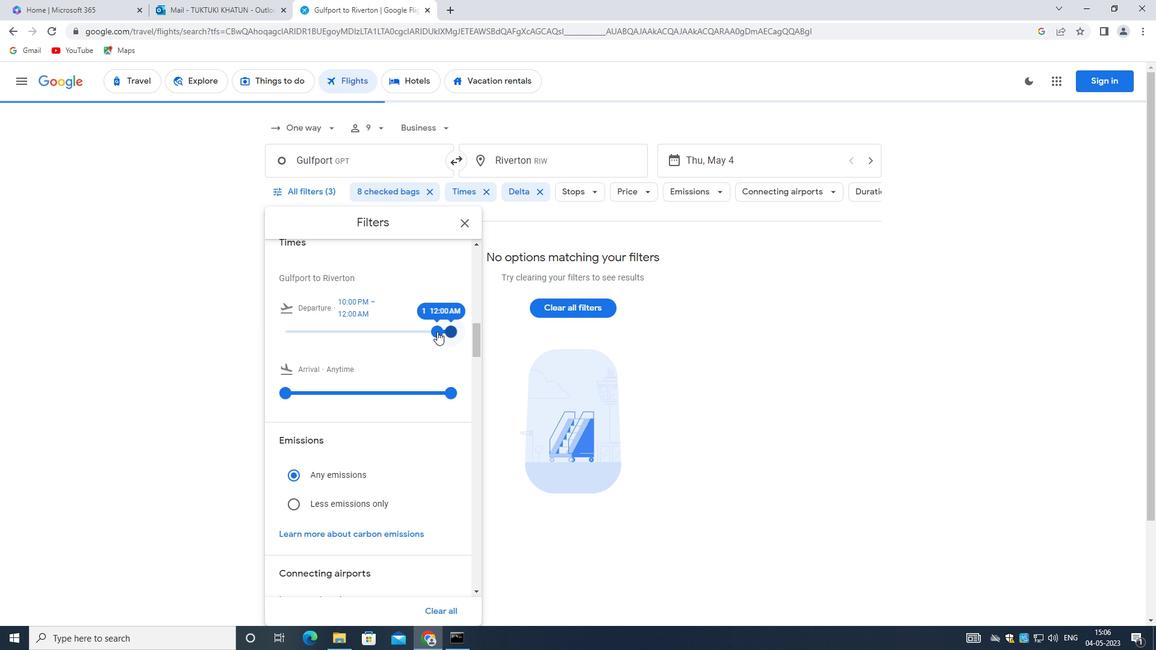 
Action: Mouse moved to (433, 331)
Screenshot: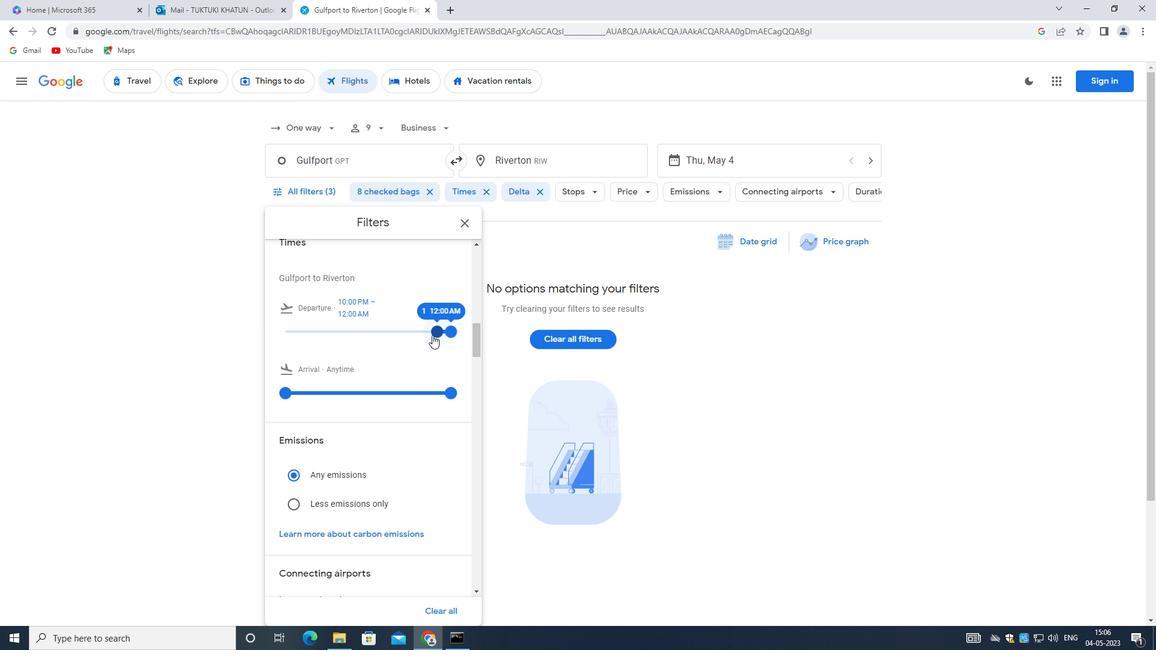 
Action: Mouse pressed left at (433, 331)
Screenshot: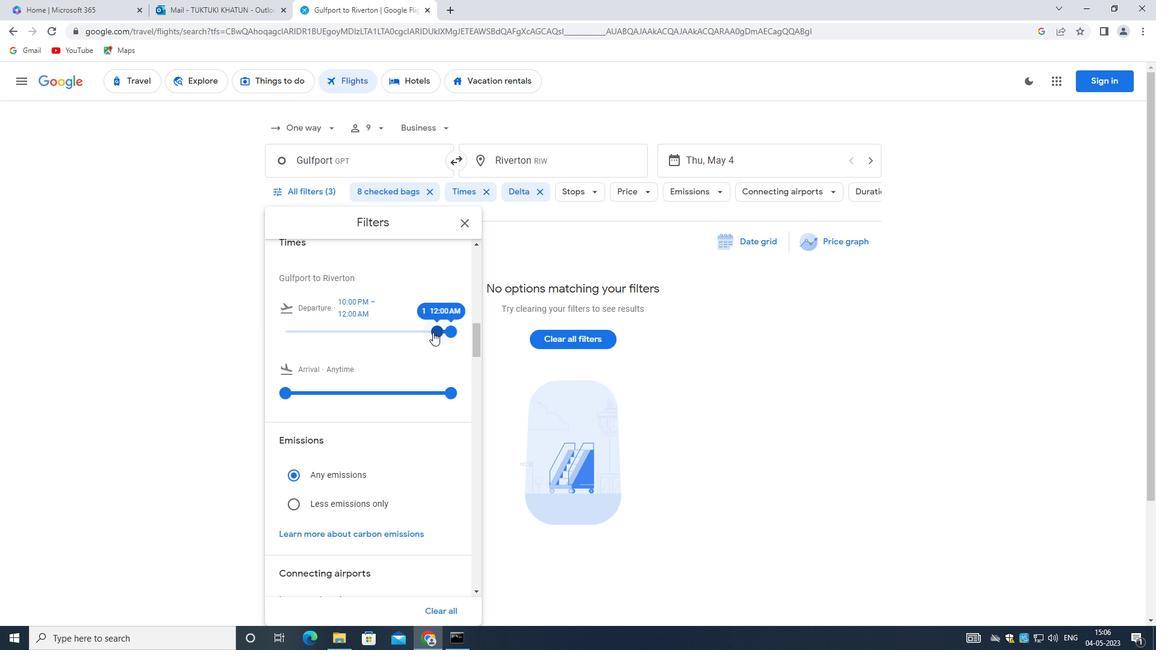 
Action: Mouse moved to (386, 378)
Screenshot: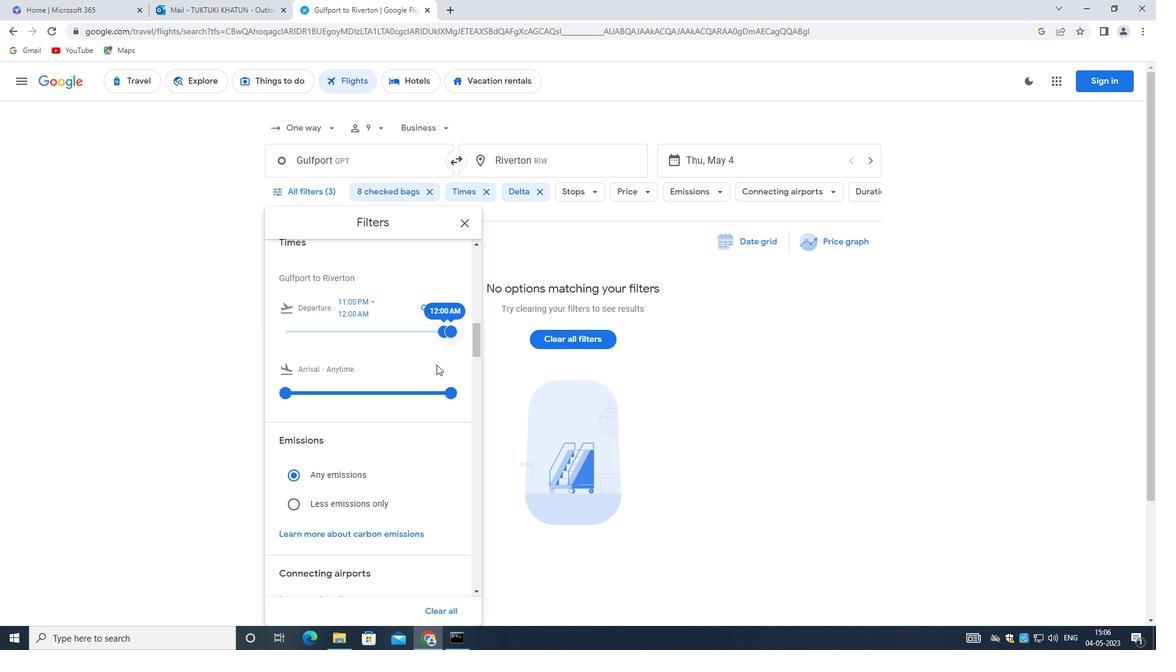 
Action: Mouse scrolled (386, 377) with delta (0, 0)
Screenshot: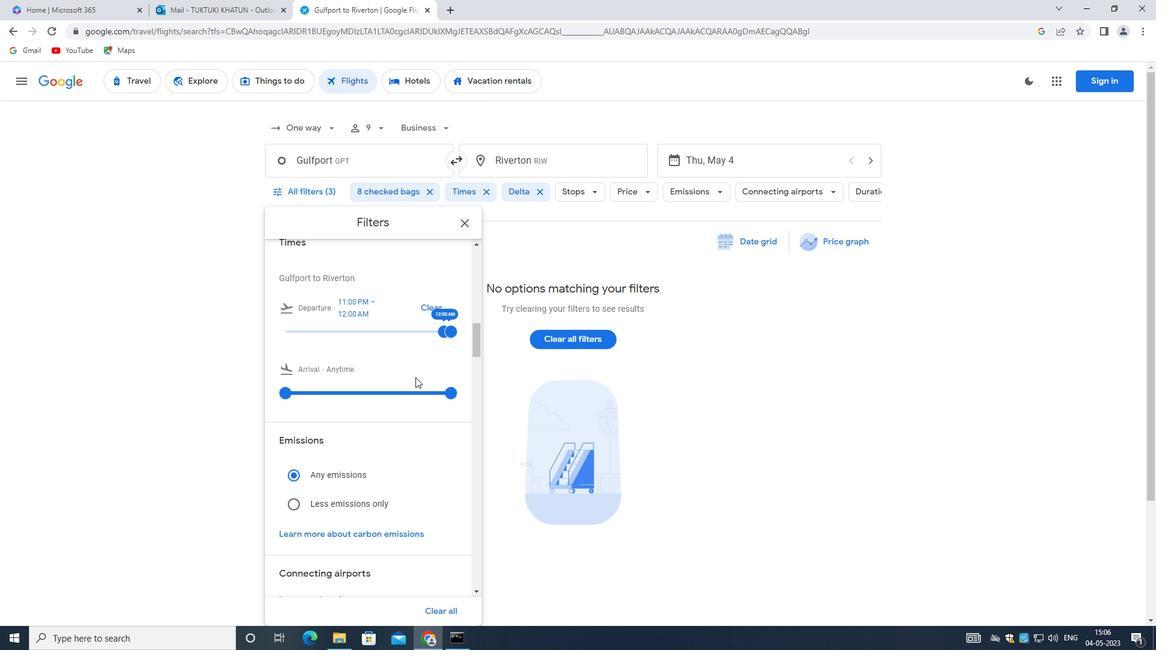 
Action: Mouse scrolled (386, 377) with delta (0, 0)
Screenshot: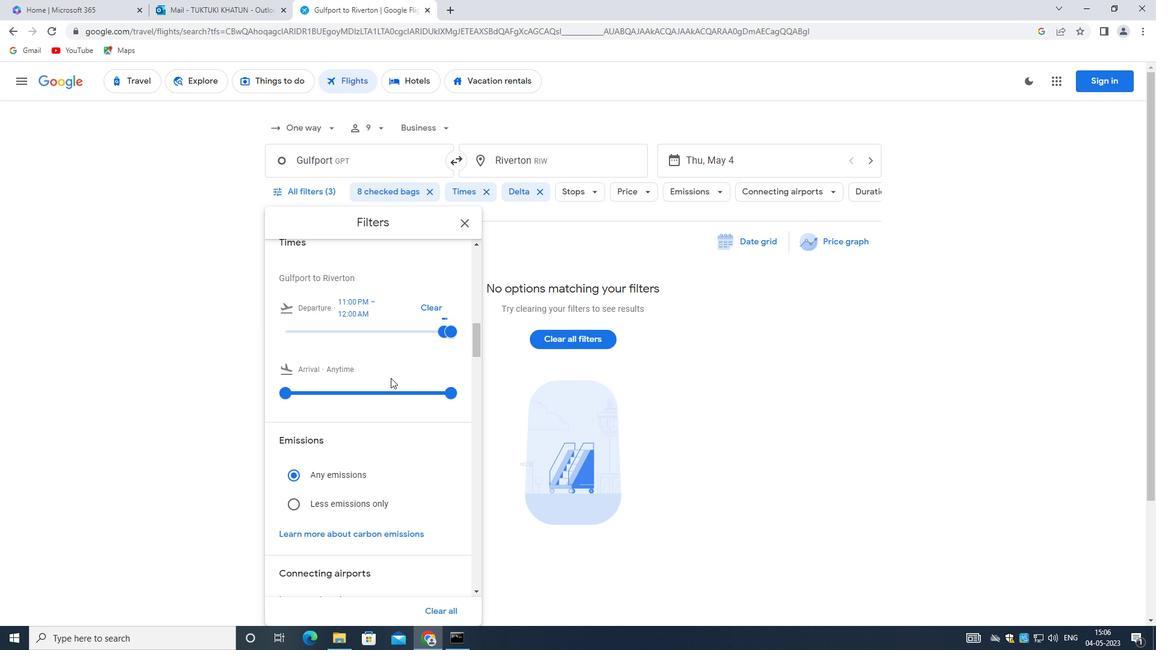 
Action: Mouse scrolled (386, 377) with delta (0, 0)
Screenshot: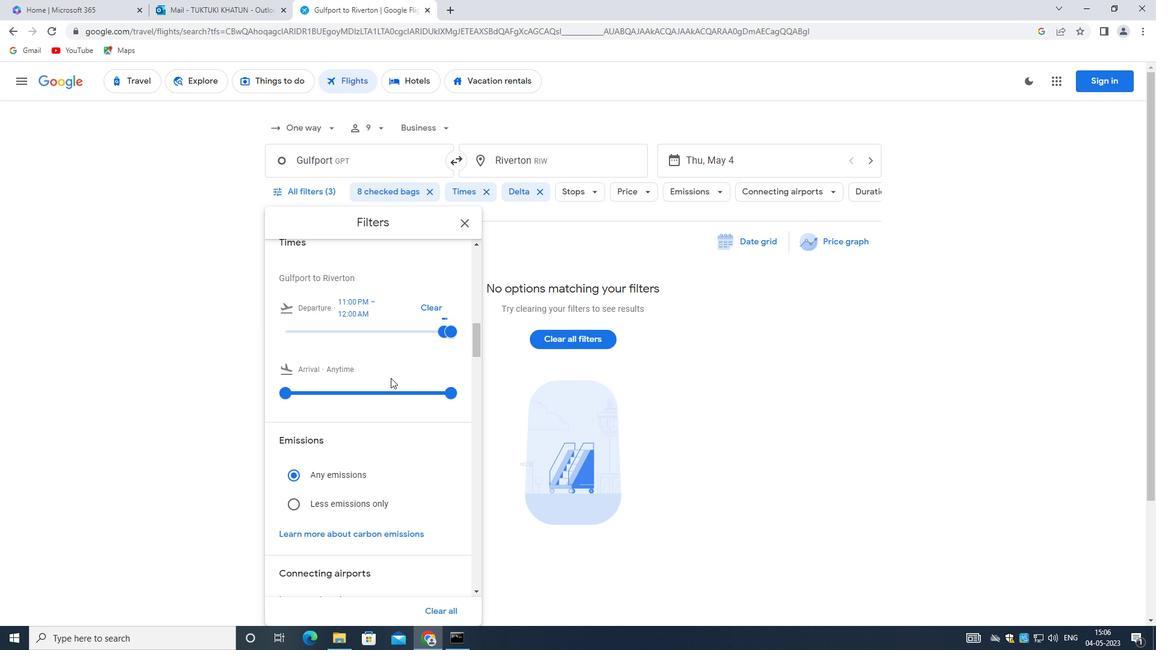 
Action: Mouse scrolled (386, 377) with delta (0, 0)
Screenshot: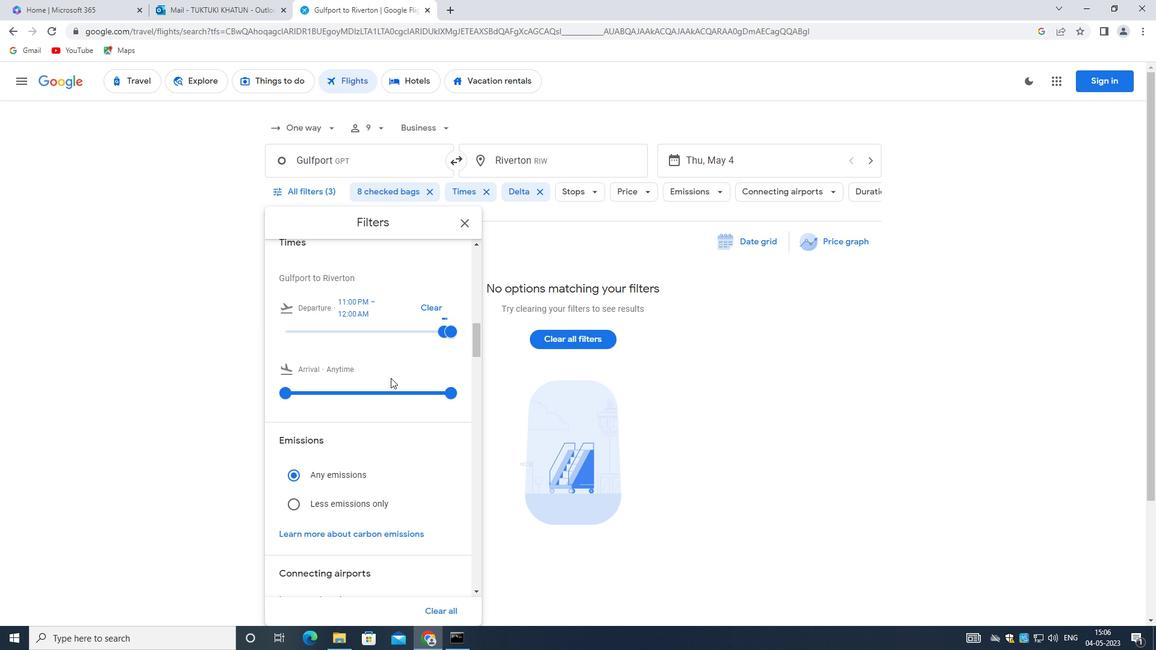 
Action: Mouse scrolled (386, 377) with delta (0, 0)
Screenshot: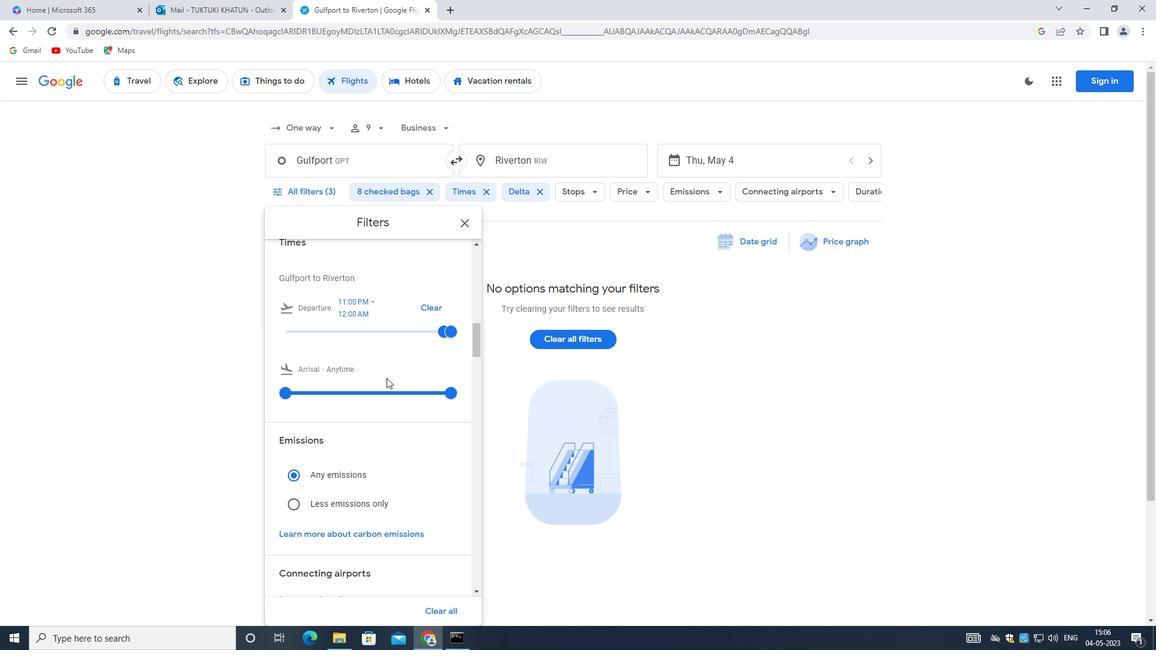
Action: Mouse moved to (383, 380)
Screenshot: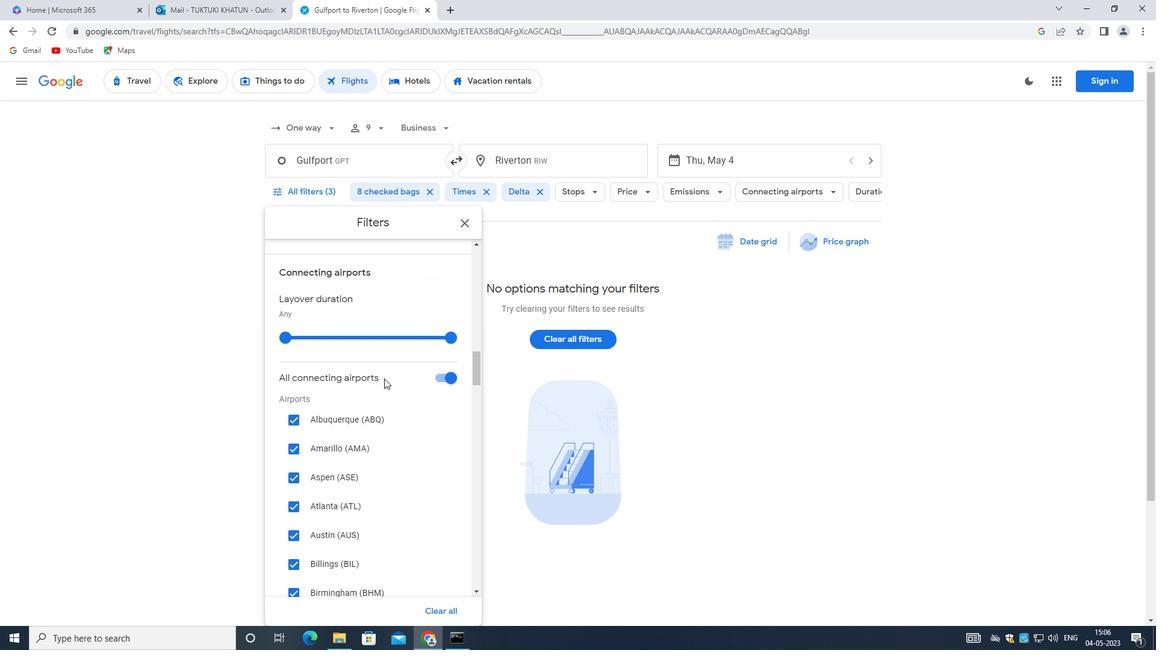 
Action: Mouse scrolled (383, 379) with delta (0, 0)
Screenshot: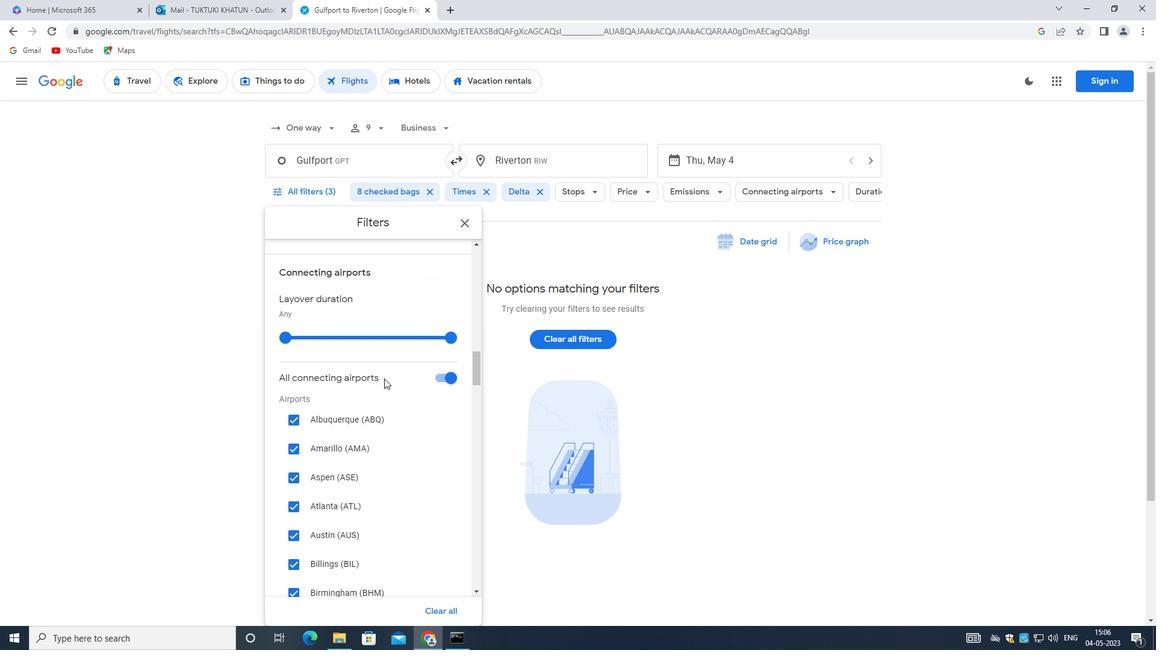 
Action: Mouse moved to (382, 384)
Screenshot: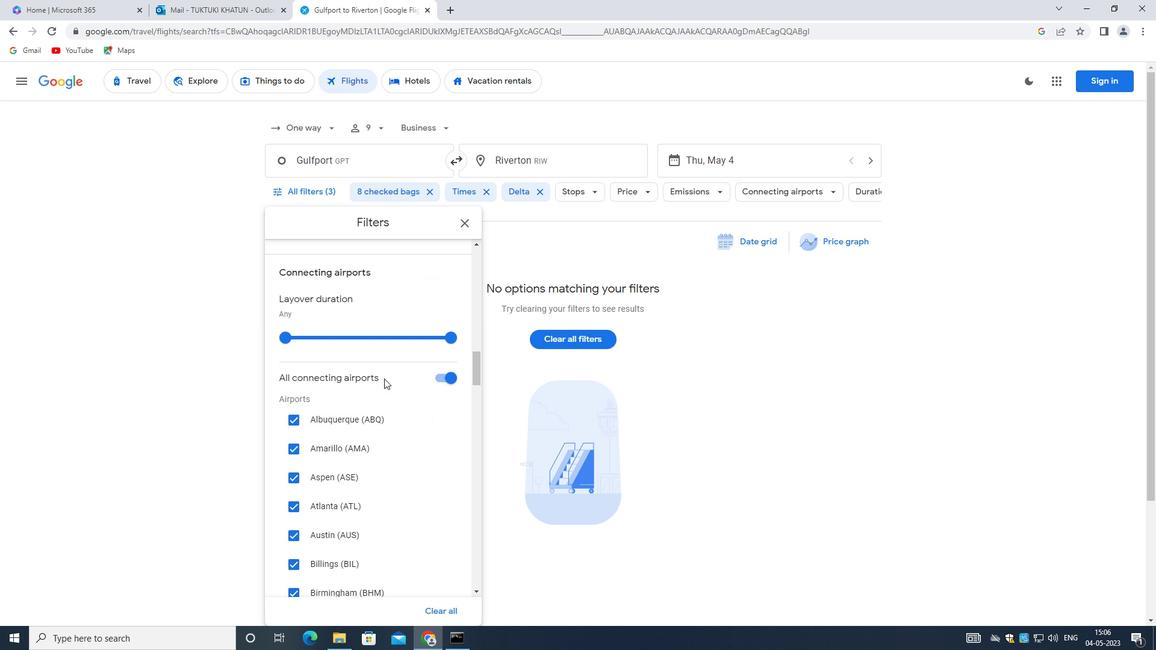 
Action: Mouse scrolled (382, 383) with delta (0, 0)
Screenshot: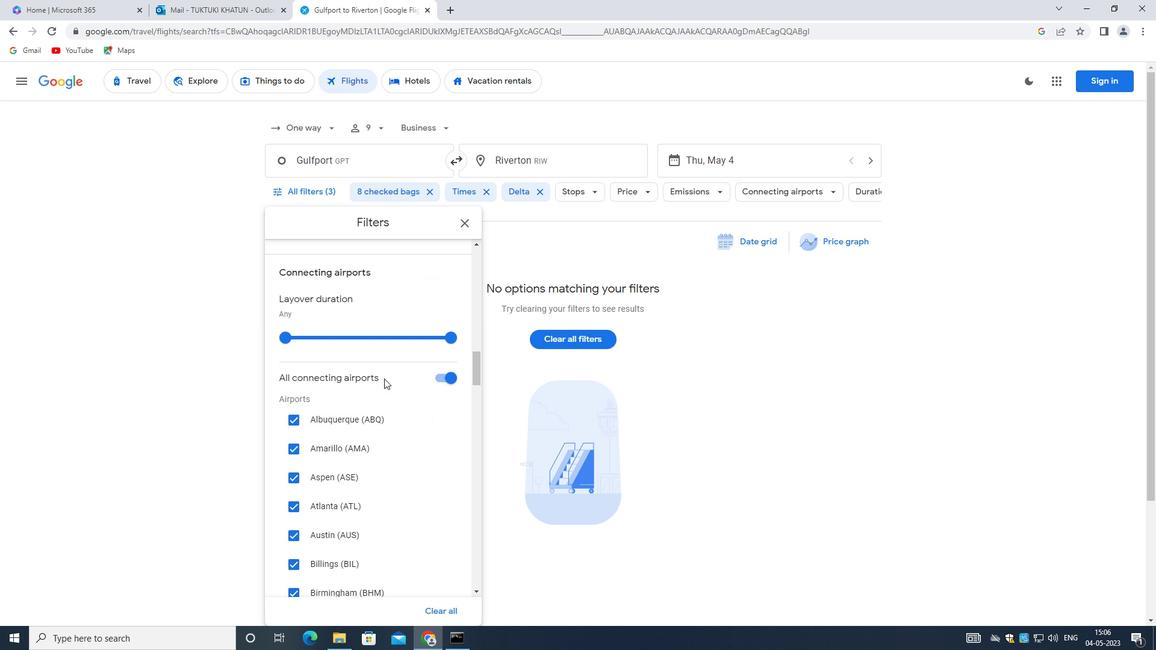 
Action: Mouse moved to (381, 389)
Screenshot: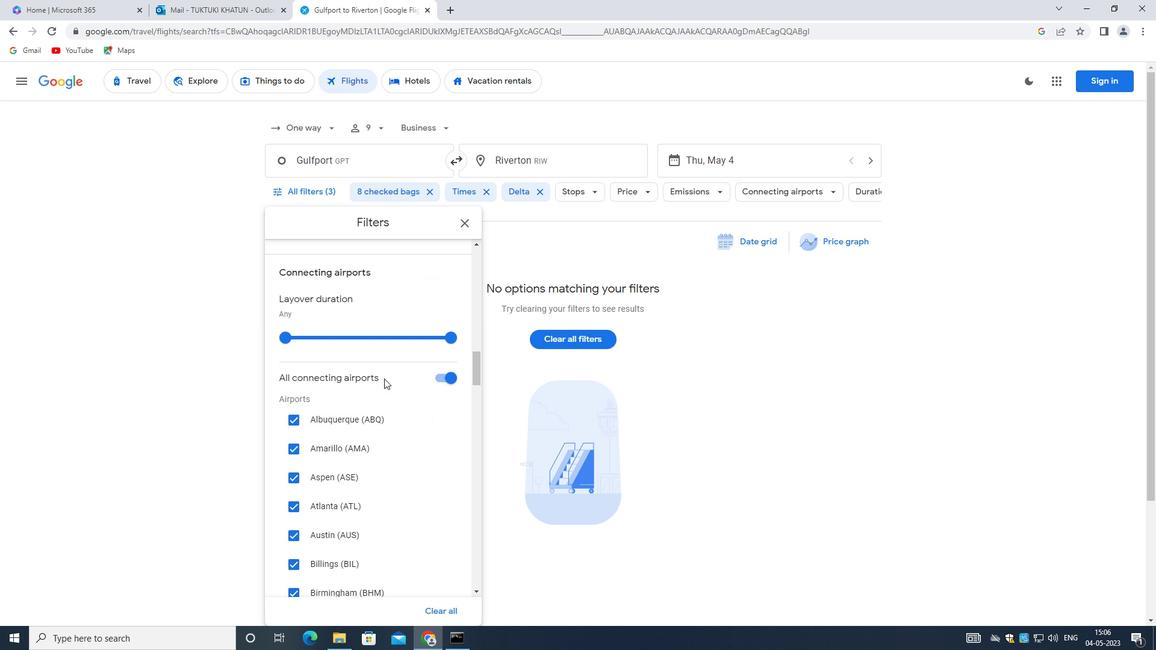 
Action: Mouse scrolled (381, 388) with delta (0, 0)
Screenshot: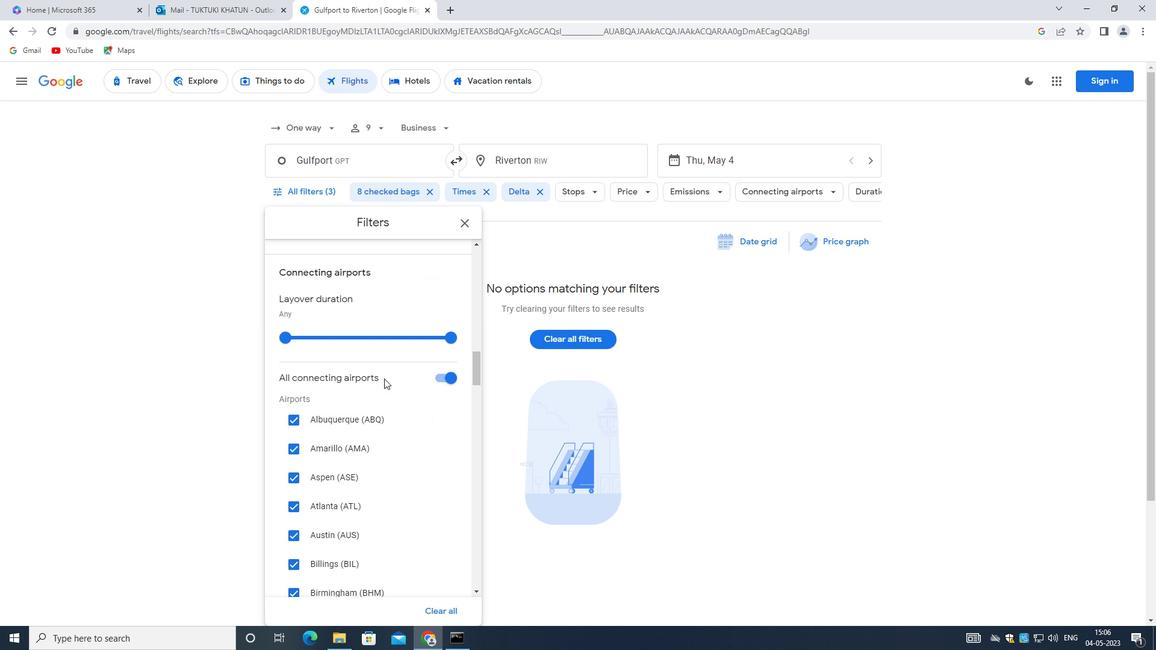 
Action: Mouse moved to (379, 390)
Screenshot: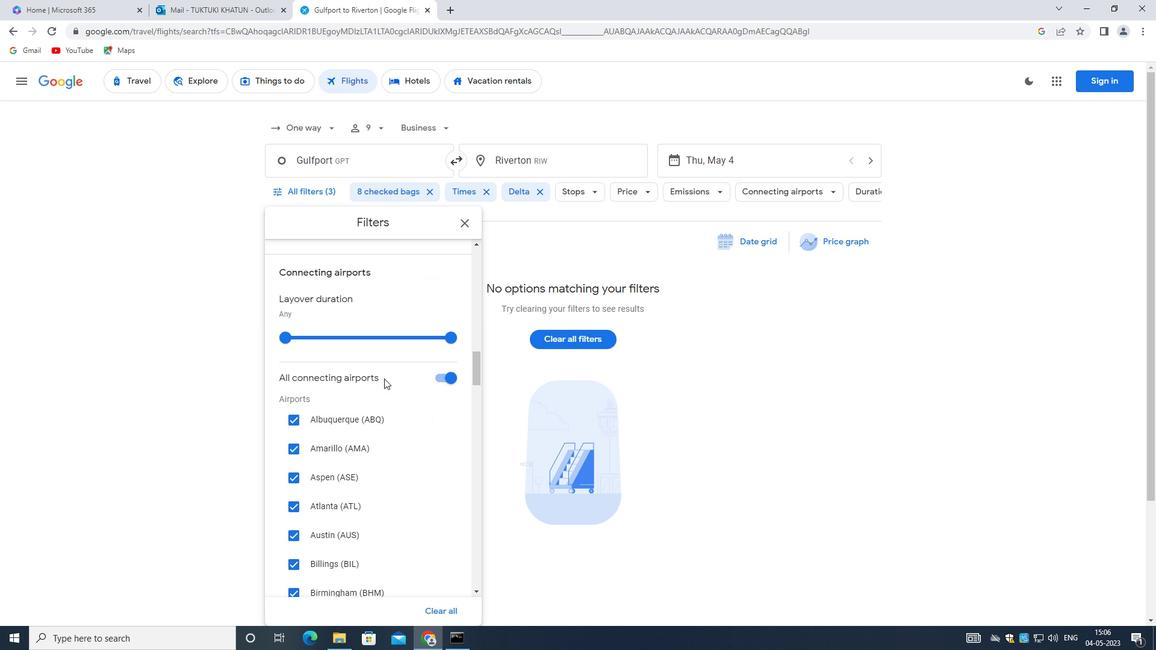 
Action: Mouse scrolled (379, 390) with delta (0, 0)
Screenshot: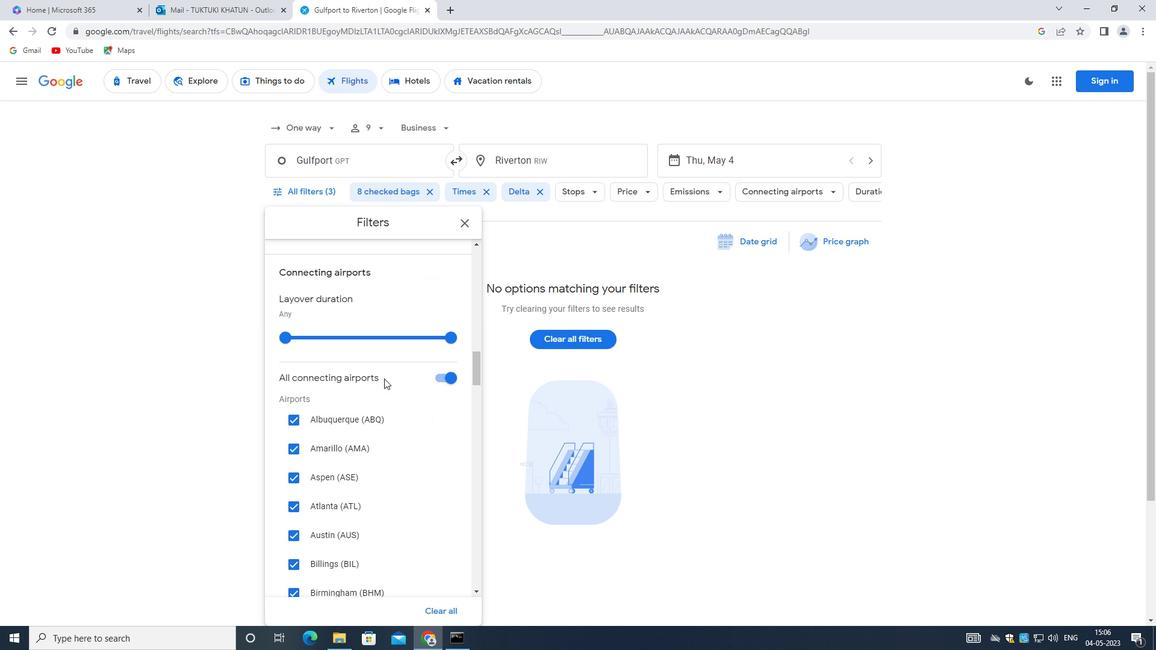 
Action: Mouse moved to (379, 392)
Screenshot: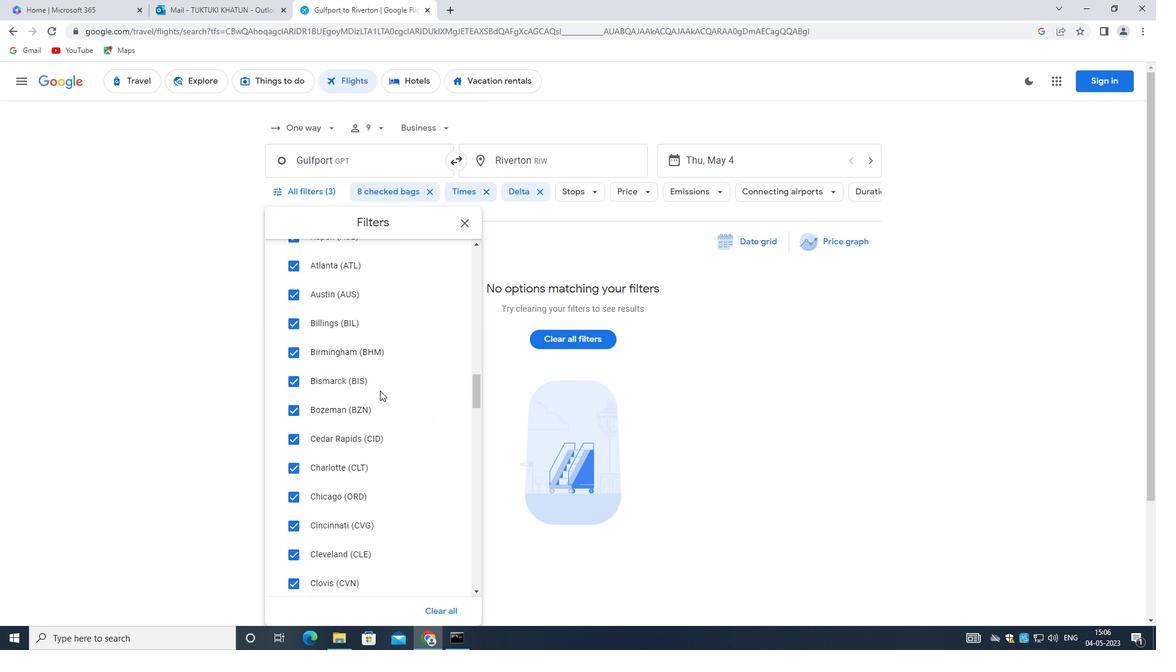 
Action: Mouse scrolled (379, 392) with delta (0, 0)
Screenshot: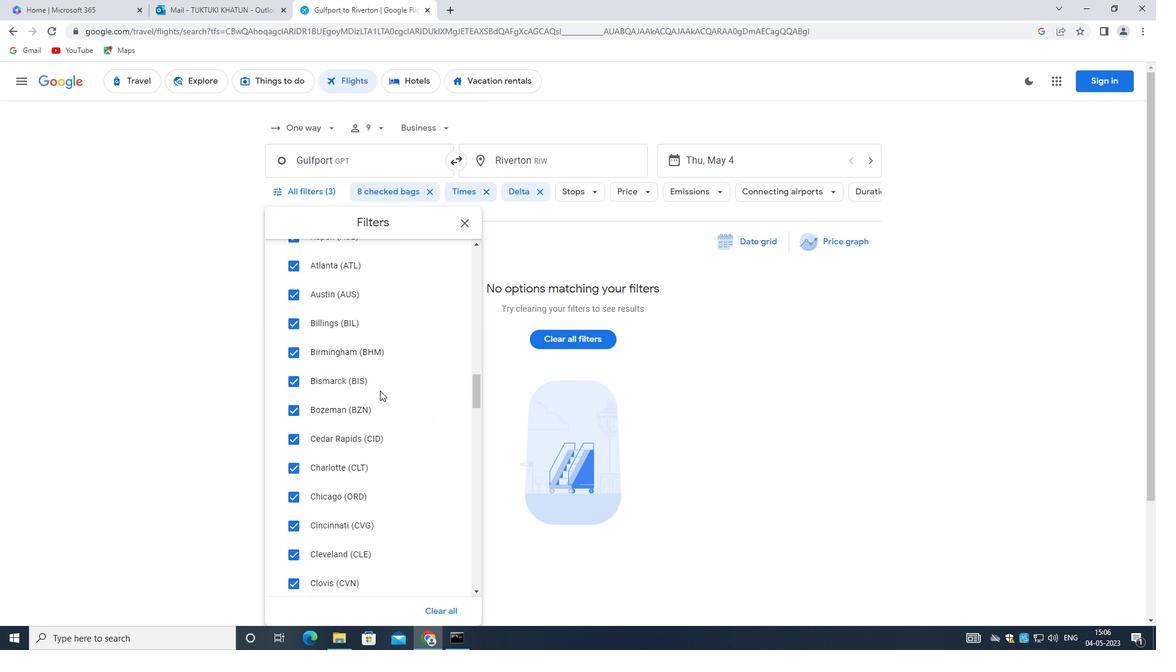 
Action: Mouse moved to (379, 392)
Screenshot: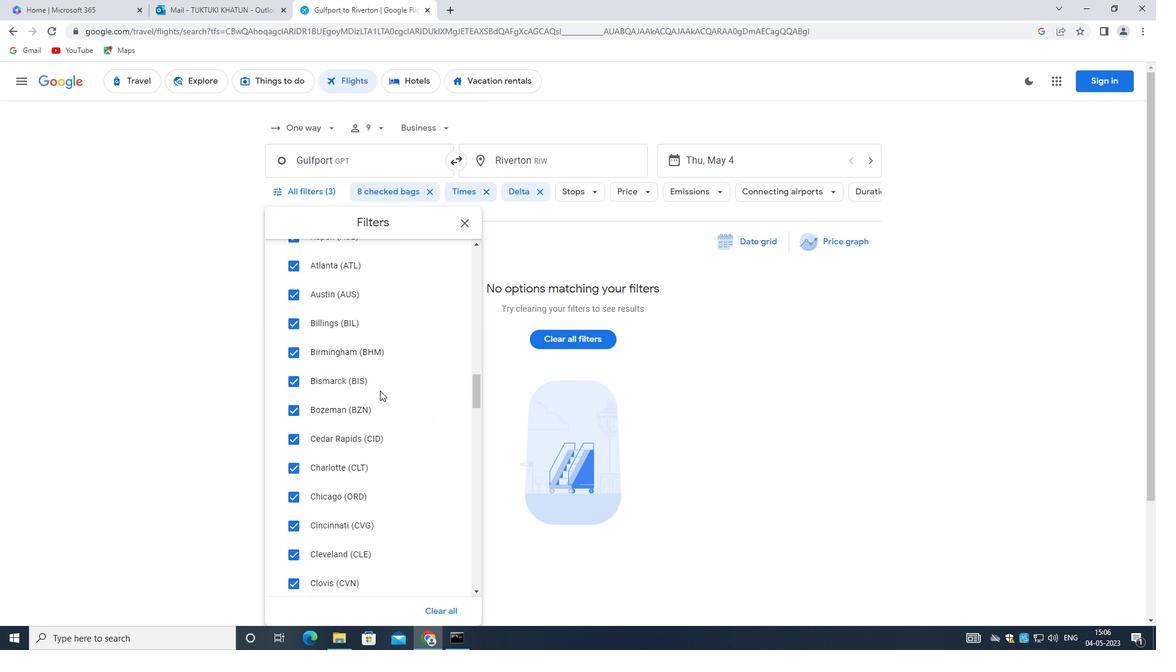 
Action: Mouse scrolled (379, 392) with delta (0, 0)
Screenshot: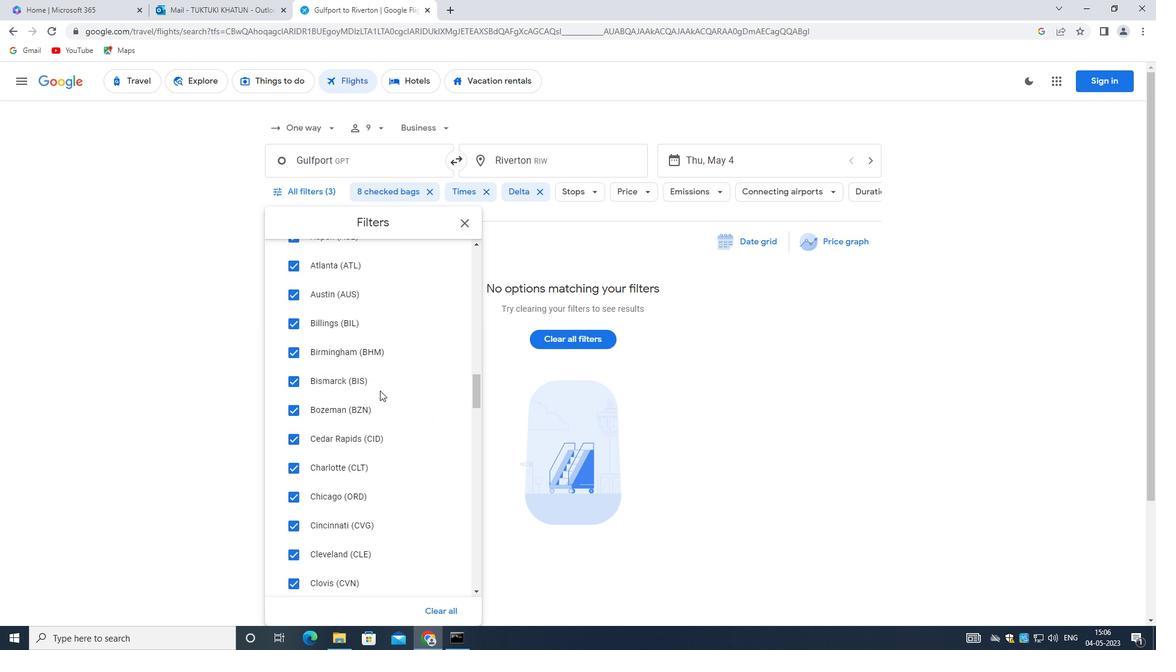 
Action: Mouse scrolled (379, 392) with delta (0, 0)
Screenshot: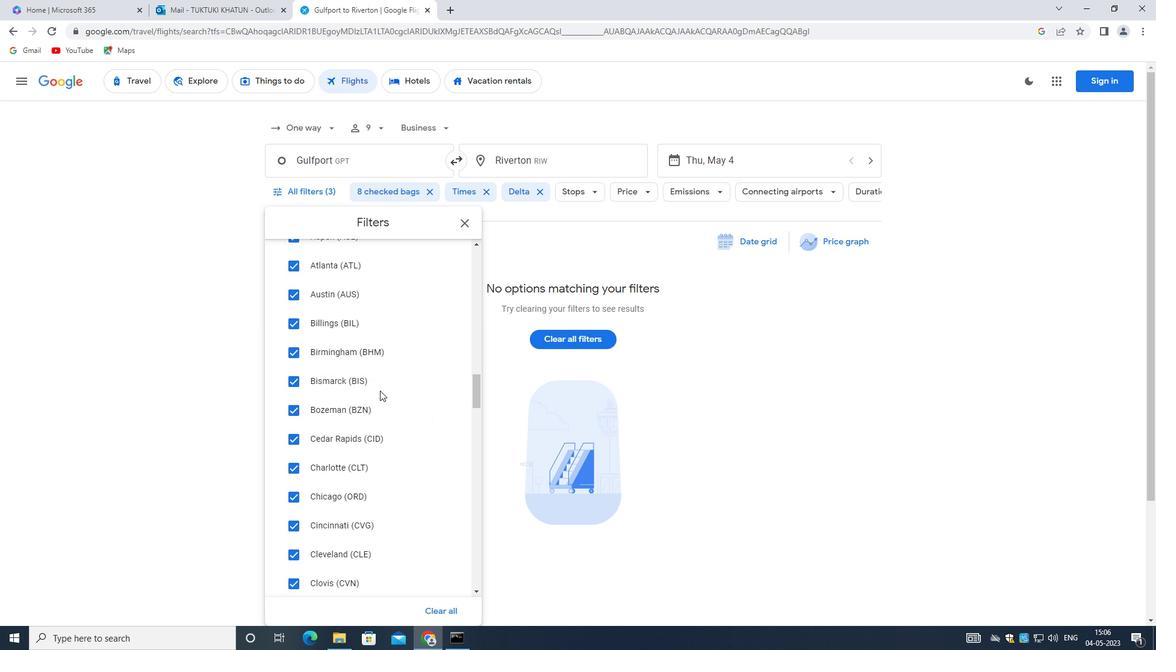 
Action: Mouse scrolled (379, 392) with delta (0, 0)
Screenshot: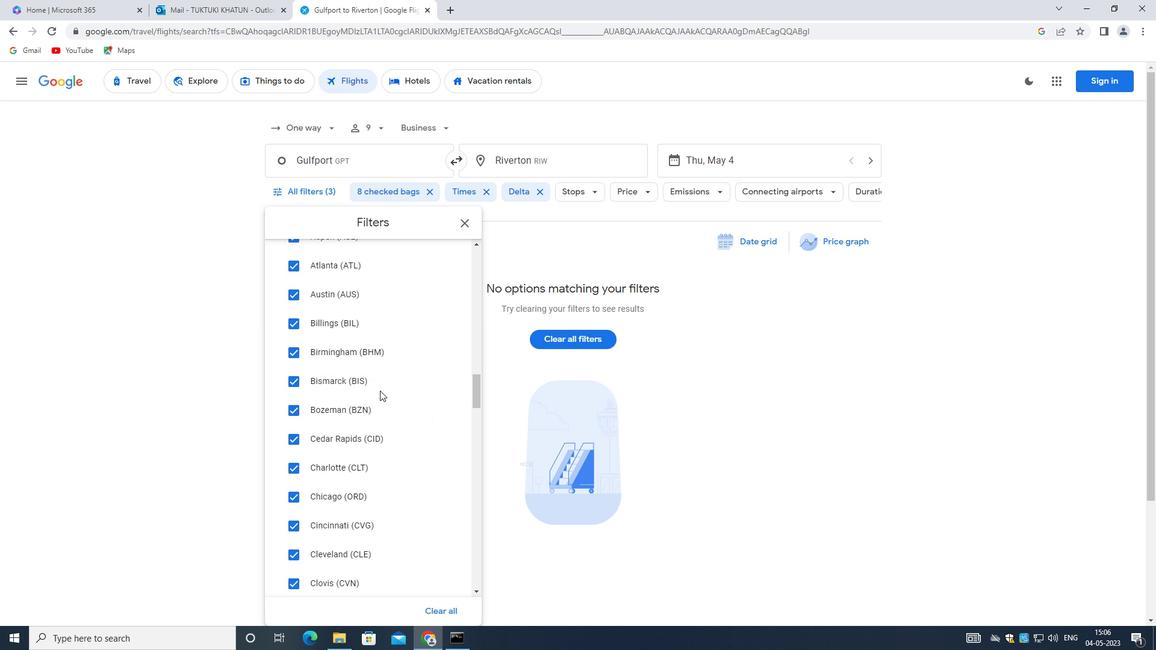 
Action: Mouse scrolled (379, 392) with delta (0, 0)
Screenshot: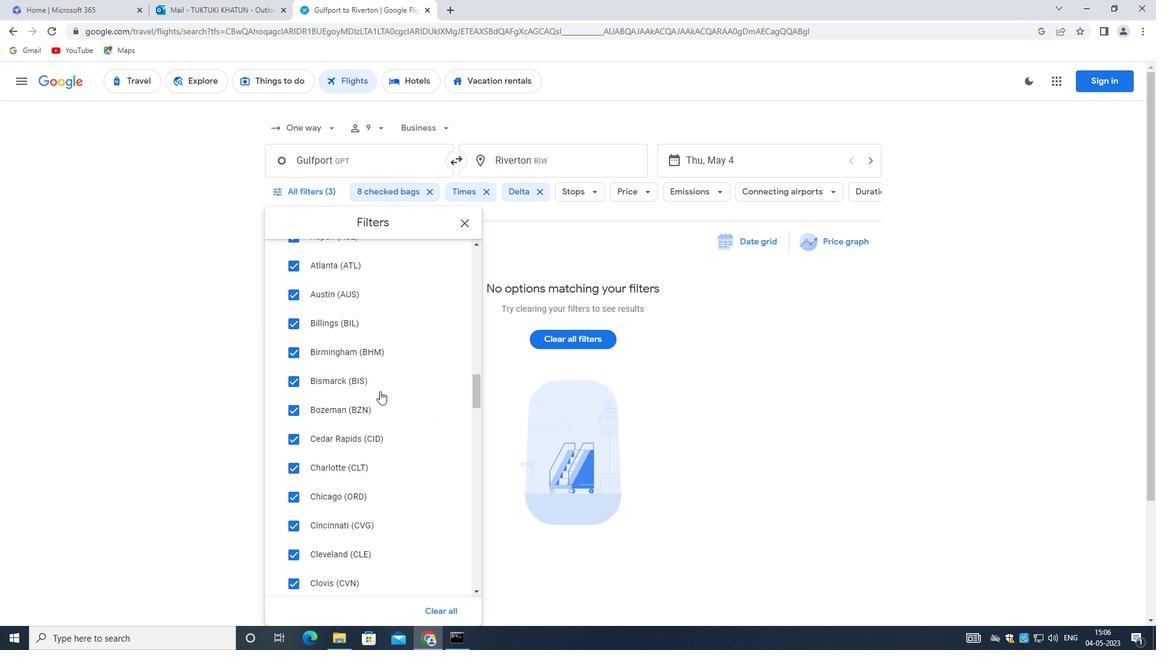 
Action: Mouse moved to (378, 393)
Screenshot: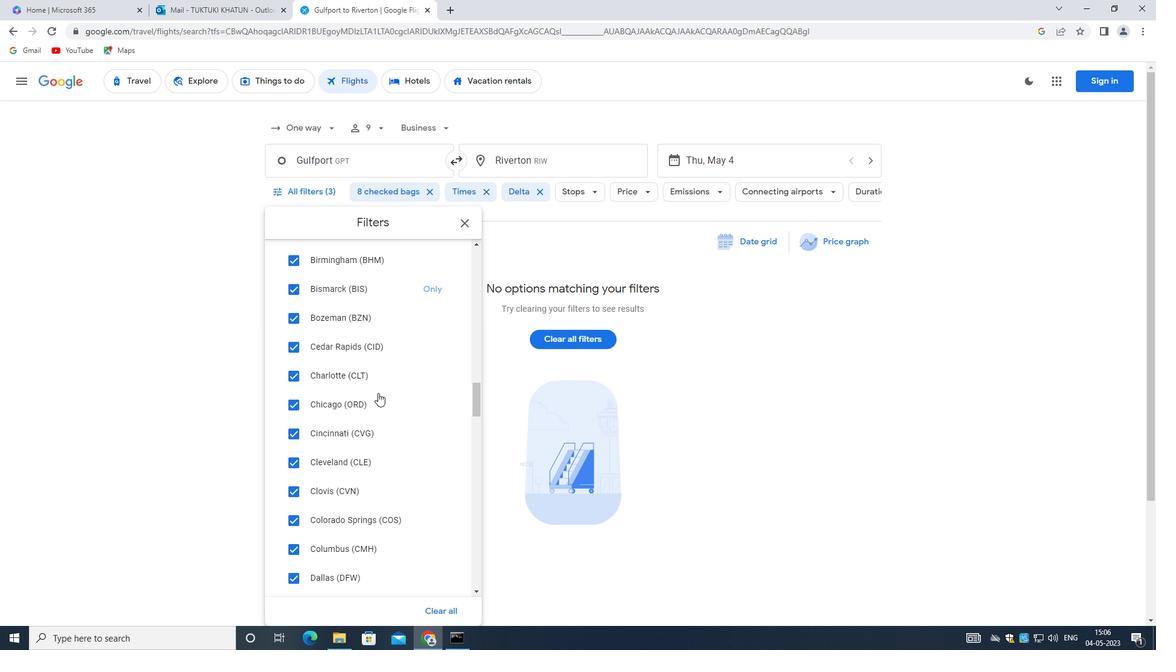 
Action: Mouse scrolled (378, 392) with delta (0, 0)
Screenshot: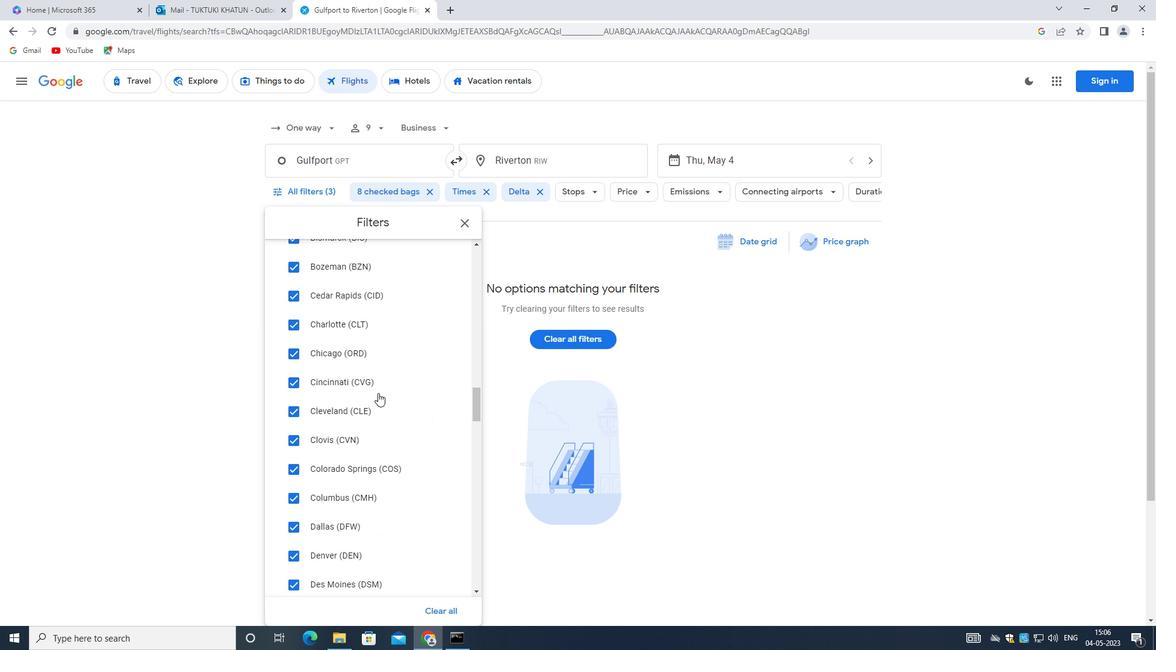 
Action: Mouse scrolled (378, 392) with delta (0, 0)
Screenshot: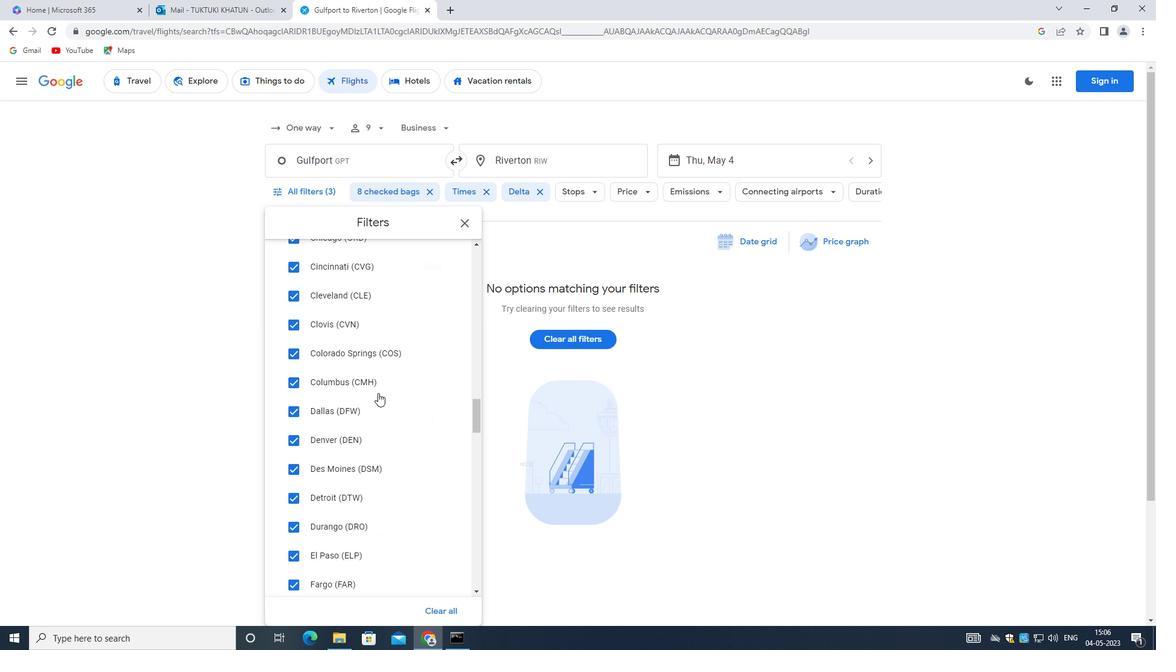 
Action: Mouse scrolled (378, 392) with delta (0, 0)
Screenshot: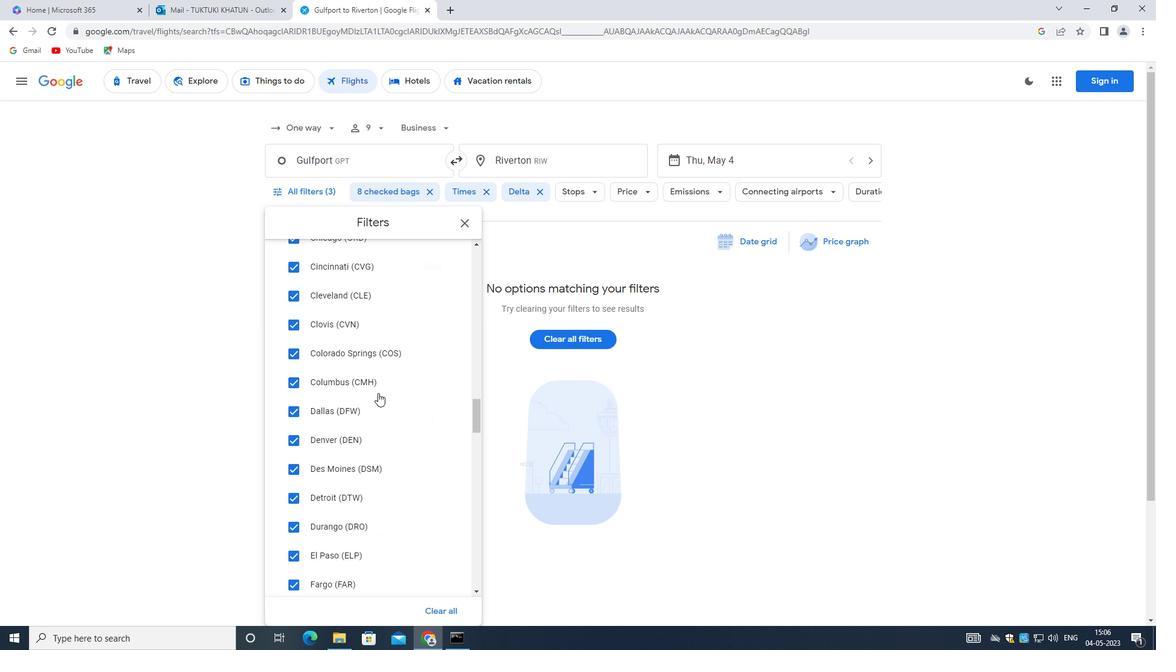
Action: Mouse moved to (378, 395)
Screenshot: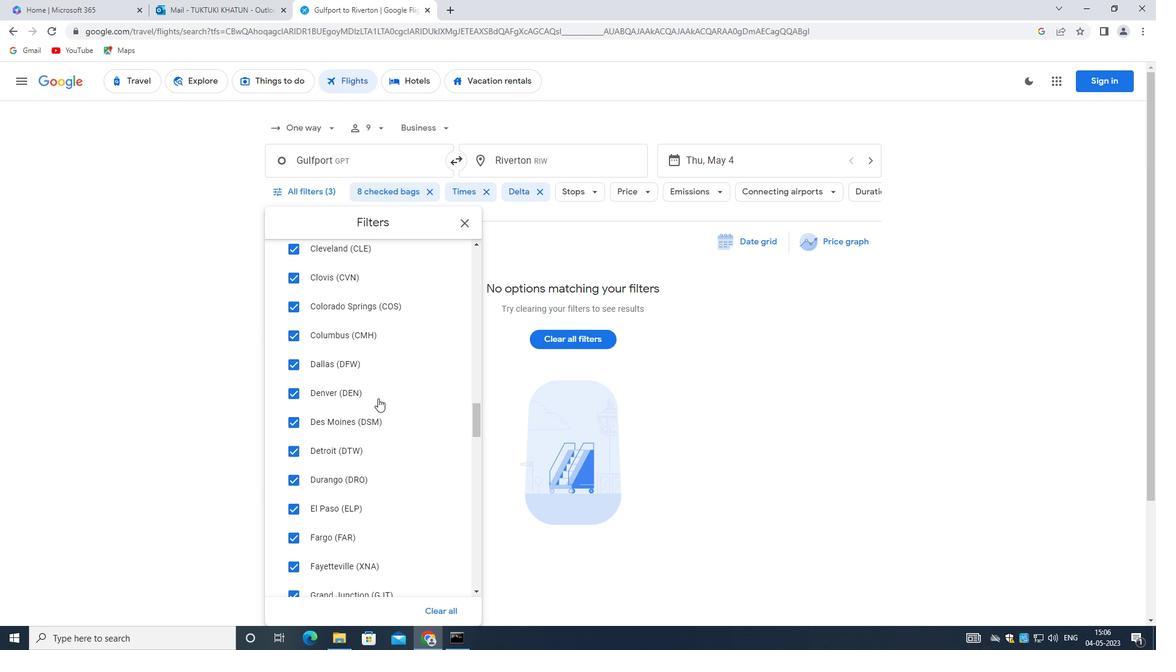 
Action: Mouse scrolled (378, 394) with delta (0, 0)
Screenshot: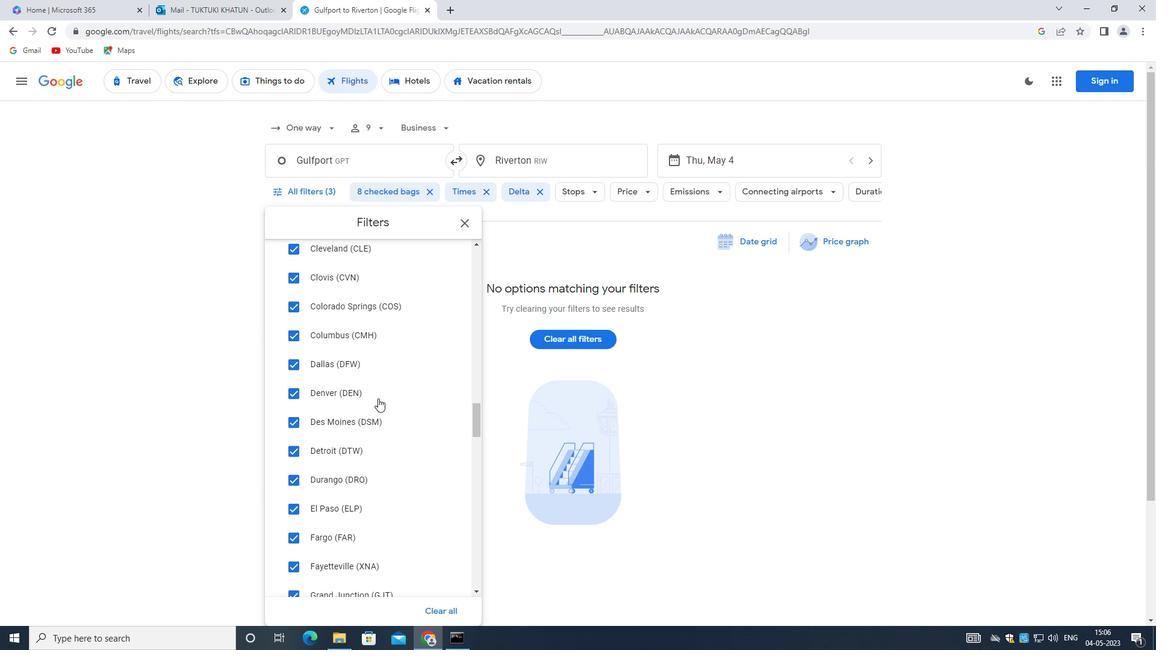 
Action: Mouse scrolled (378, 394) with delta (0, 0)
Screenshot: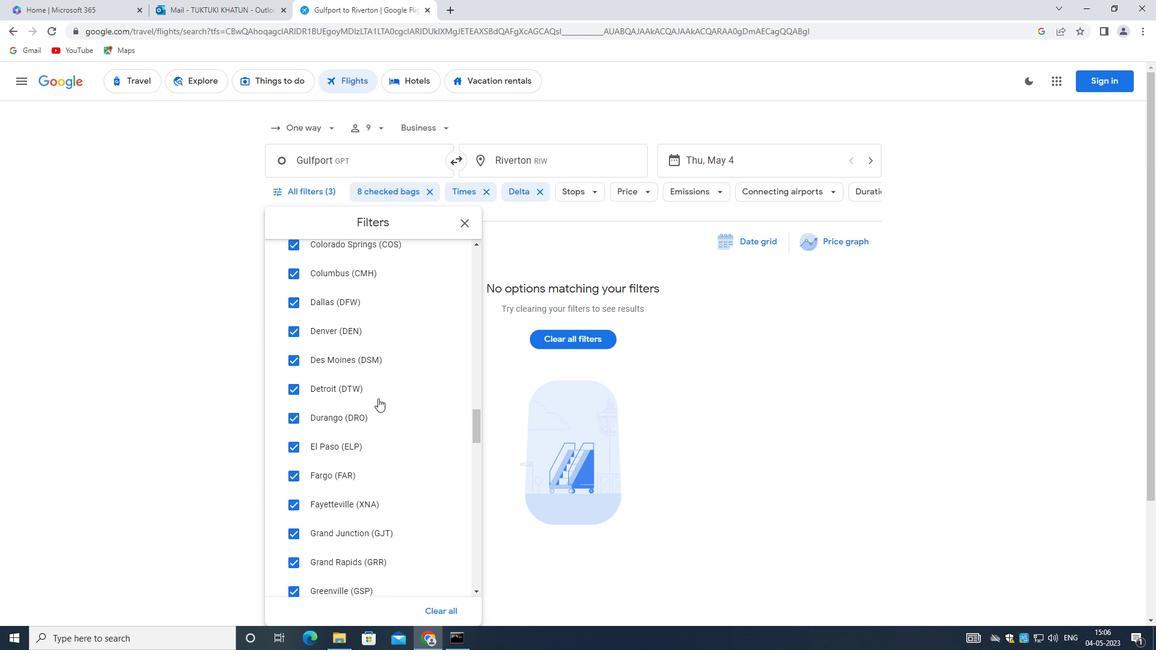 
Action: Mouse scrolled (378, 394) with delta (0, 0)
Screenshot: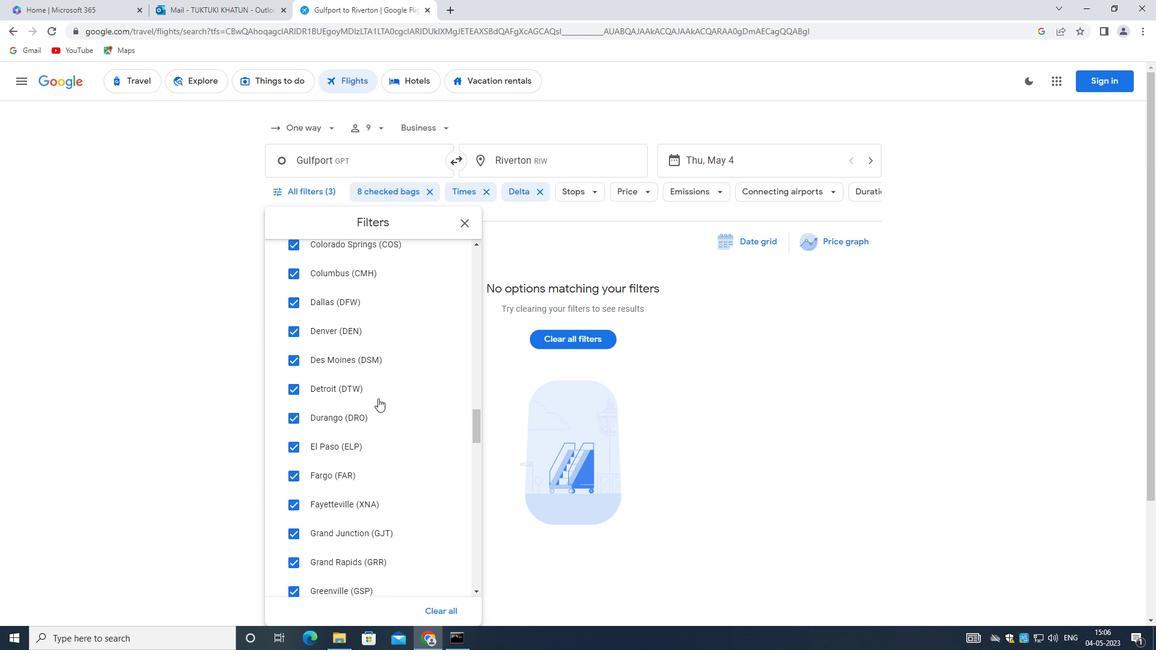 
Action: Mouse moved to (378, 395)
Screenshot: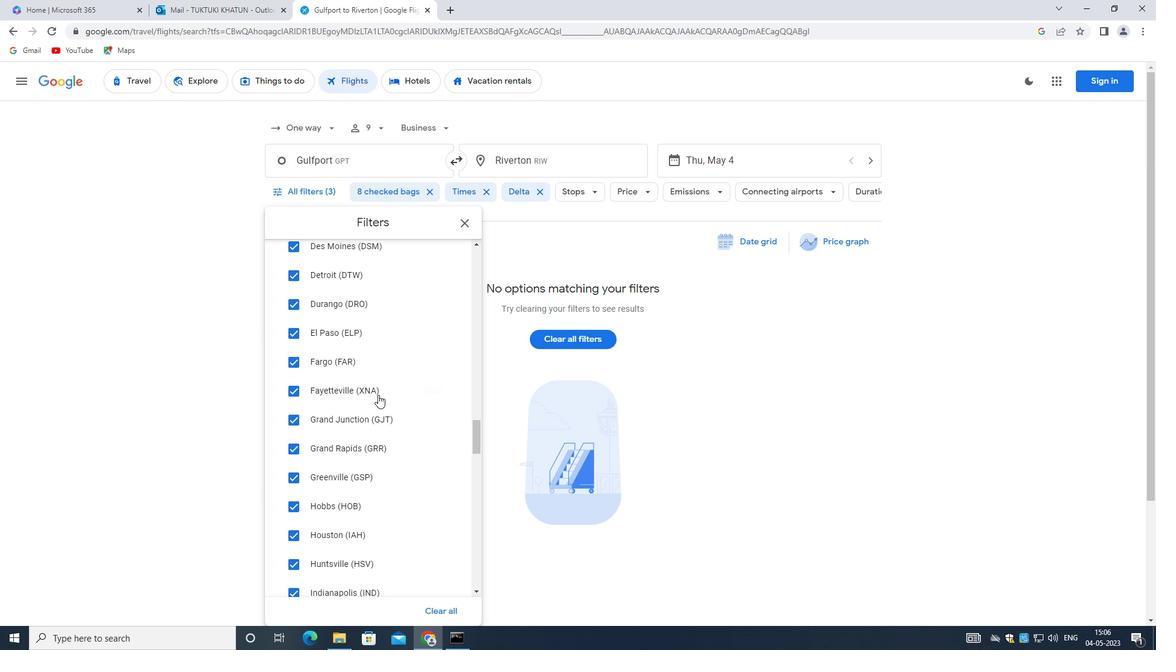 
Action: Mouse scrolled (378, 395) with delta (0, 0)
Screenshot: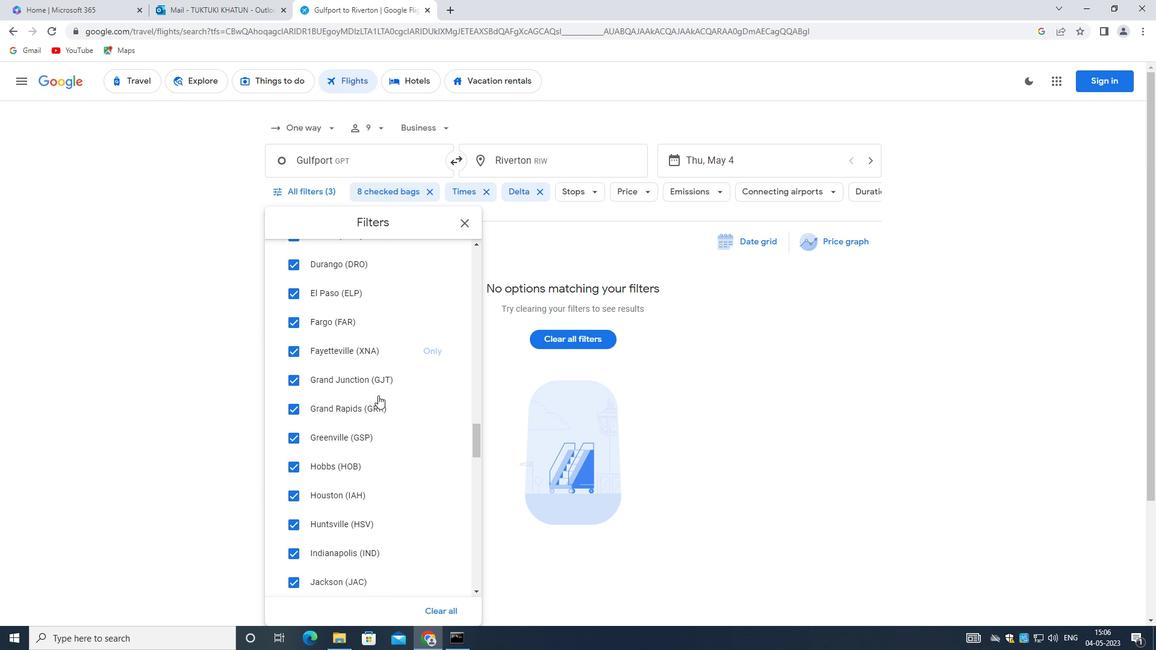 
Action: Mouse scrolled (378, 395) with delta (0, 0)
Screenshot: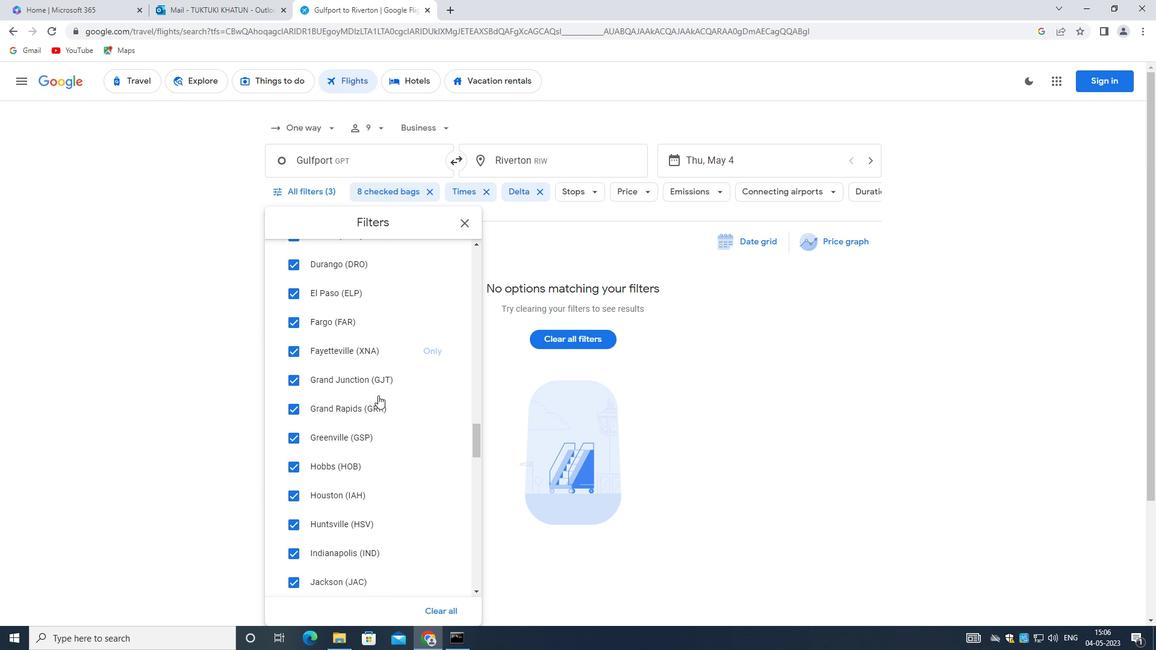
Action: Mouse scrolled (378, 395) with delta (0, 0)
Screenshot: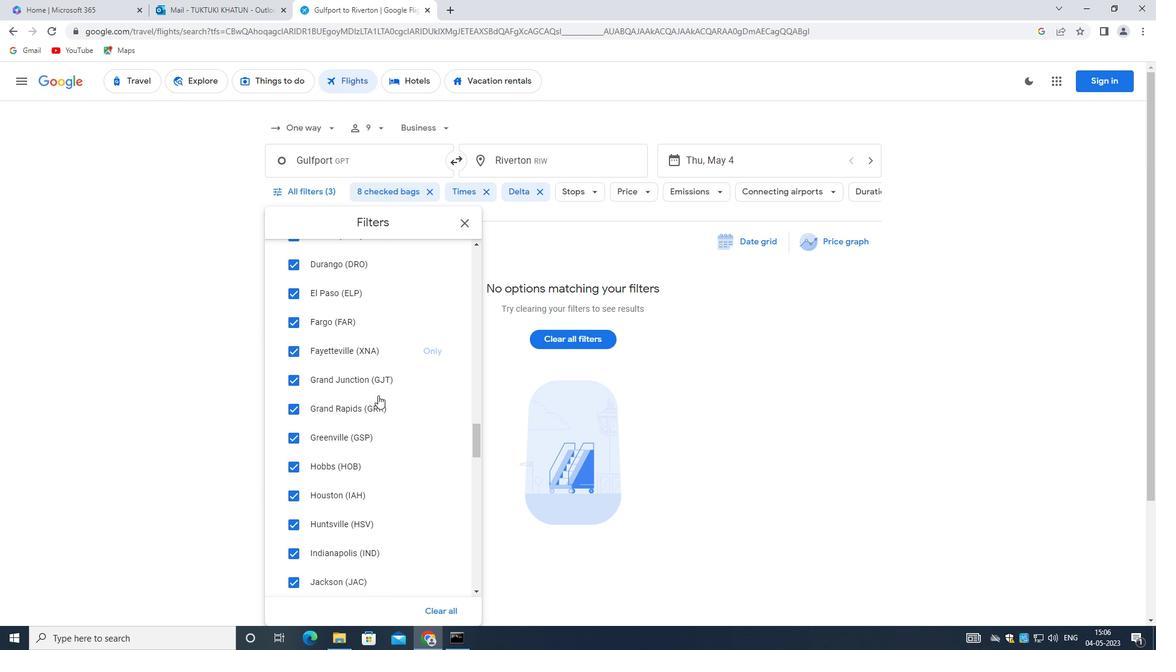 
Action: Mouse scrolled (378, 395) with delta (0, 0)
Screenshot: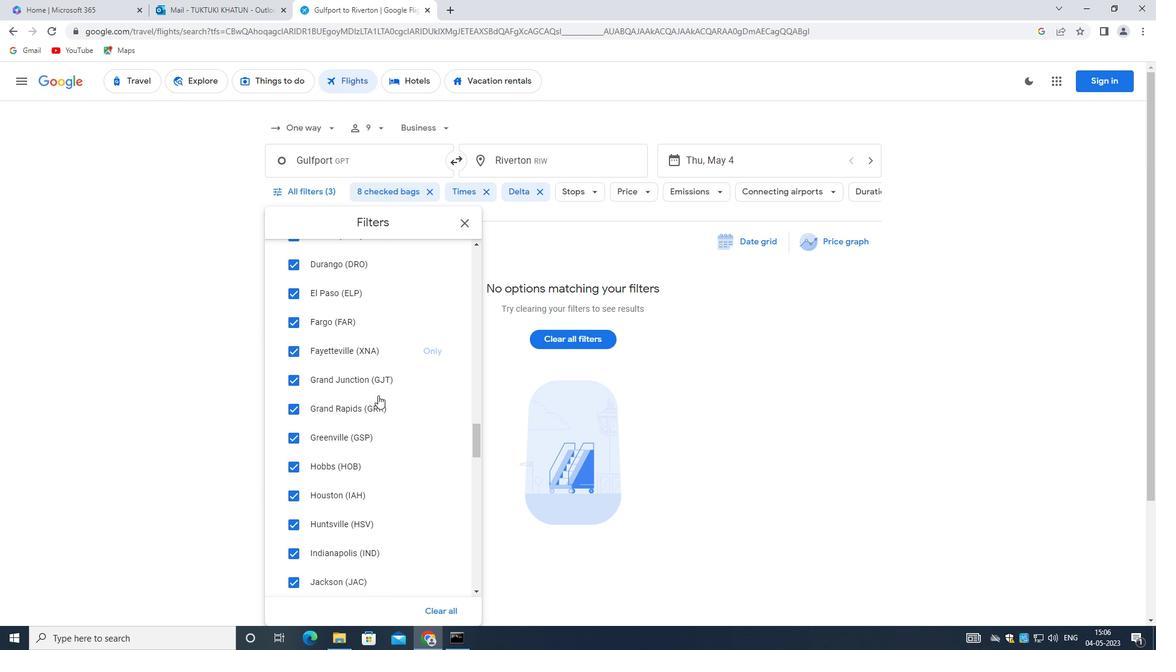 
Action: Mouse moved to (377, 395)
Screenshot: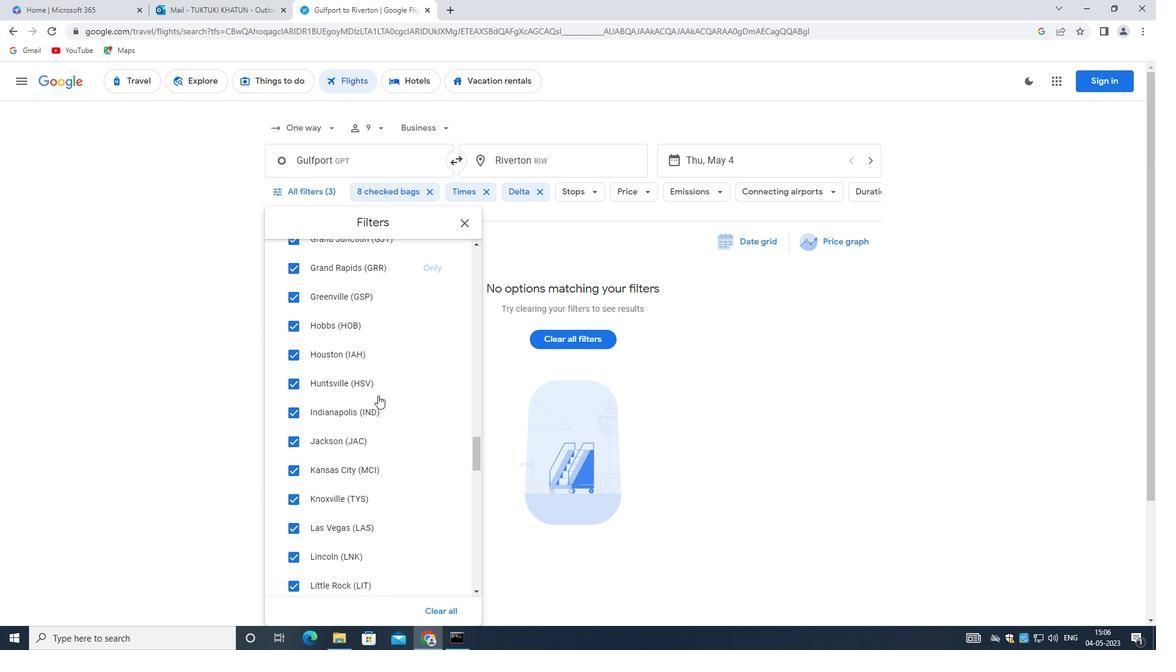 
Action: Mouse scrolled (377, 394) with delta (0, 0)
Screenshot: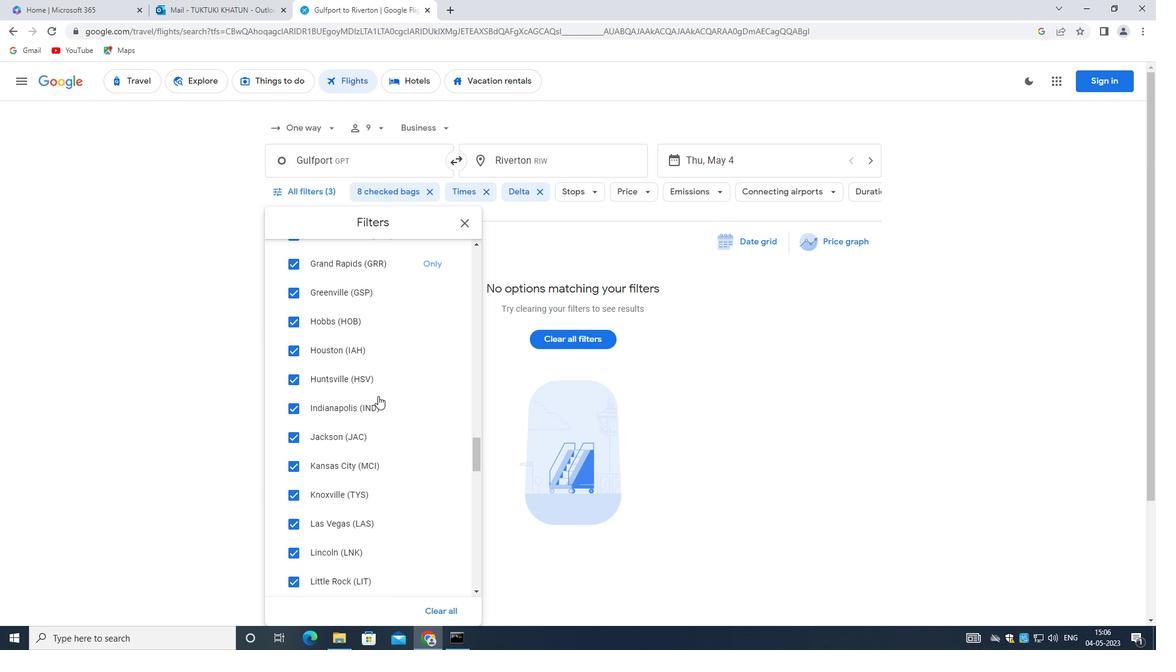 
Action: Mouse scrolled (377, 394) with delta (0, 0)
Screenshot: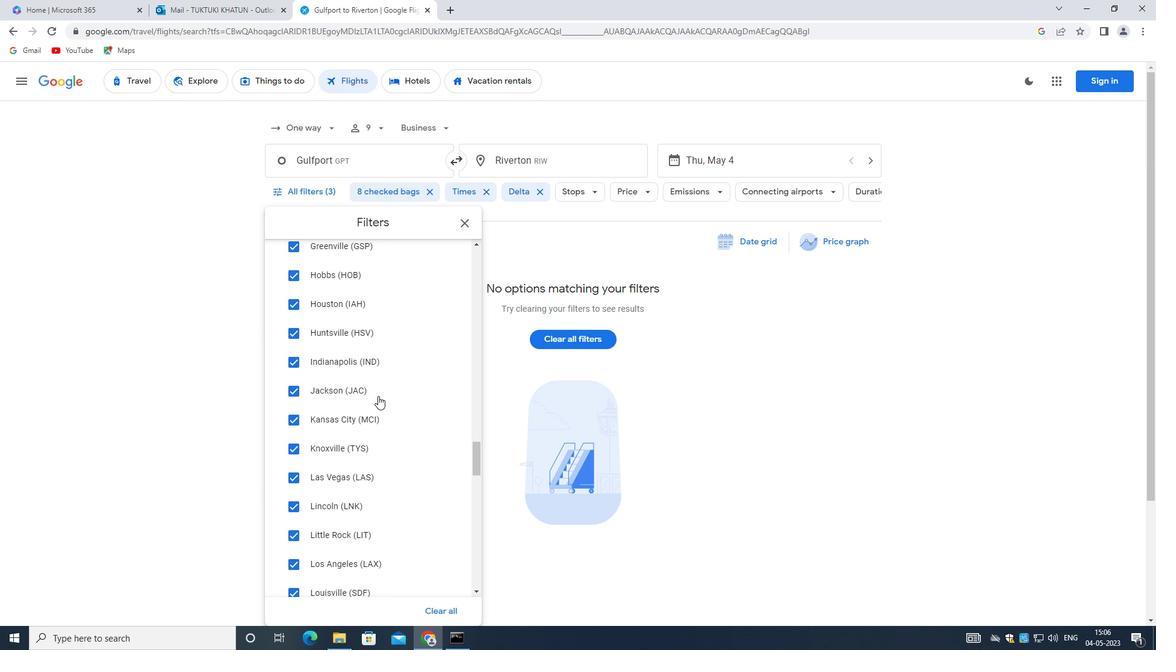 
Action: Mouse scrolled (377, 394) with delta (0, 0)
Screenshot: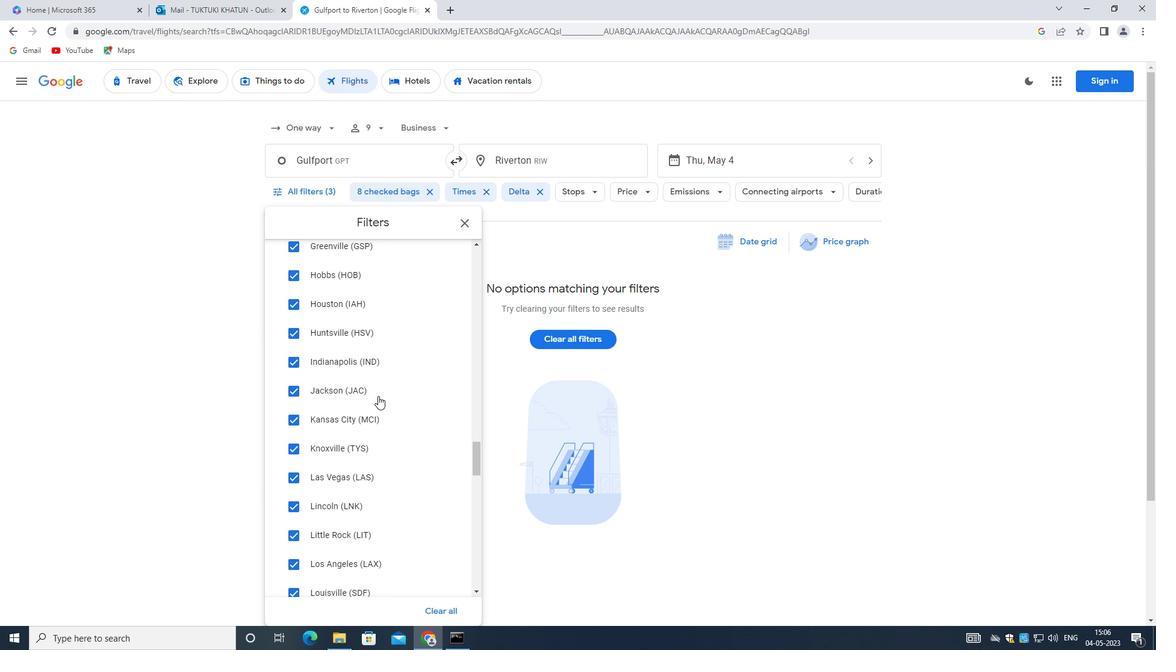 
Action: Mouse scrolled (377, 394) with delta (0, 0)
Screenshot: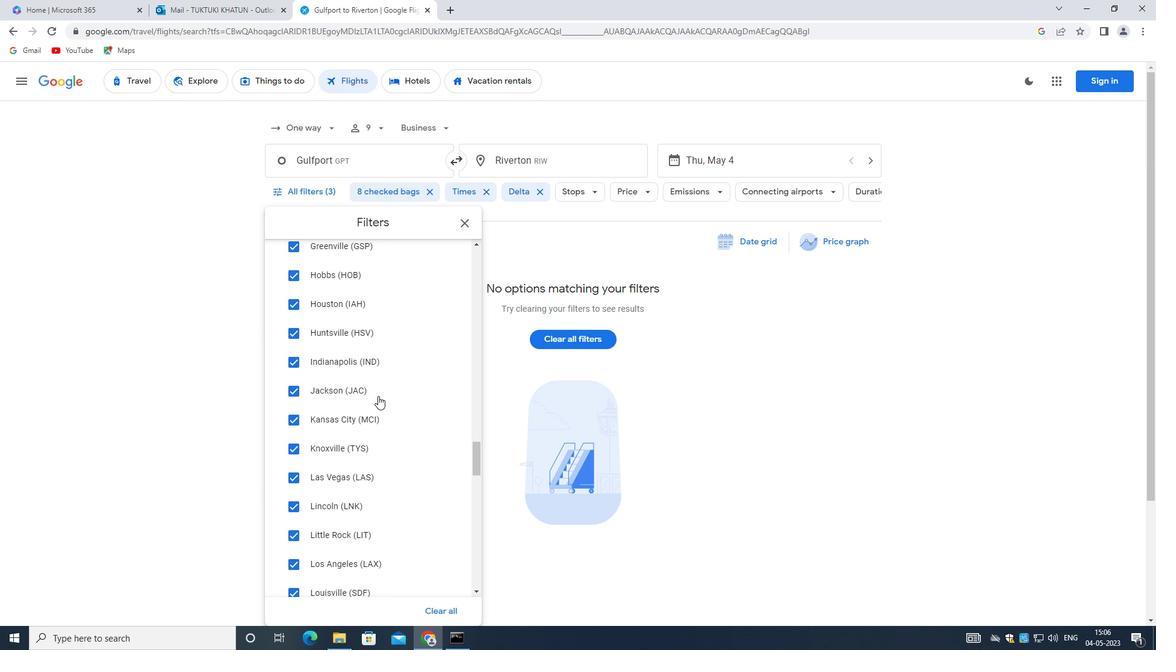 
Action: Mouse moved to (377, 393)
Screenshot: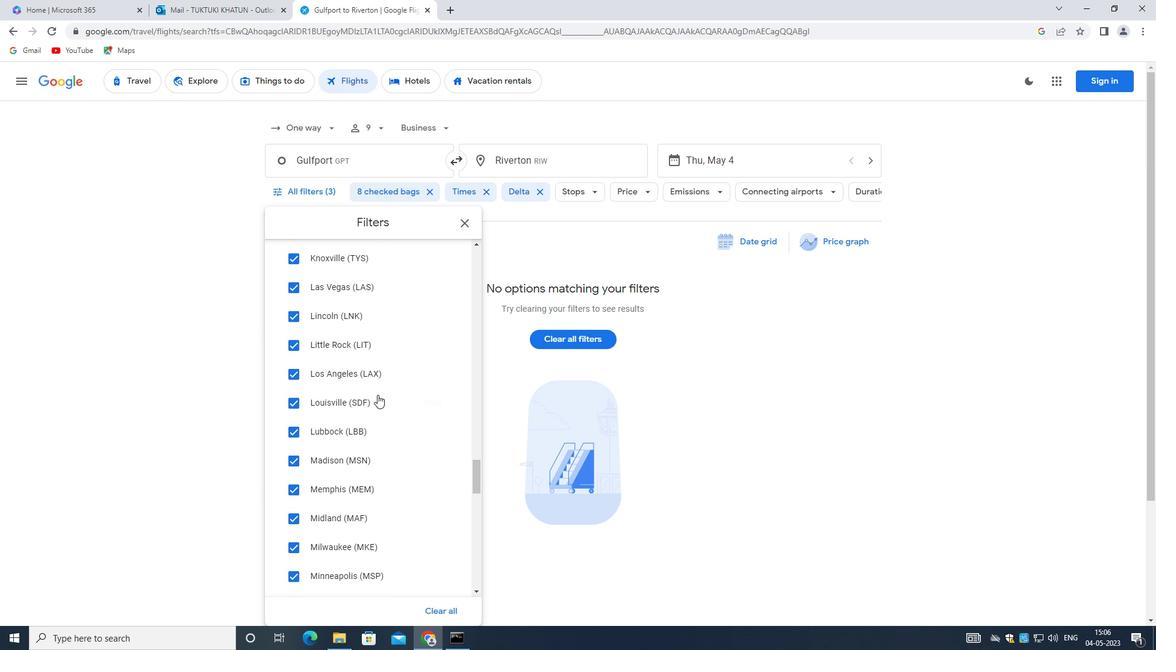 
Action: Mouse scrolled (377, 392) with delta (0, 0)
Screenshot: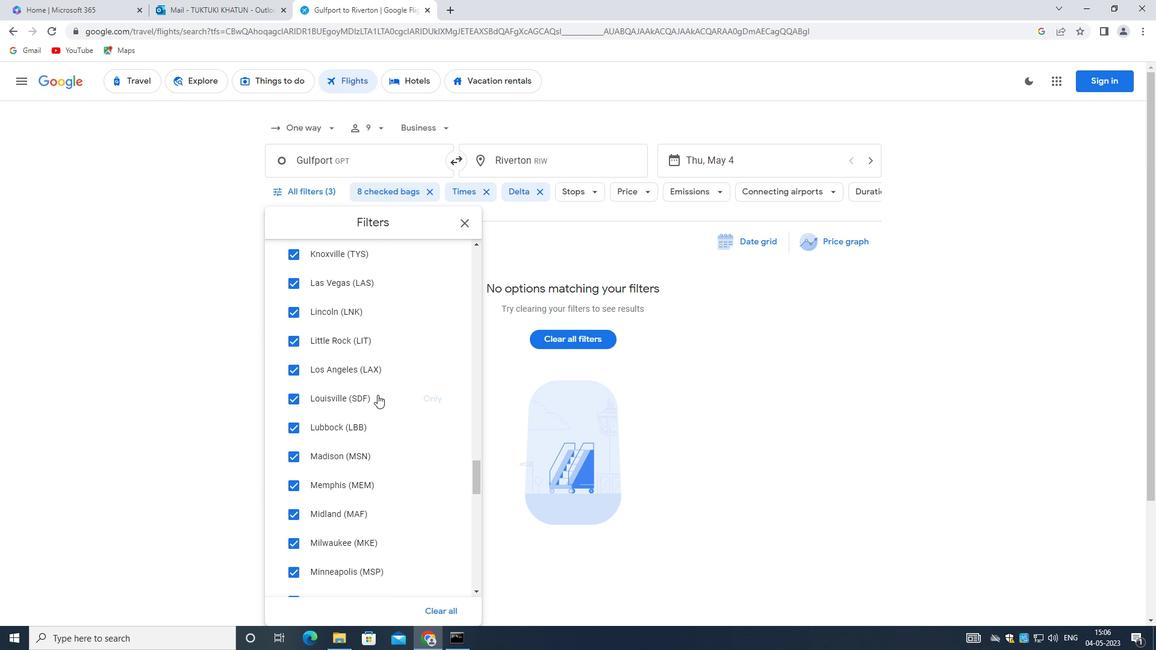 
Action: Mouse scrolled (377, 392) with delta (0, 0)
Screenshot: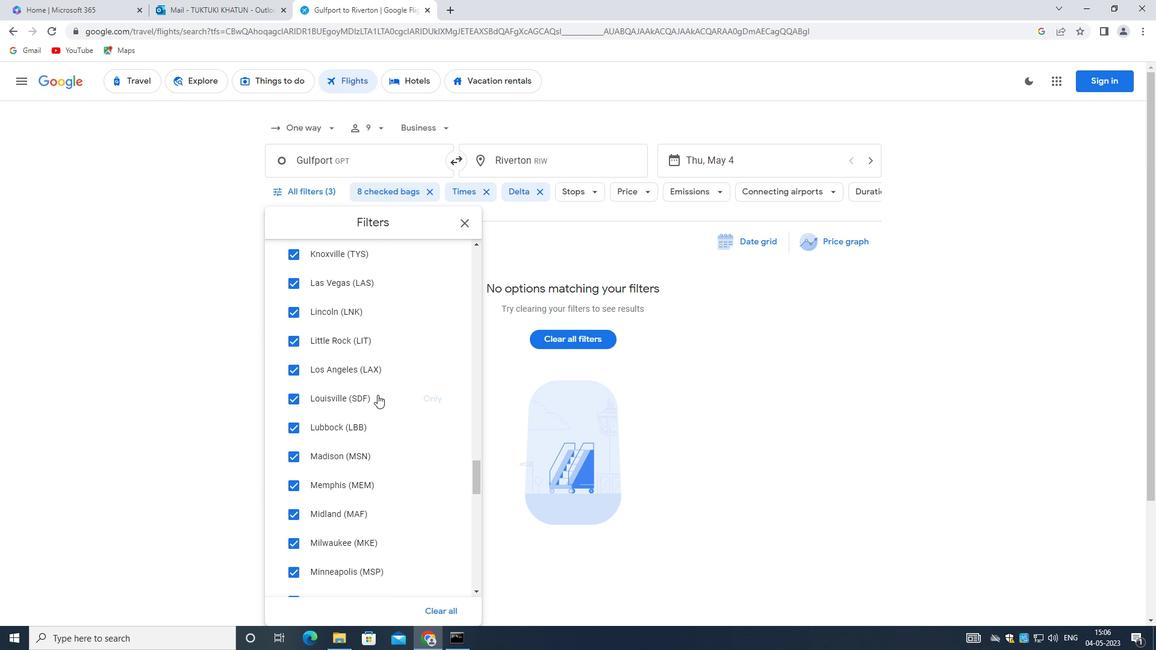 
Action: Mouse scrolled (377, 392) with delta (0, 0)
Screenshot: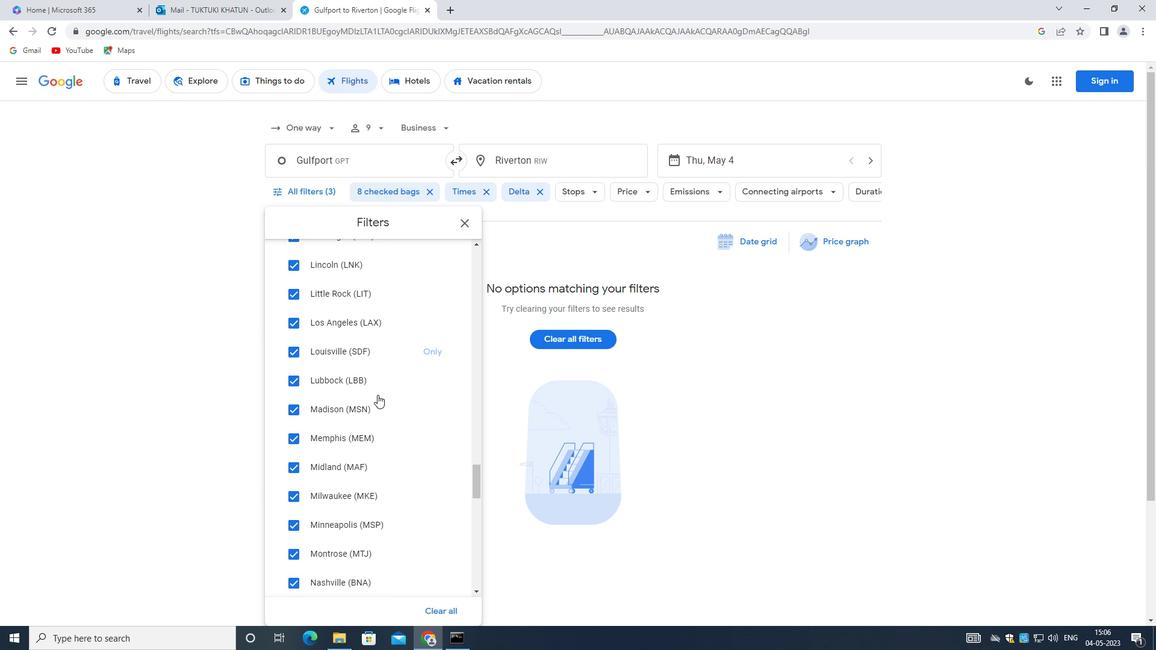 
Action: Mouse scrolled (377, 392) with delta (0, 0)
Screenshot: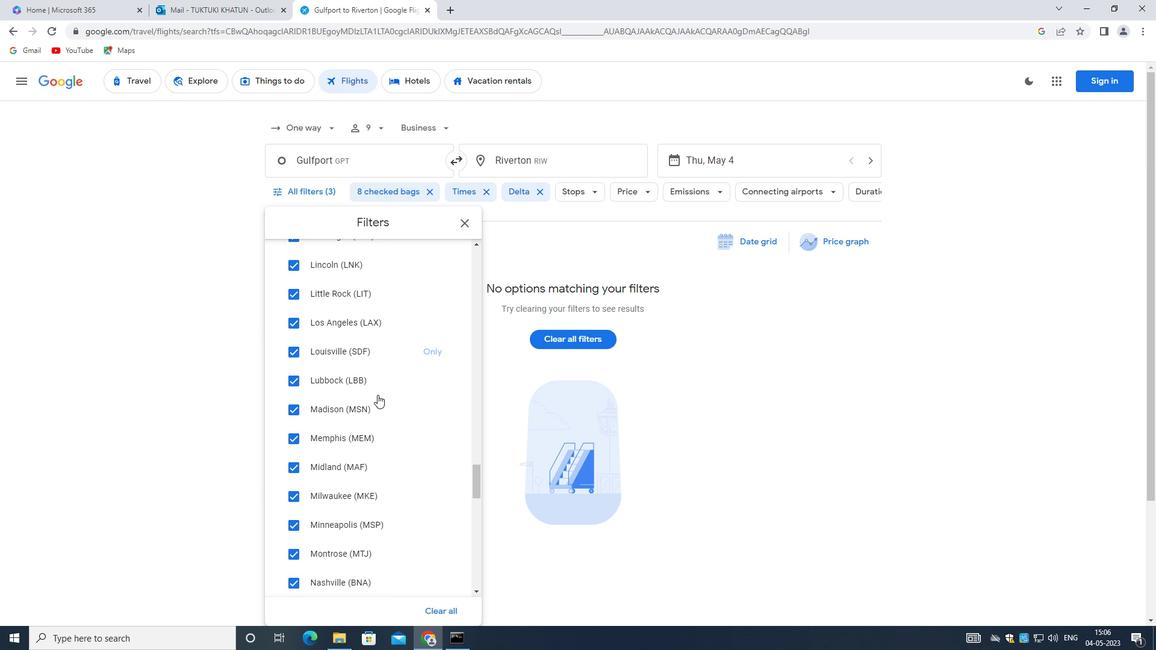 
Action: Mouse moved to (377, 393)
Screenshot: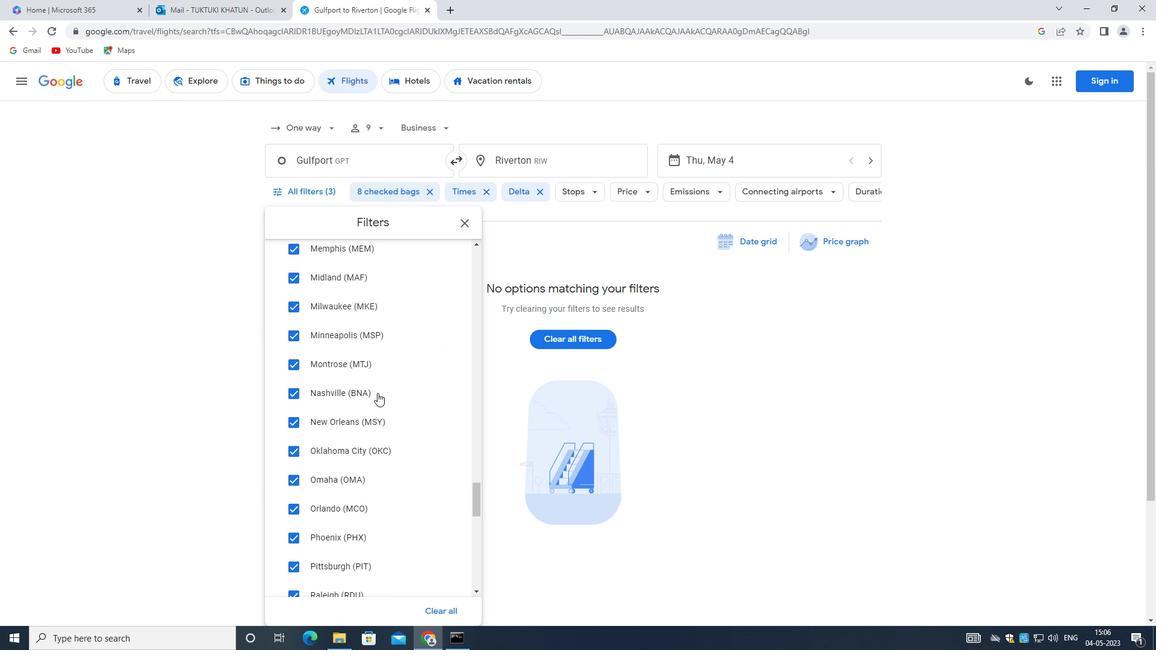 
Action: Mouse scrolled (377, 392) with delta (0, 0)
Screenshot: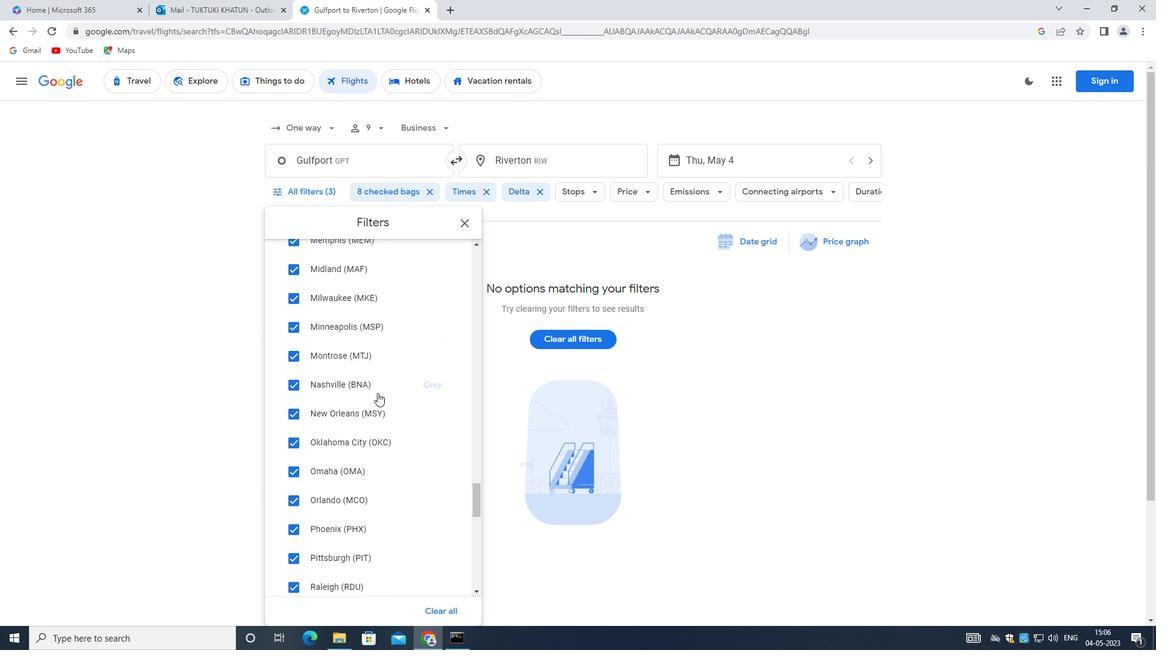 
Action: Mouse scrolled (377, 392) with delta (0, 0)
Screenshot: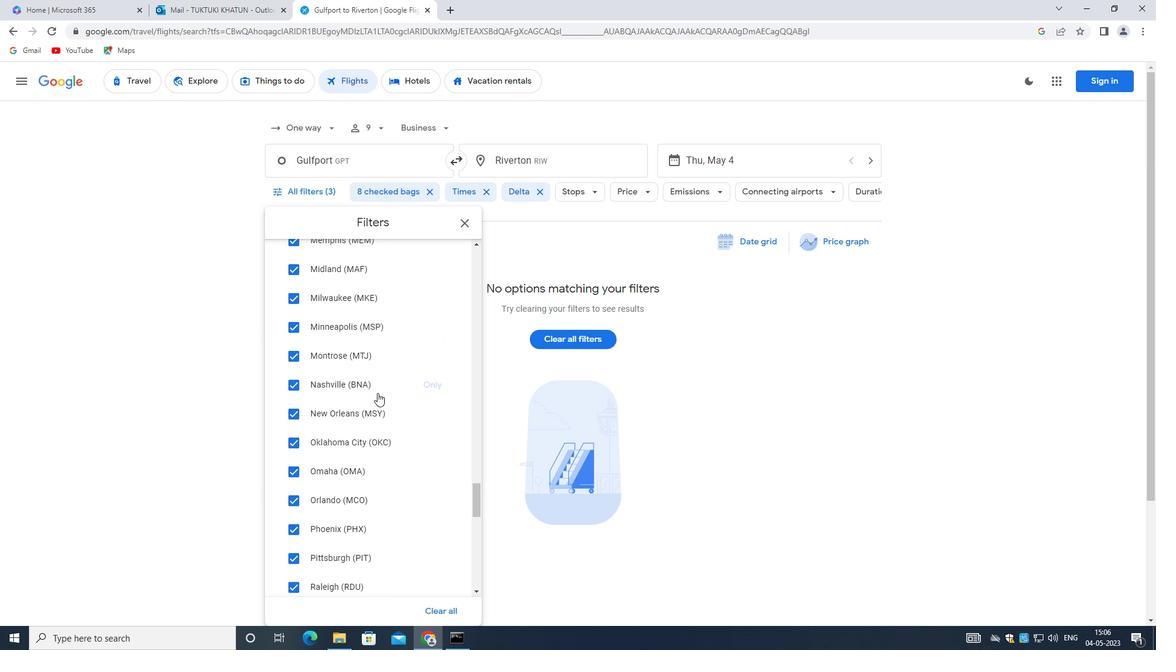 
Action: Mouse scrolled (377, 392) with delta (0, 0)
Screenshot: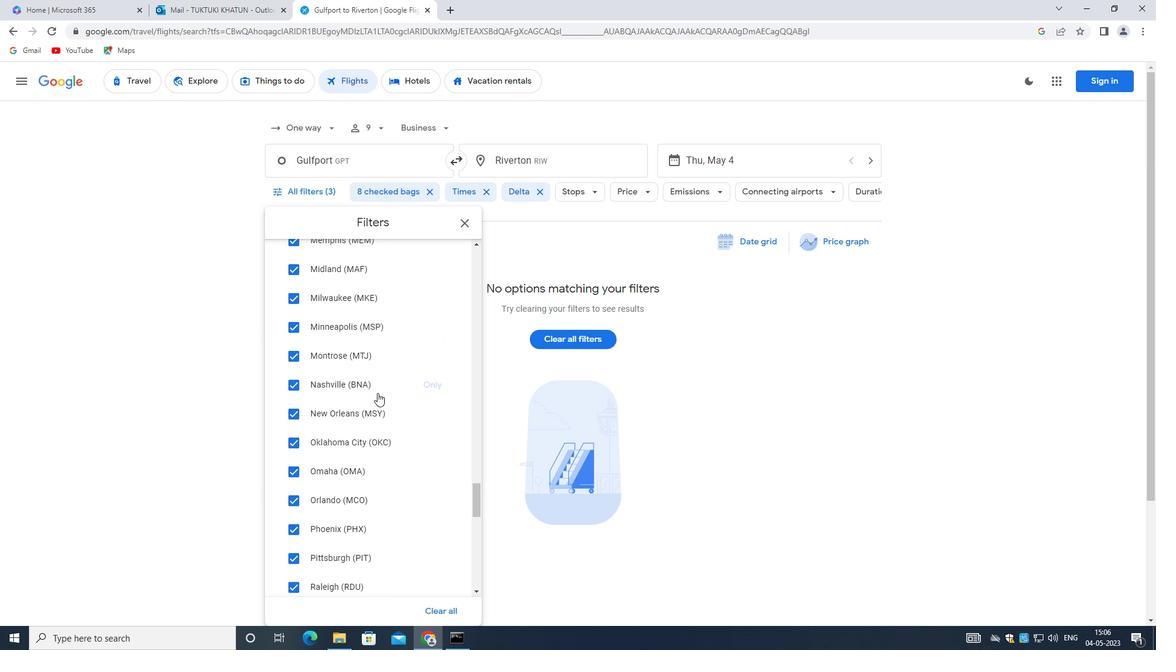 
Action: Mouse scrolled (377, 392) with delta (0, 0)
Screenshot: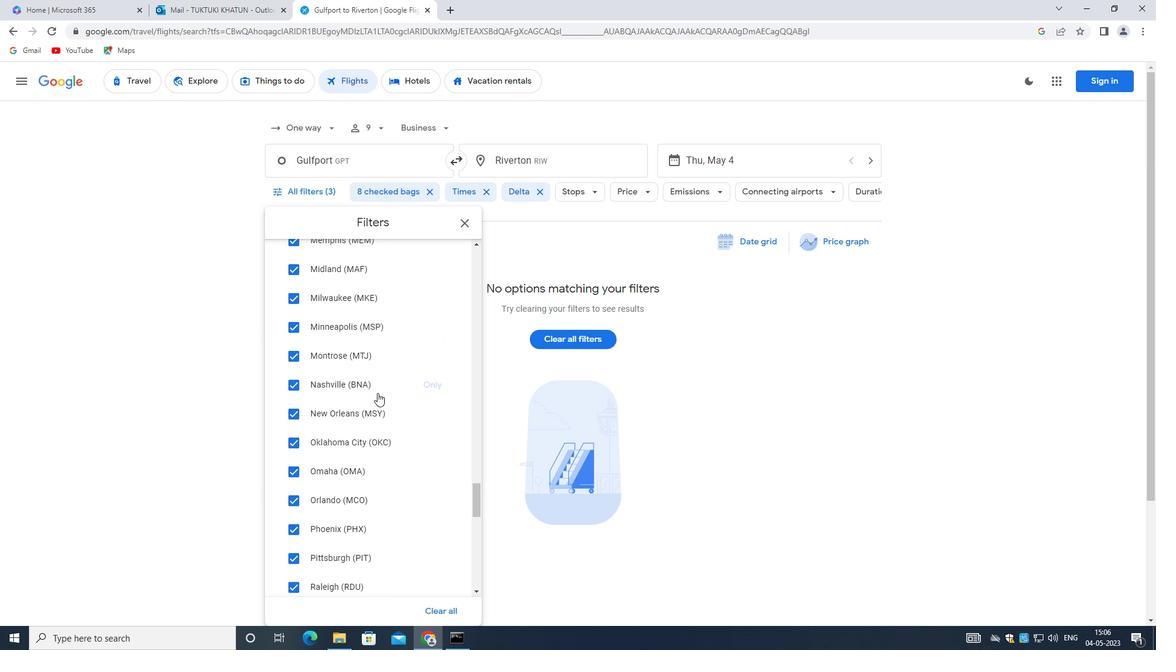 
Action: Mouse moved to (377, 392)
Screenshot: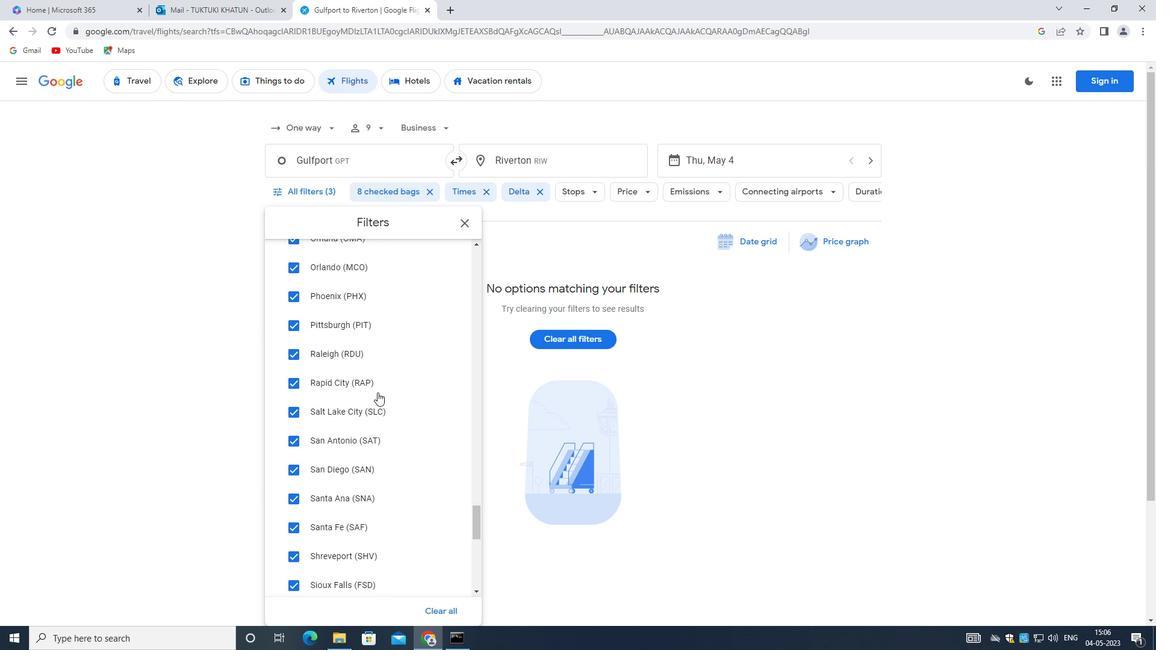 
Action: Mouse scrolled (377, 392) with delta (0, 0)
Screenshot: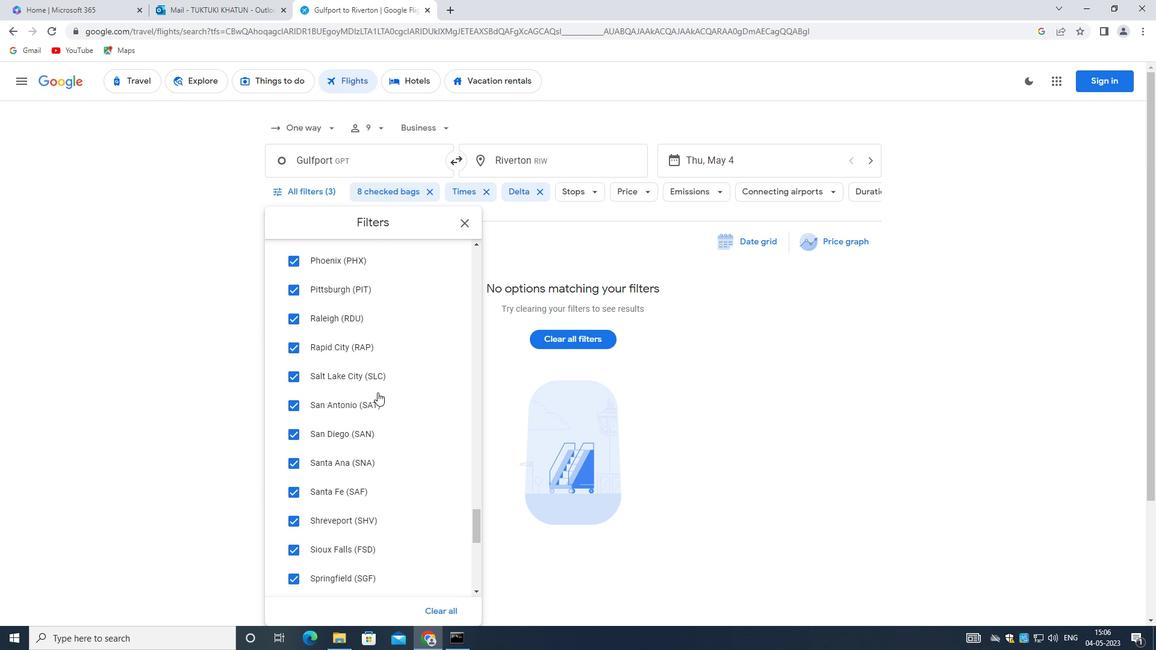 
Action: Mouse scrolled (377, 392) with delta (0, 0)
Screenshot: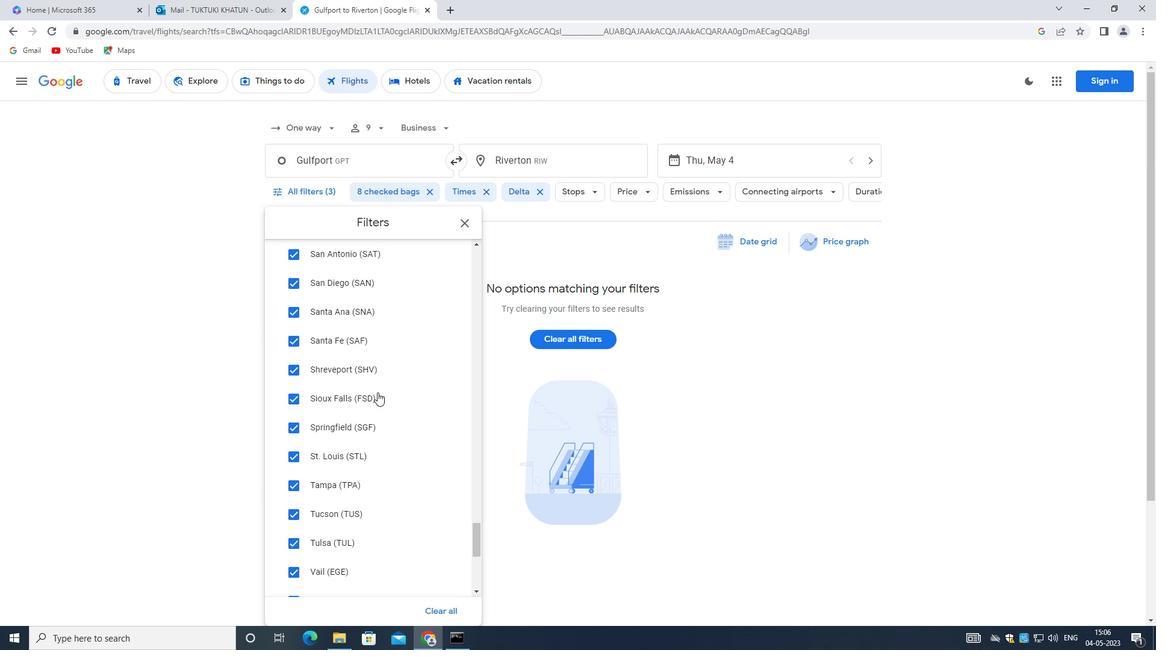 
Action: Mouse scrolled (377, 392) with delta (0, 0)
Screenshot: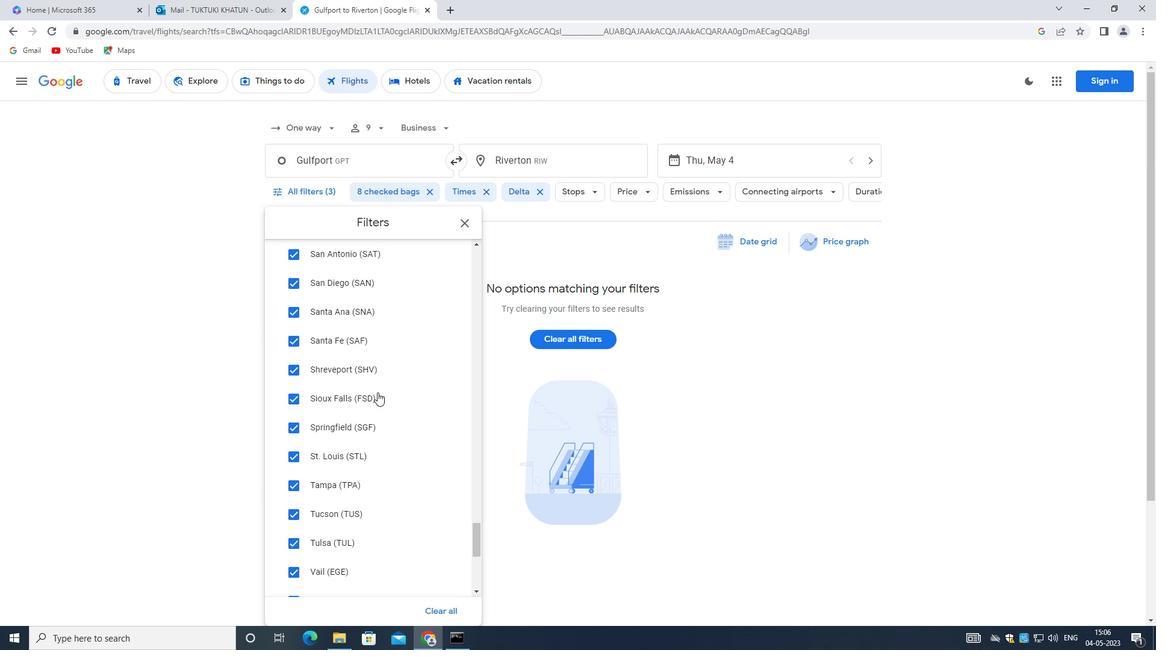 
Action: Mouse moved to (370, 425)
Screenshot: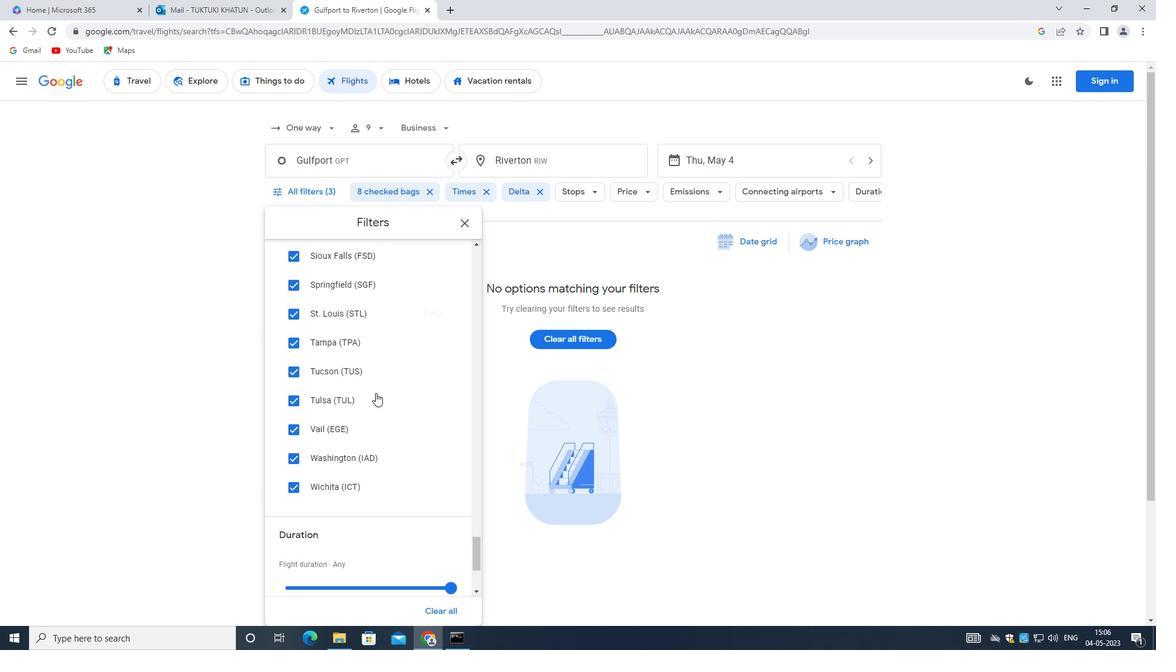 
Action: Mouse scrolled (370, 425) with delta (0, 0)
Screenshot: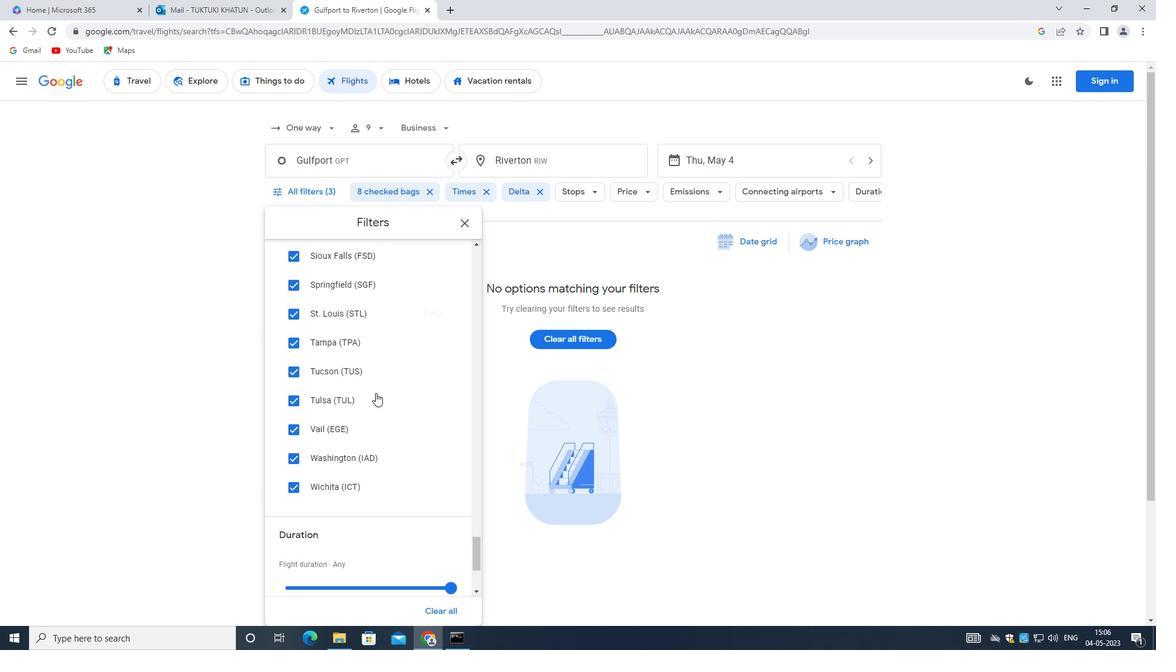 
Action: Mouse moved to (363, 453)
Screenshot: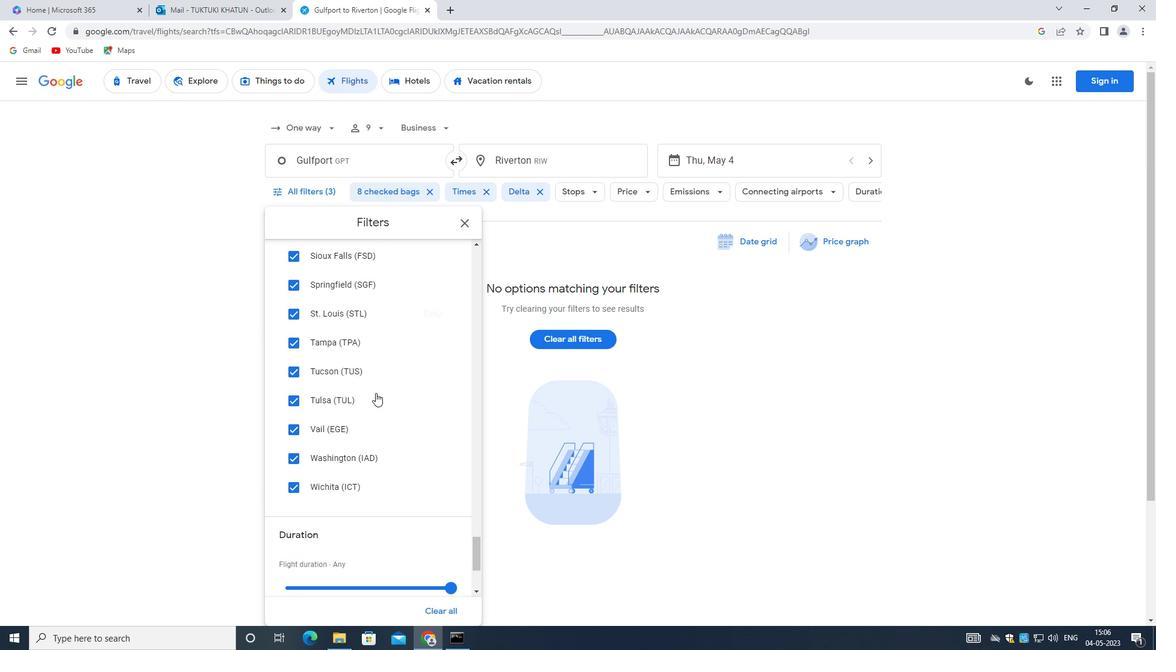 
Action: Mouse scrolled (363, 452) with delta (0, 0)
Screenshot: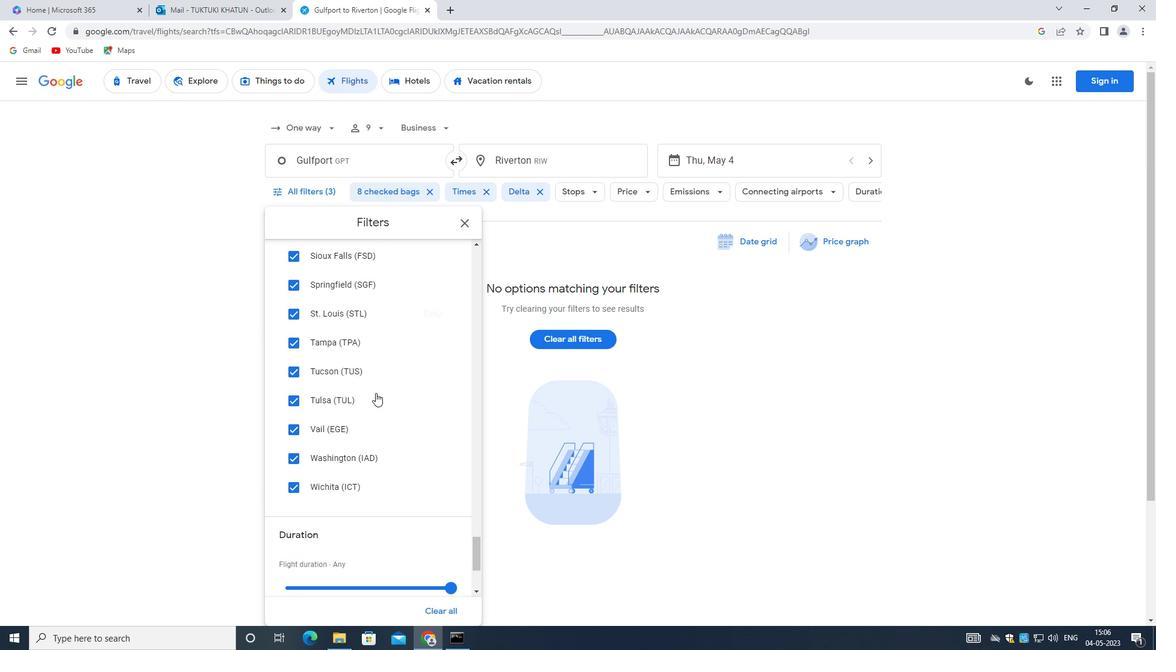 
Action: Mouse moved to (361, 460)
Screenshot: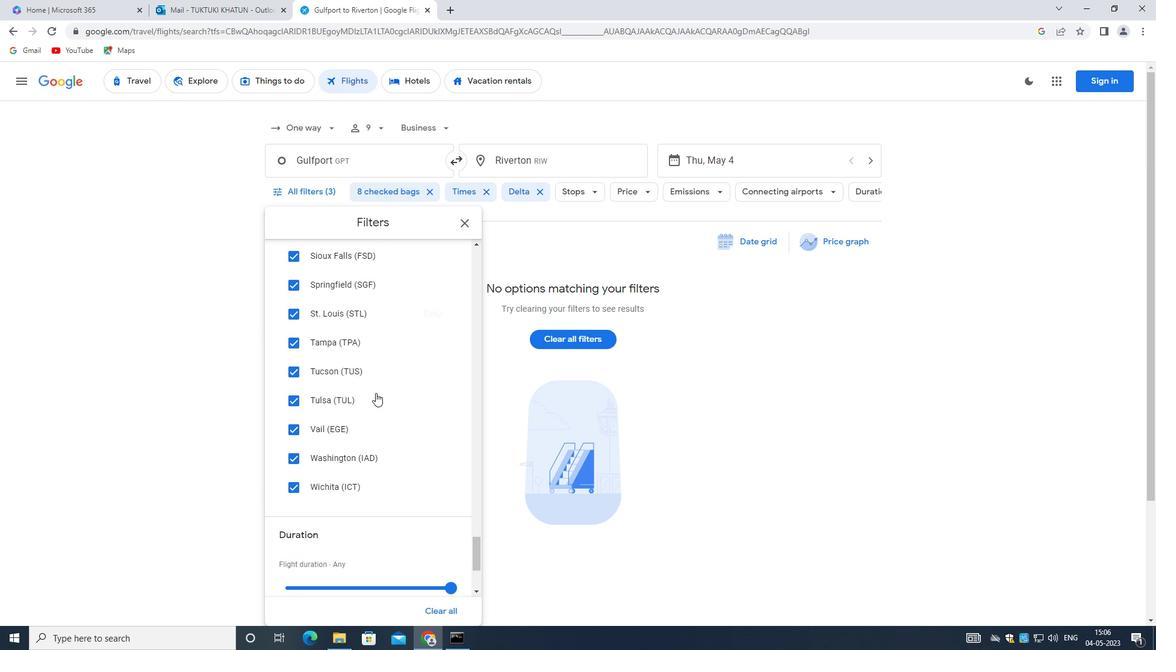 
Action: Mouse scrolled (361, 460) with delta (0, 0)
Screenshot: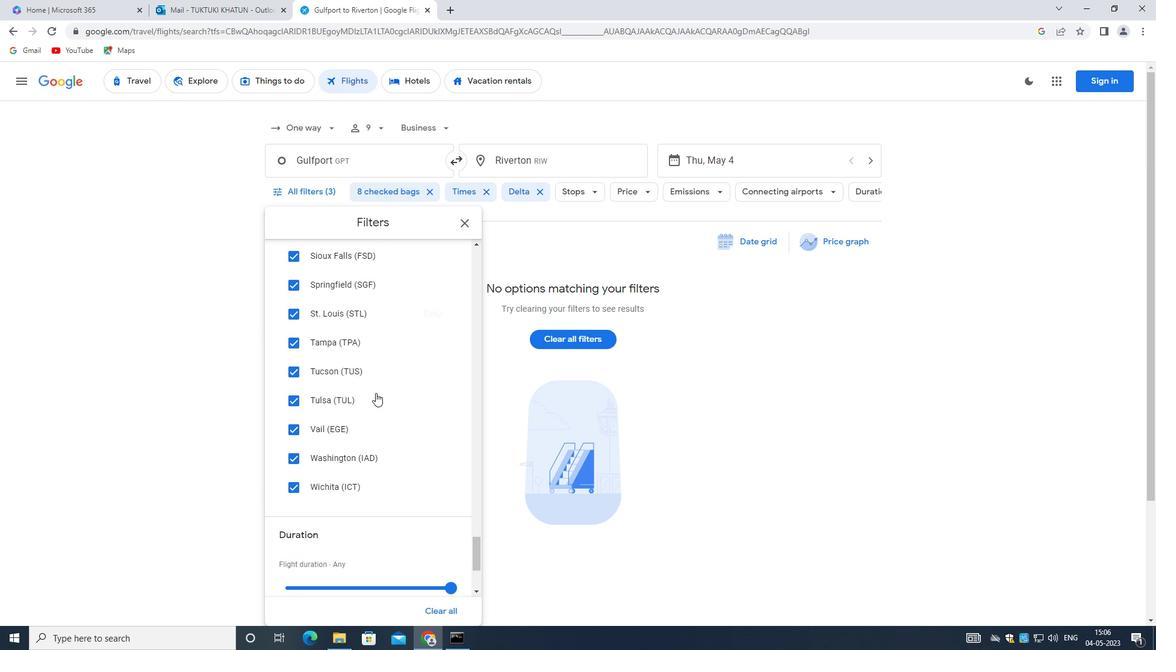 
Action: Mouse moved to (356, 466)
Screenshot: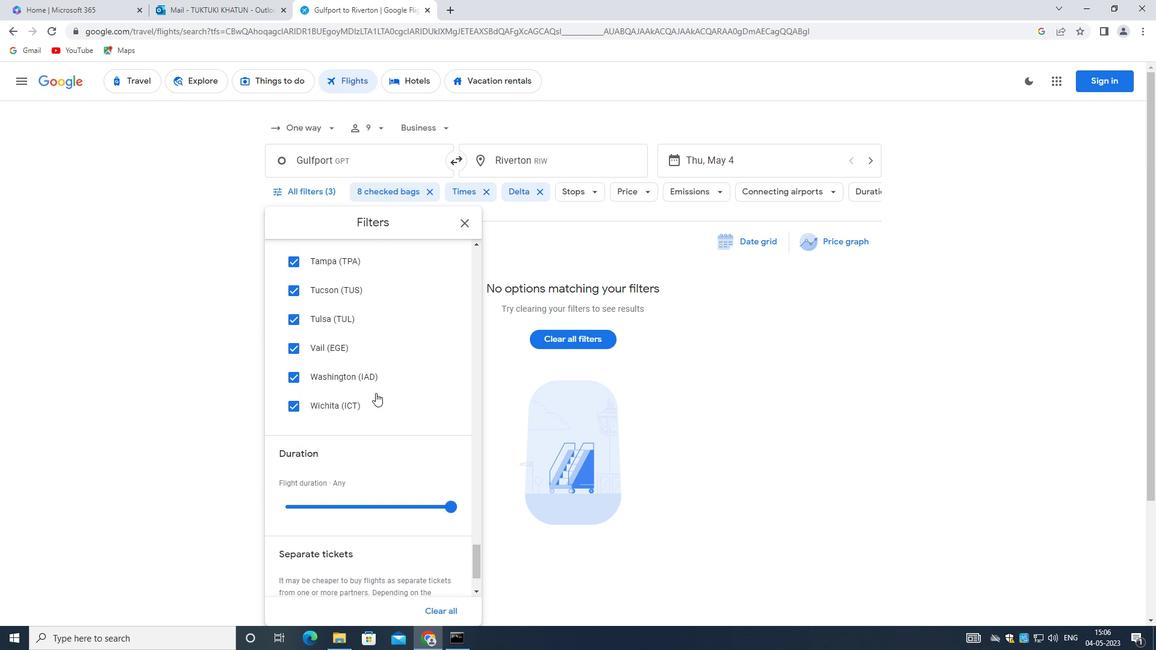 
Action: Mouse scrolled (356, 466) with delta (0, 0)
Screenshot: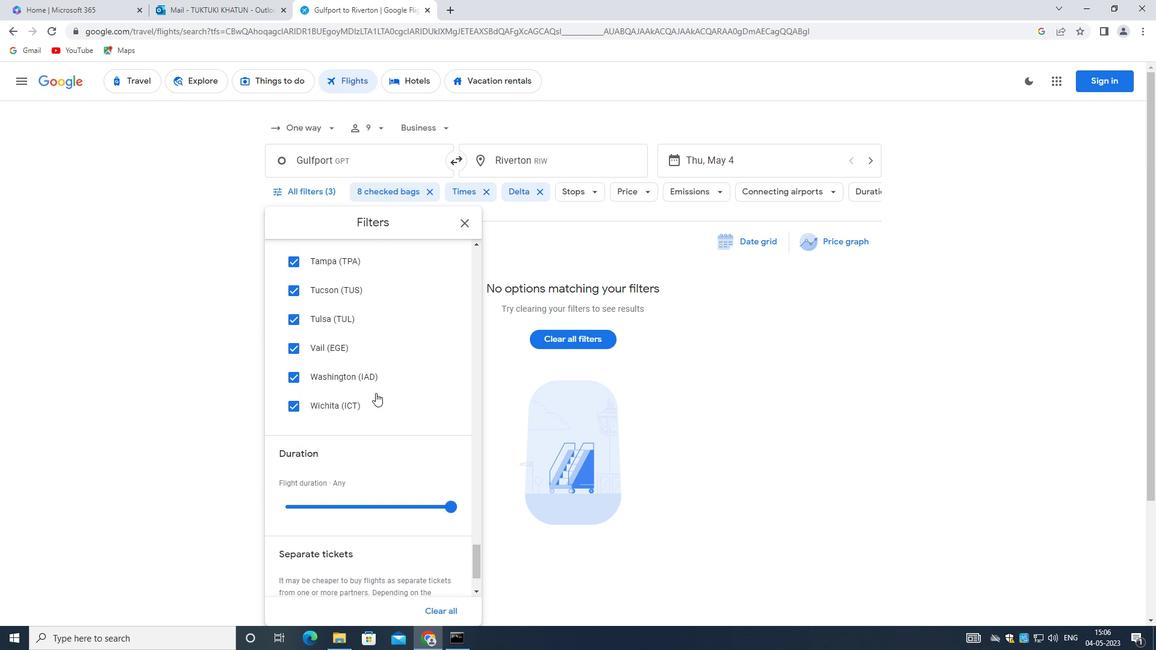 
Action: Mouse moved to (353, 469)
Screenshot: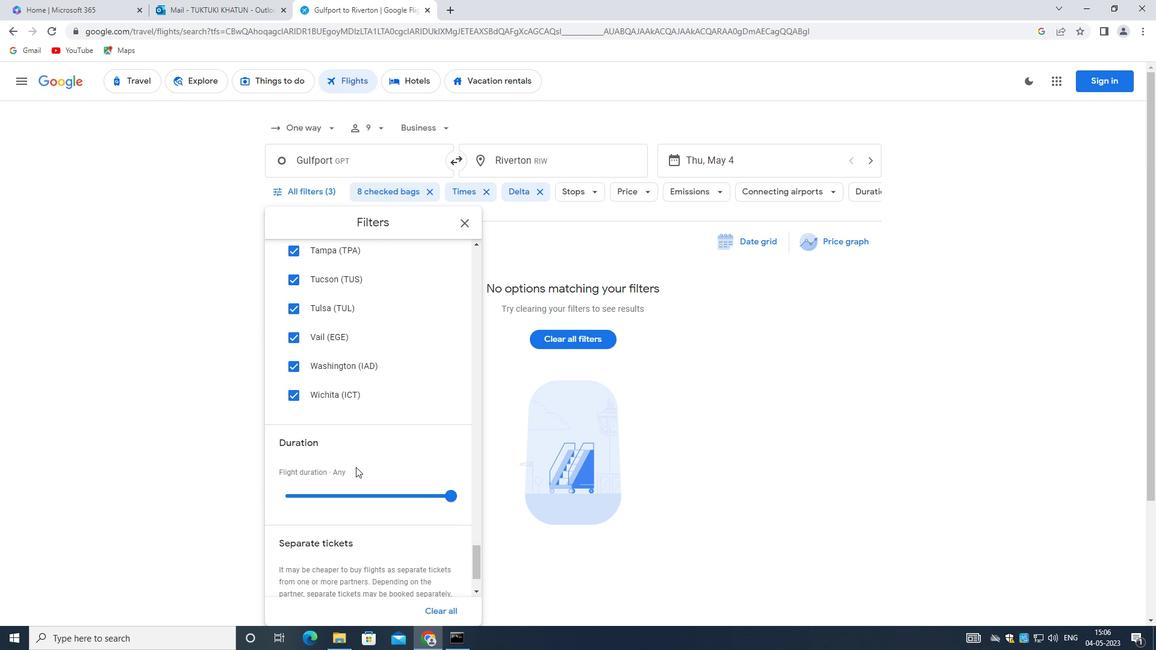 
Action: Mouse scrolled (353, 469) with delta (0, 0)
Screenshot: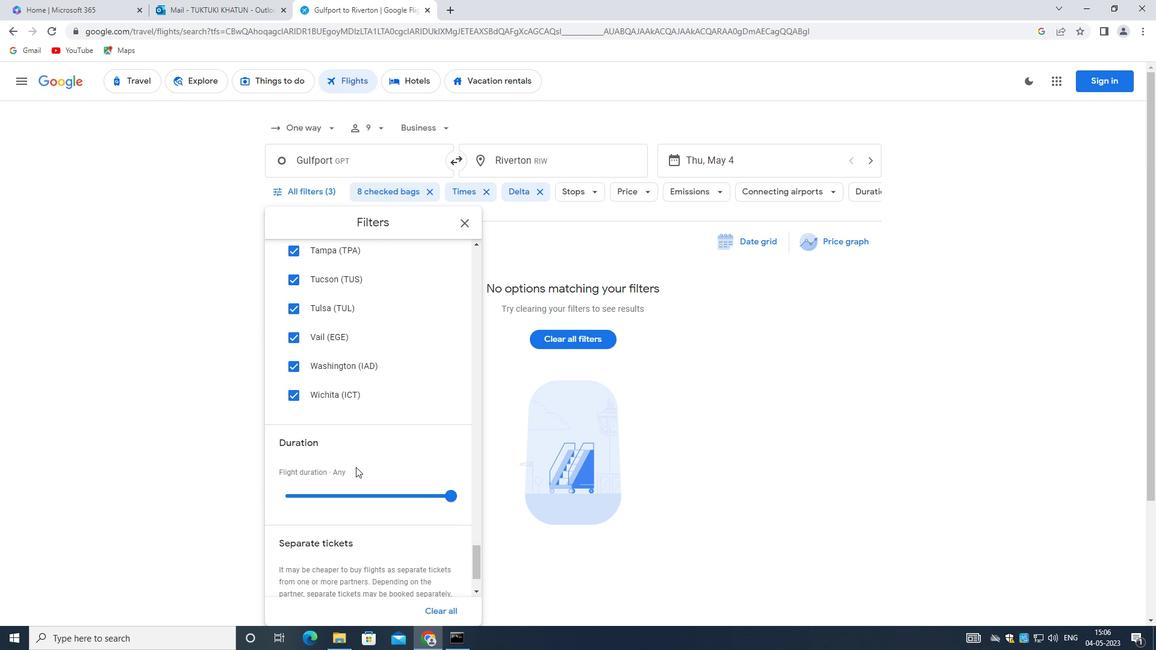 
Action: Mouse moved to (352, 471)
Screenshot: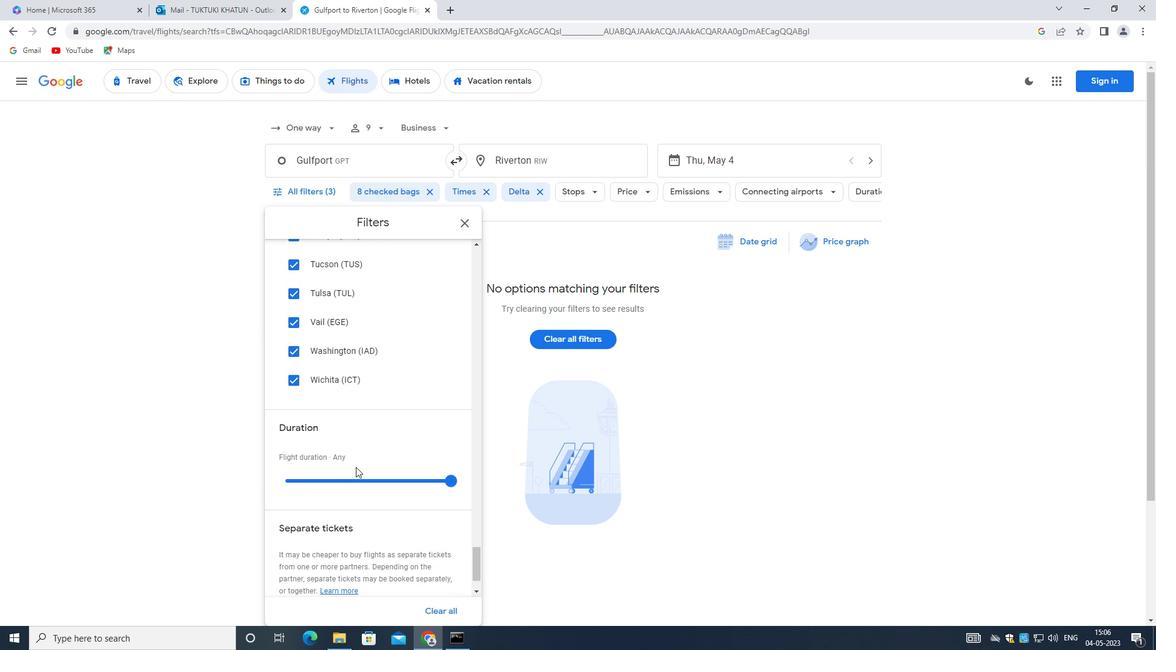 
Action: Mouse scrolled (352, 470) with delta (0, 0)
Screenshot: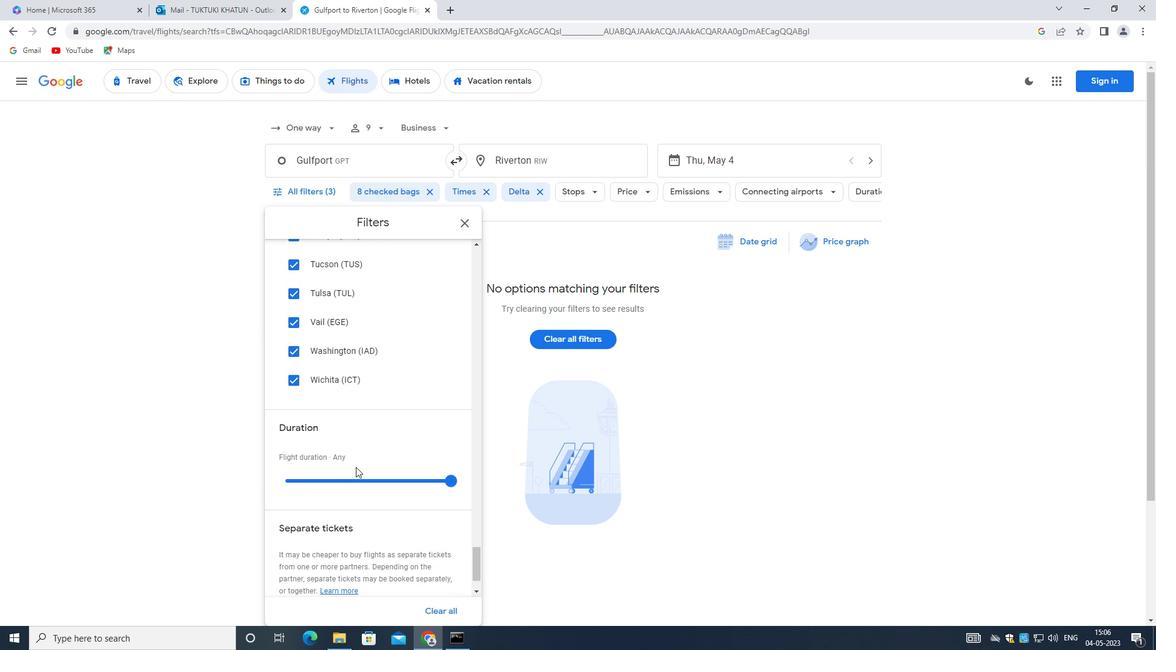 
Action: Mouse moved to (352, 472)
Screenshot: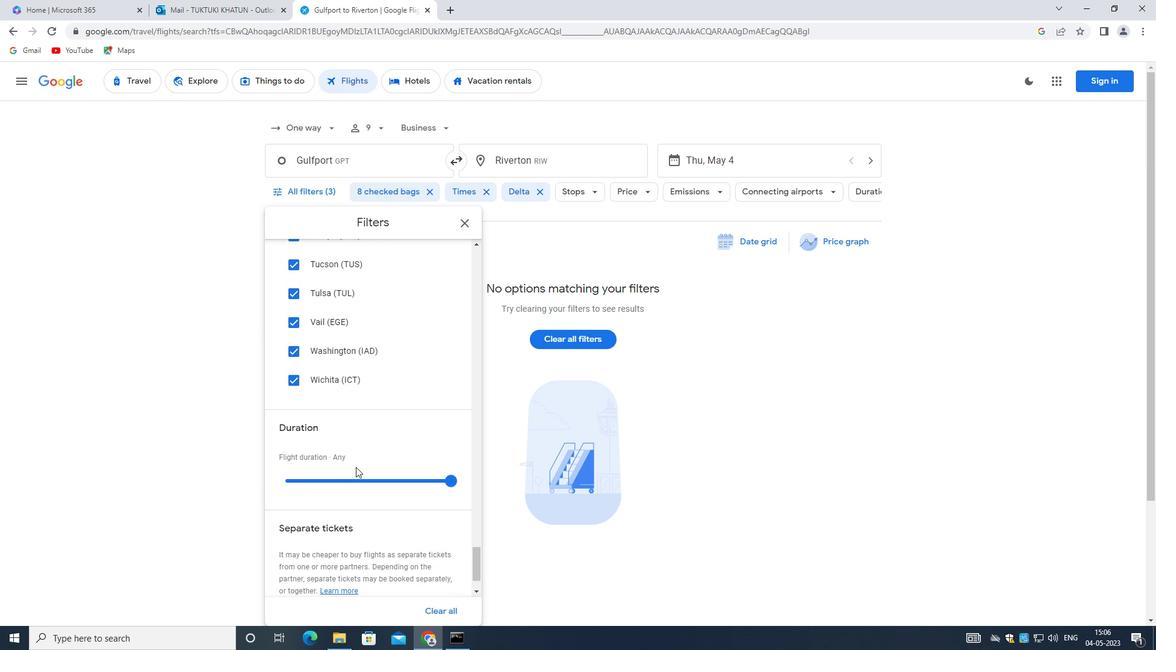 
Action: Mouse scrolled (352, 471) with delta (0, 0)
Screenshot: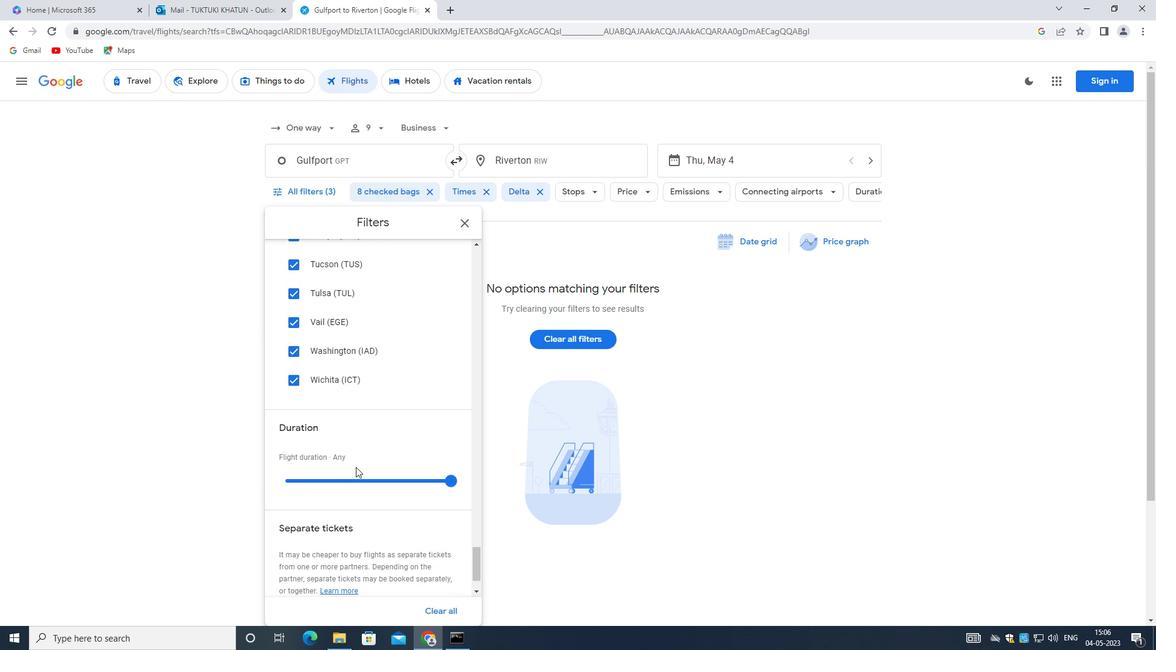 
Action: Mouse scrolled (352, 471) with delta (0, 0)
Screenshot: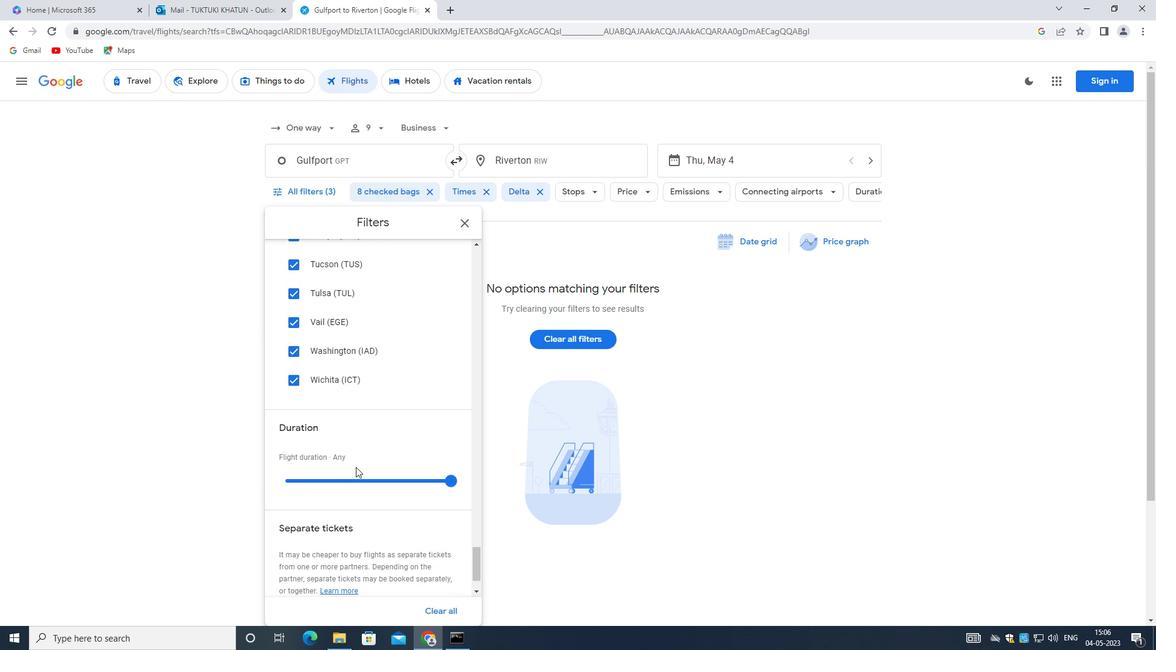 
Action: Mouse moved to (327, 466)
Screenshot: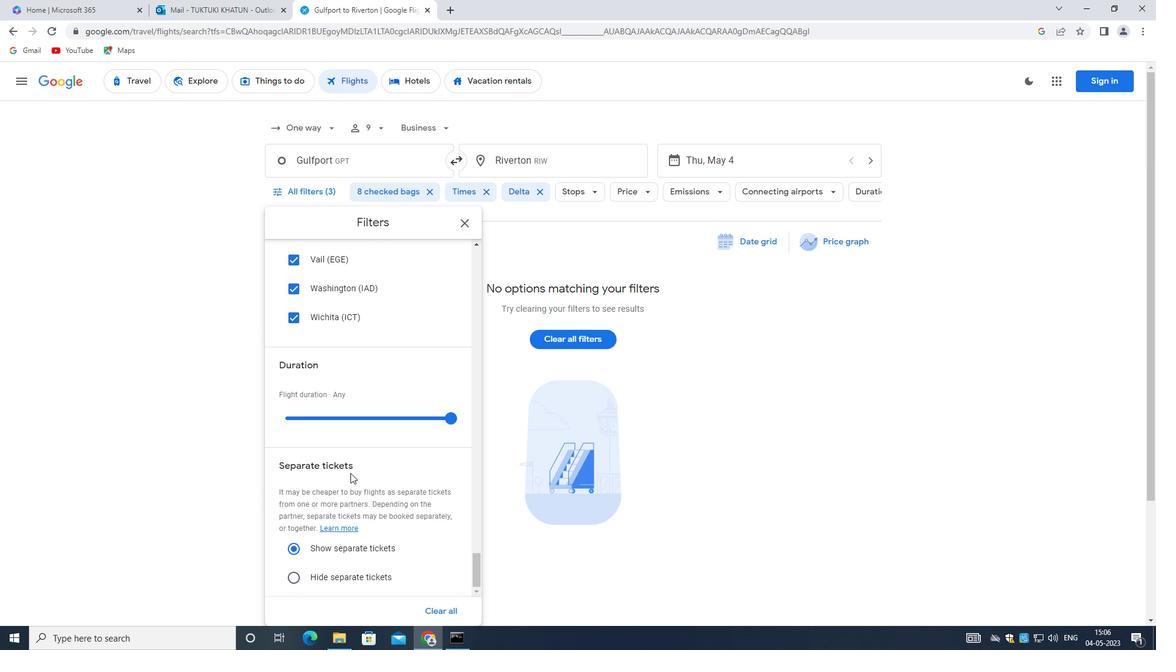 
Action: Mouse scrolled (327, 466) with delta (0, 0)
Screenshot: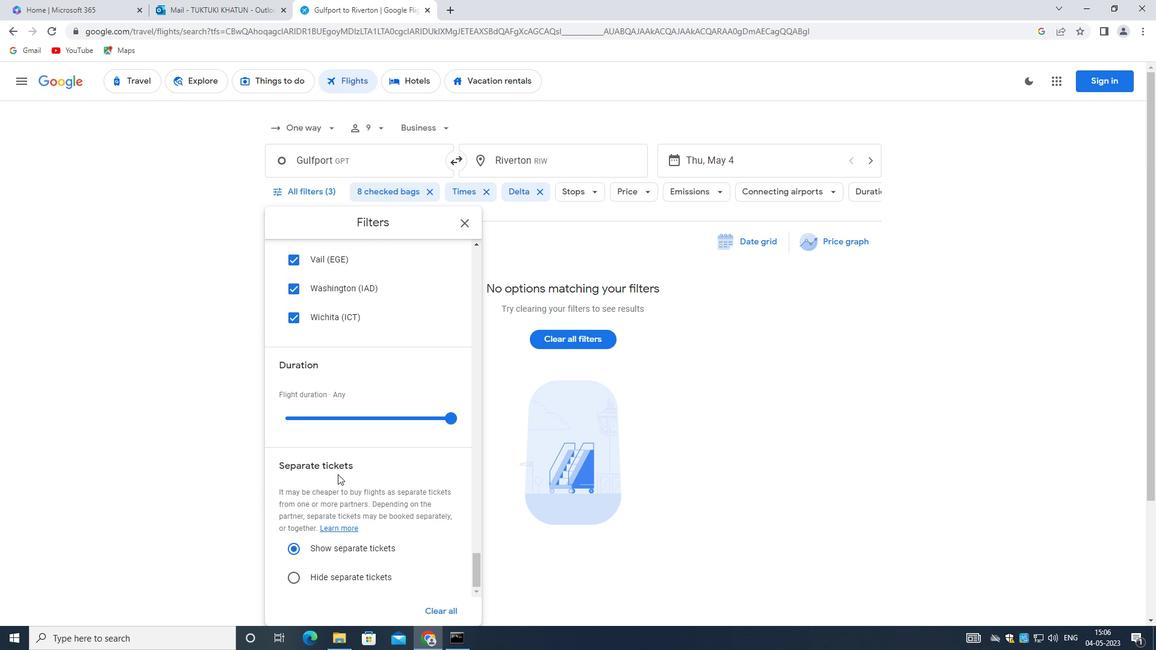 
Action: Mouse scrolled (327, 466) with delta (0, 0)
Screenshot: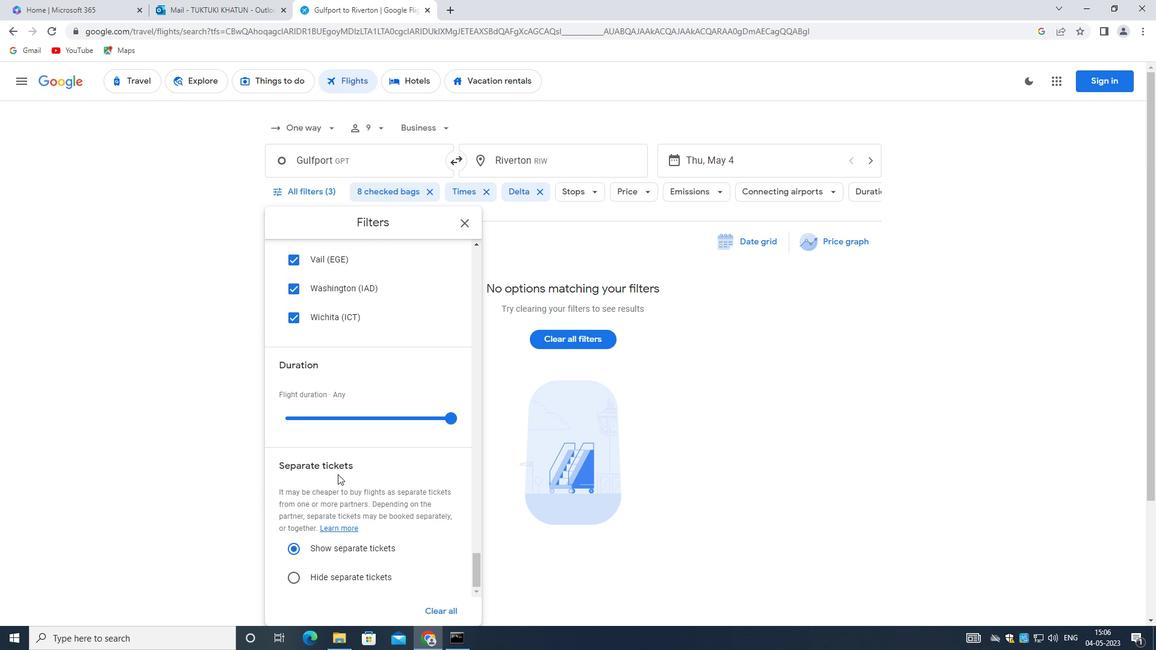 
Action: Mouse scrolled (327, 466) with delta (0, 0)
Screenshot: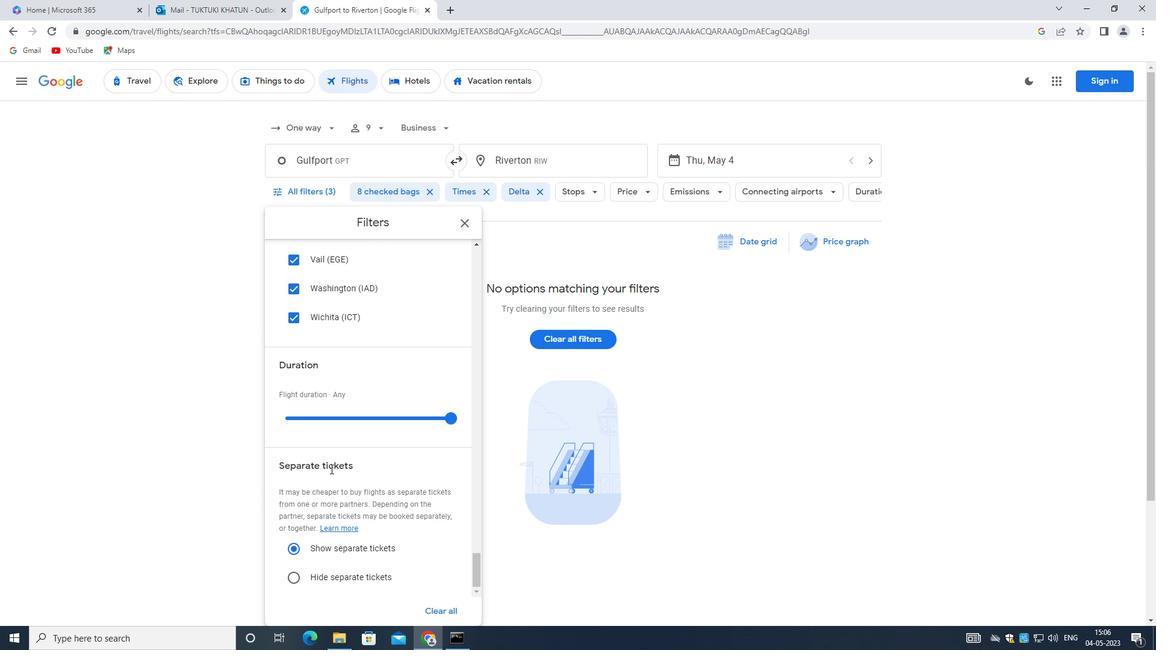 
Action: Mouse scrolled (327, 466) with delta (0, 0)
Screenshot: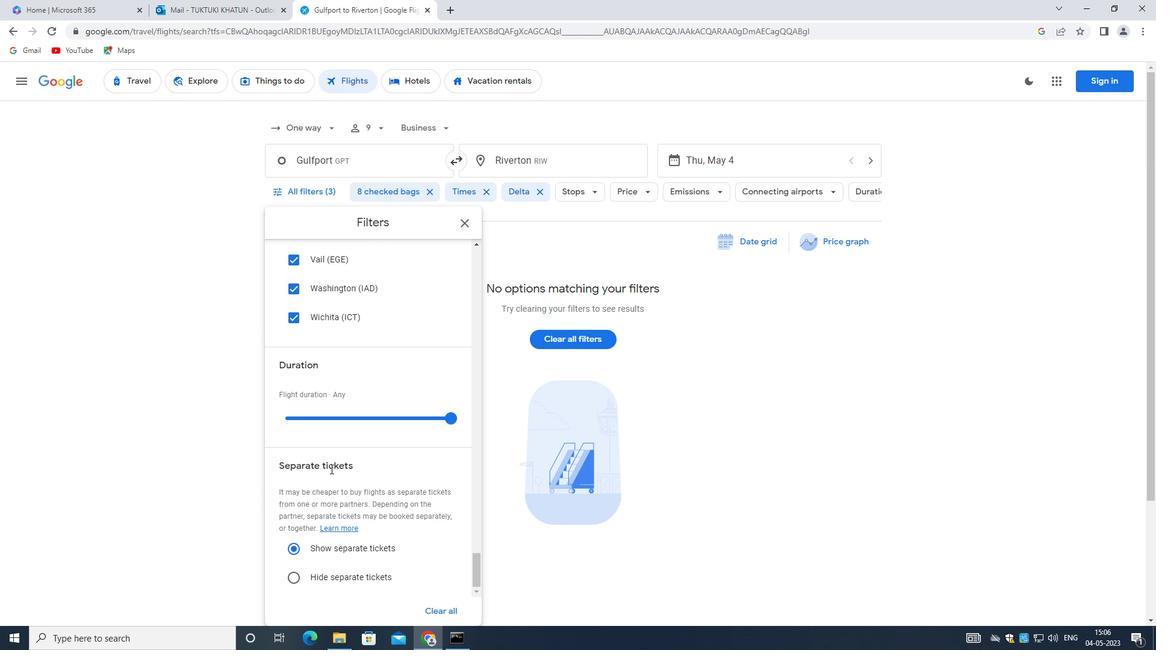 
Action: Mouse scrolled (327, 466) with delta (0, 0)
Screenshot: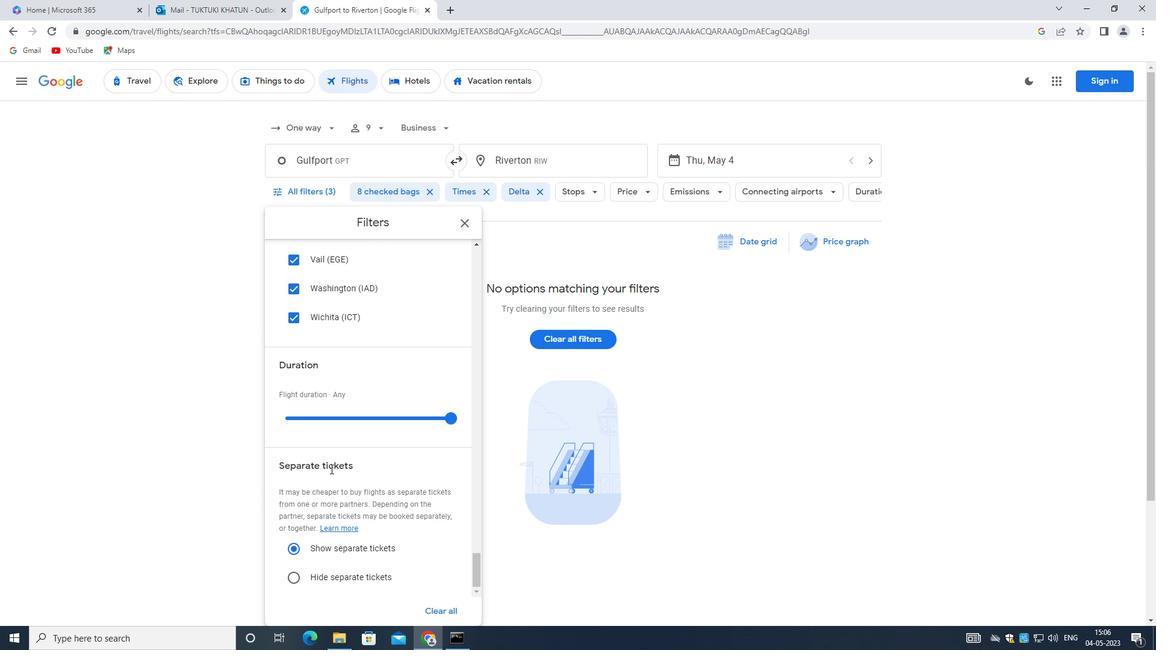 
Action: Mouse moved to (327, 464)
Screenshot: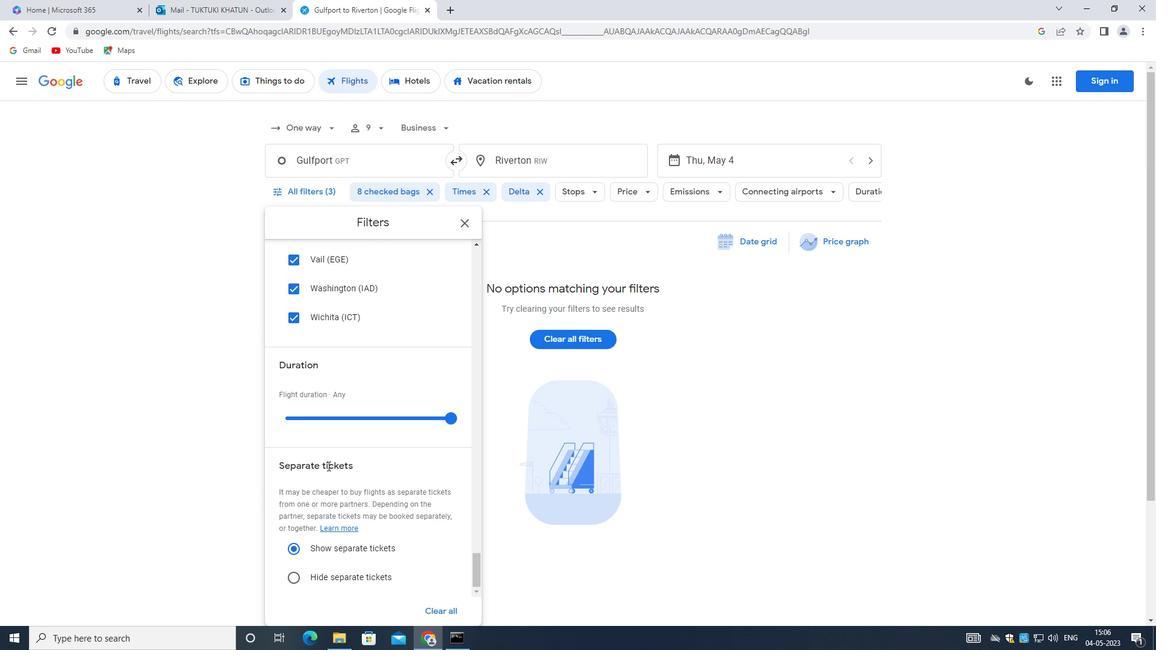 
Action: Mouse scrolled (327, 464) with delta (0, 0)
Screenshot: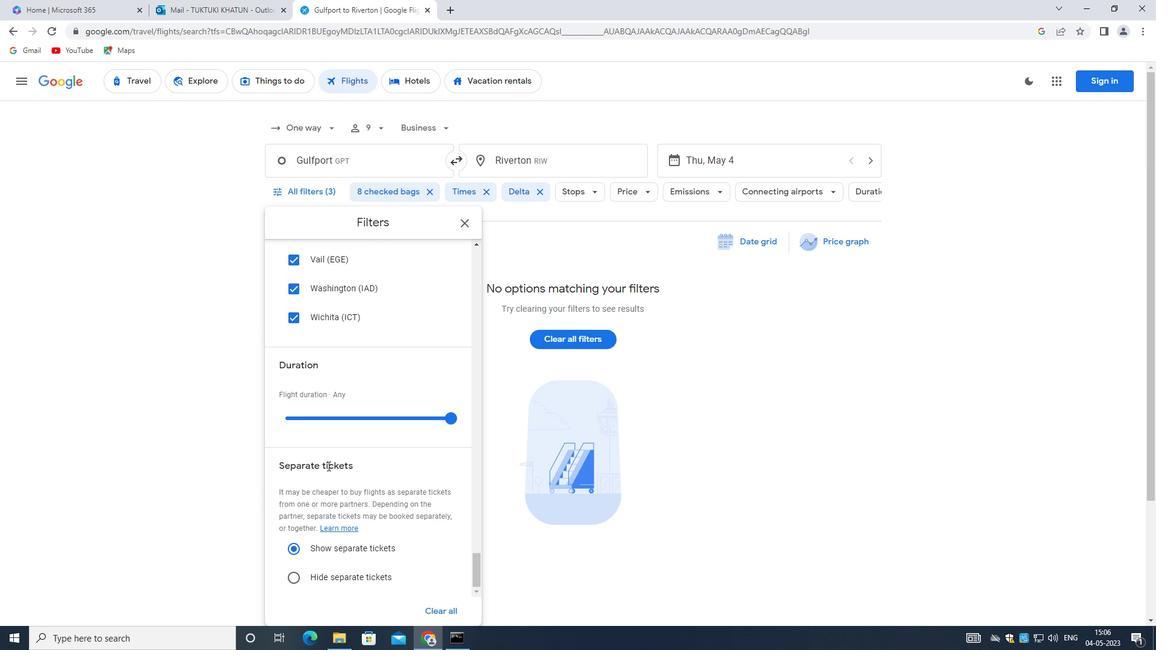
Action: Mouse scrolled (327, 464) with delta (0, 0)
Screenshot: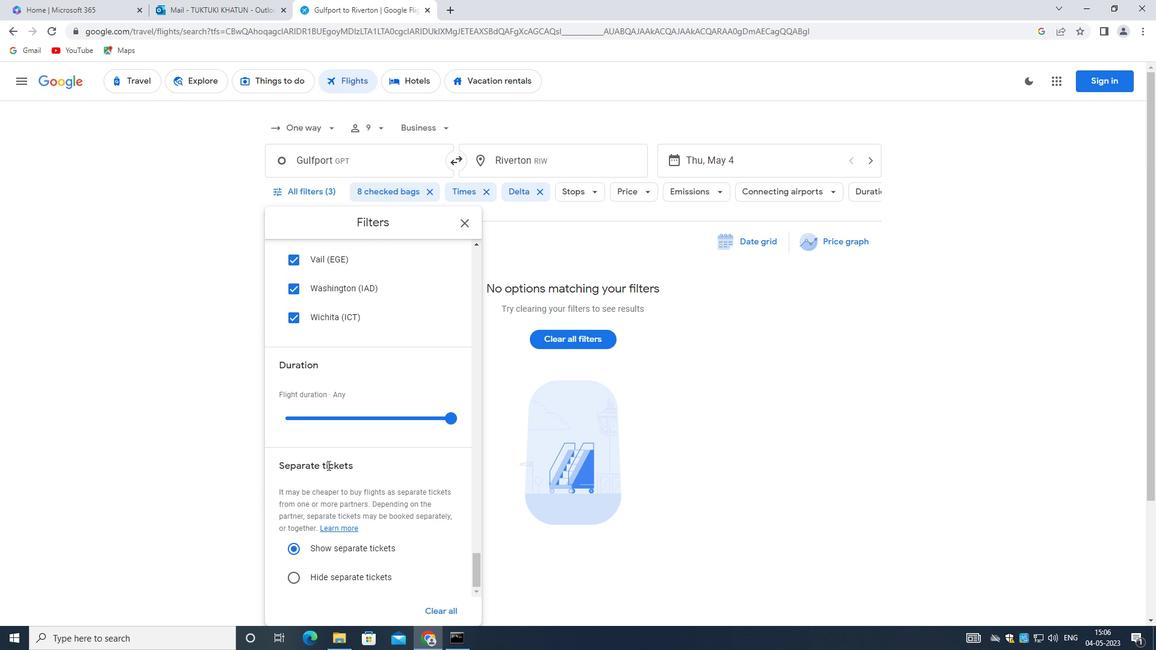 
Action: Mouse scrolled (327, 464) with delta (0, 0)
Screenshot: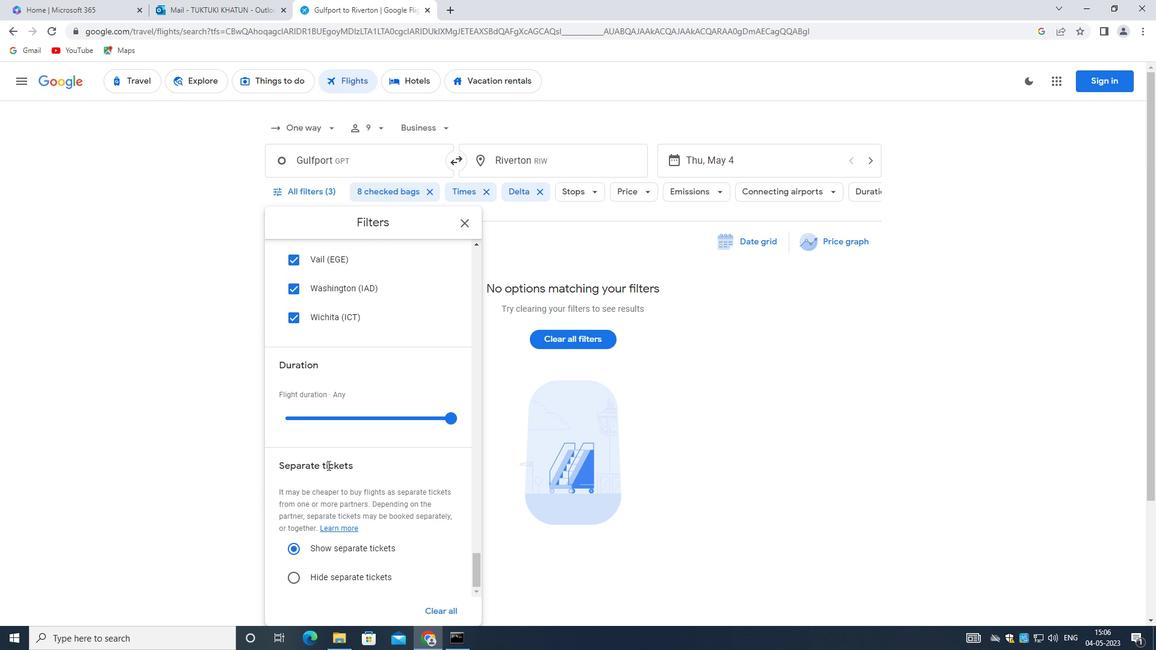 
Action: Mouse scrolled (327, 464) with delta (0, 0)
Screenshot: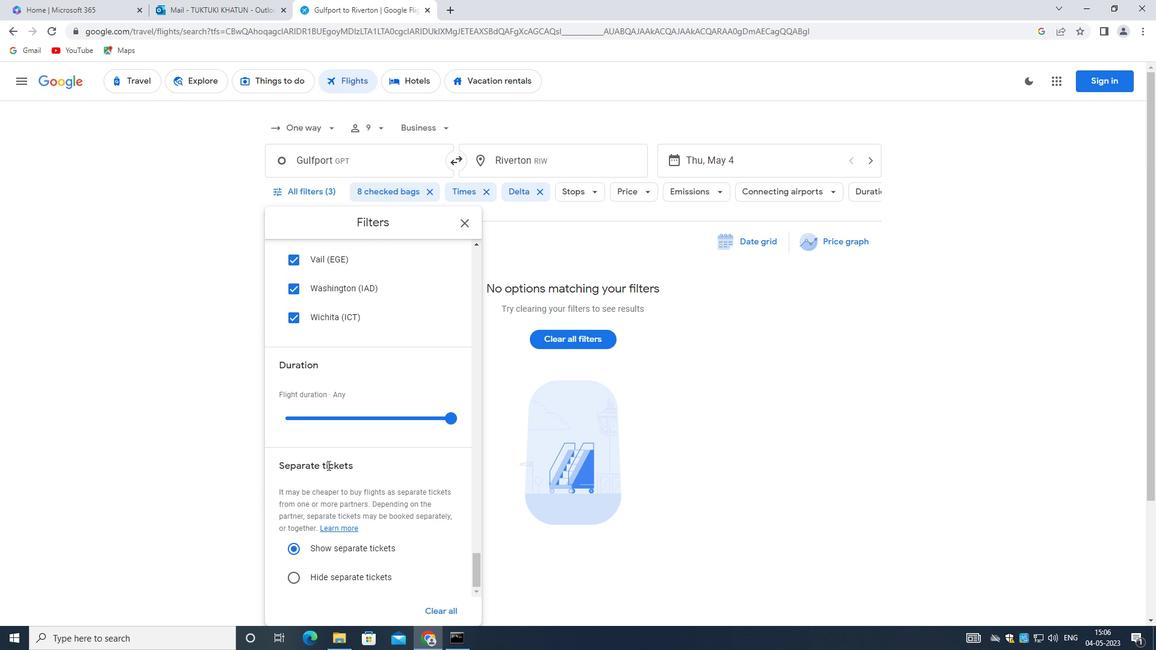 
